Task: Find an Airbnb in Komsomolsk on Amur for 2 guests from June 5 to June 16, with a price range of ₹14000 to ₹18000, 1 bedroom, 3 beds, 1 bathroom, and self check-in option.
Action: Mouse moved to (529, 104)
Screenshot: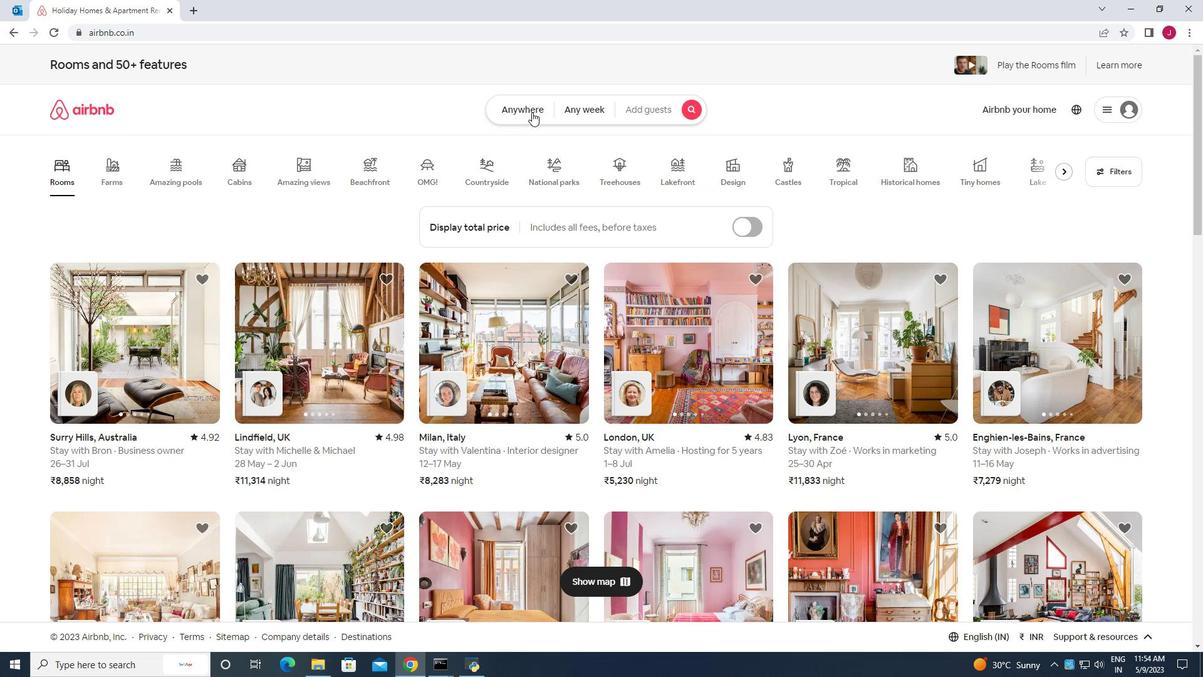 
Action: Mouse pressed left at (529, 104)
Screenshot: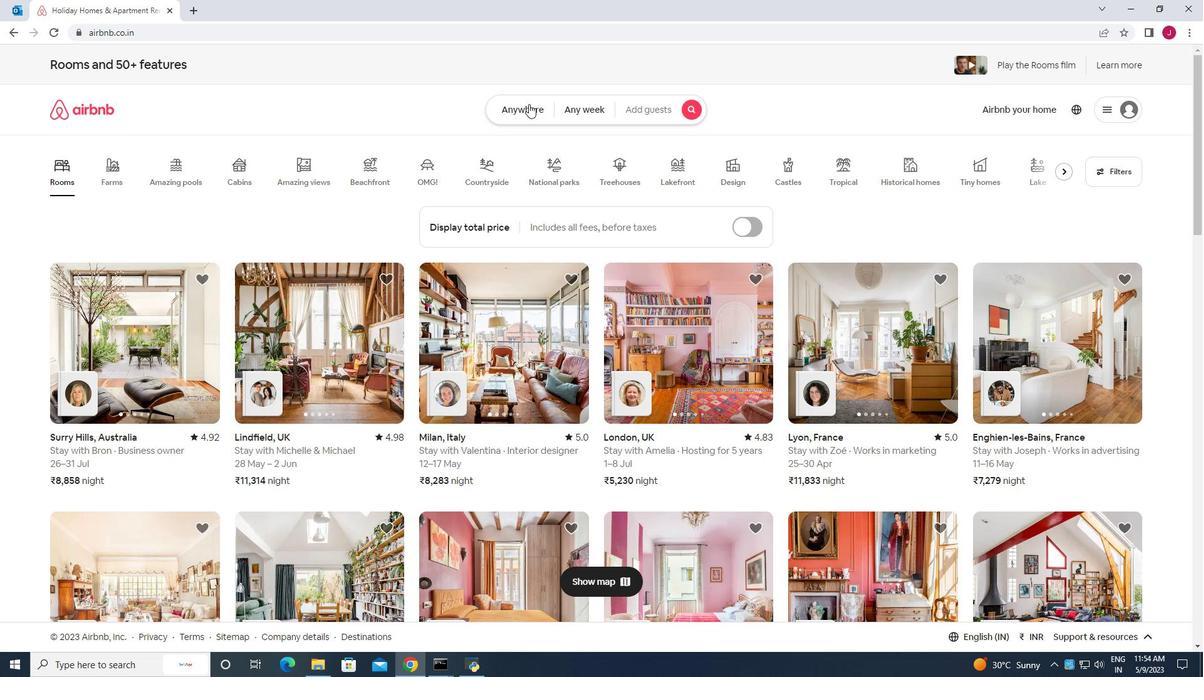 
Action: Mouse moved to (389, 154)
Screenshot: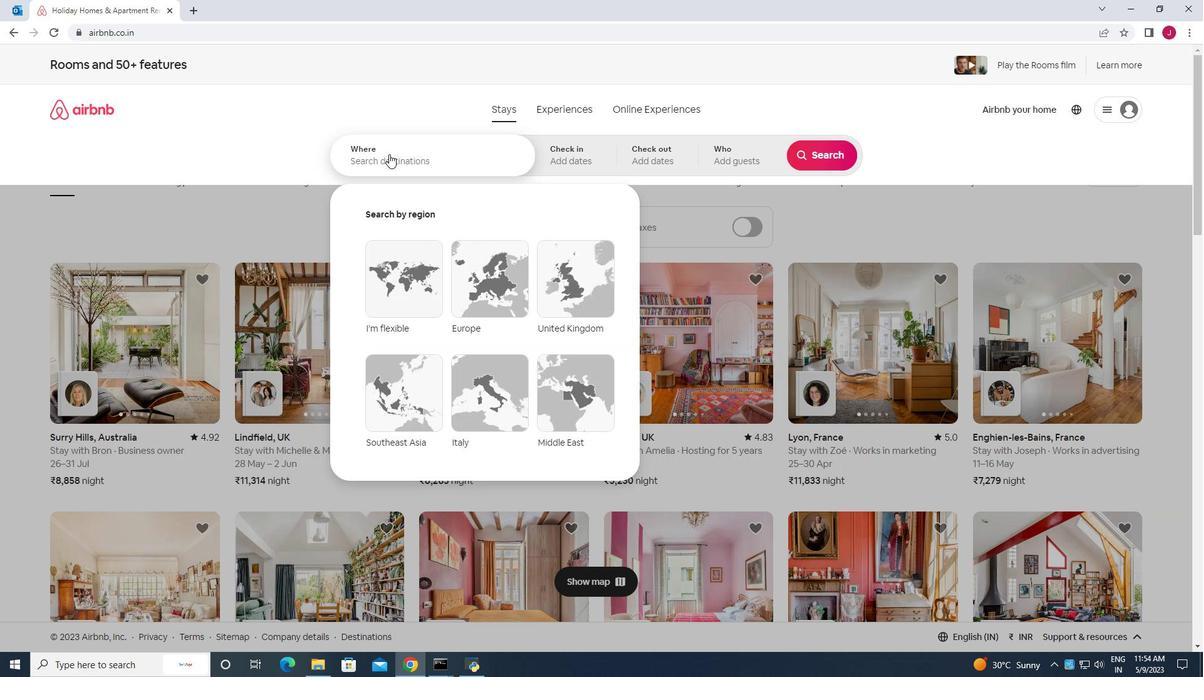 
Action: Mouse pressed left at (389, 154)
Screenshot: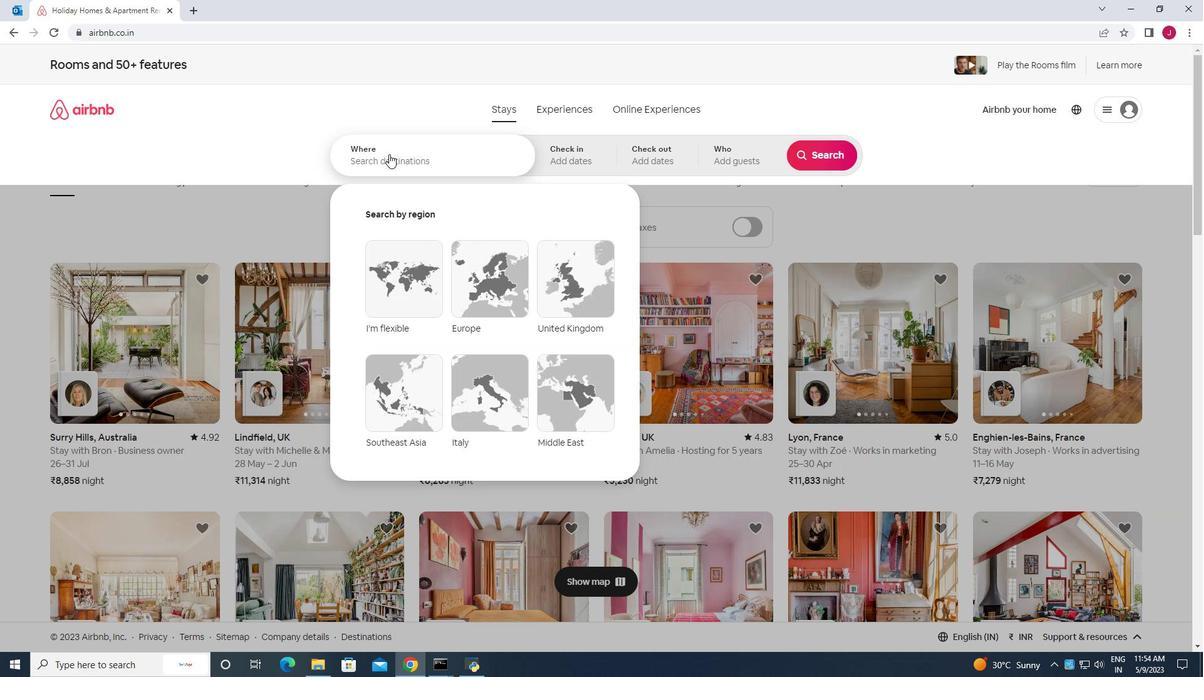 
Action: Mouse moved to (394, 162)
Screenshot: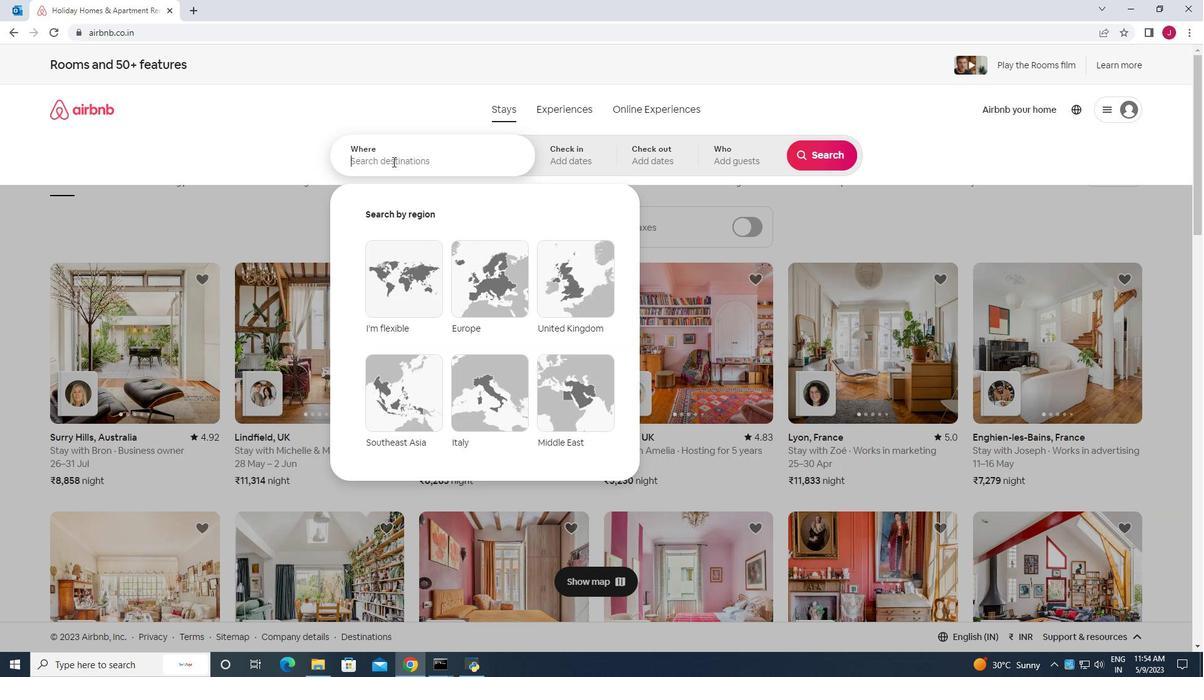 
Action: Key pressed komsomolsk<Key.space>on<Key.space>amur<Key.enter>
Screenshot: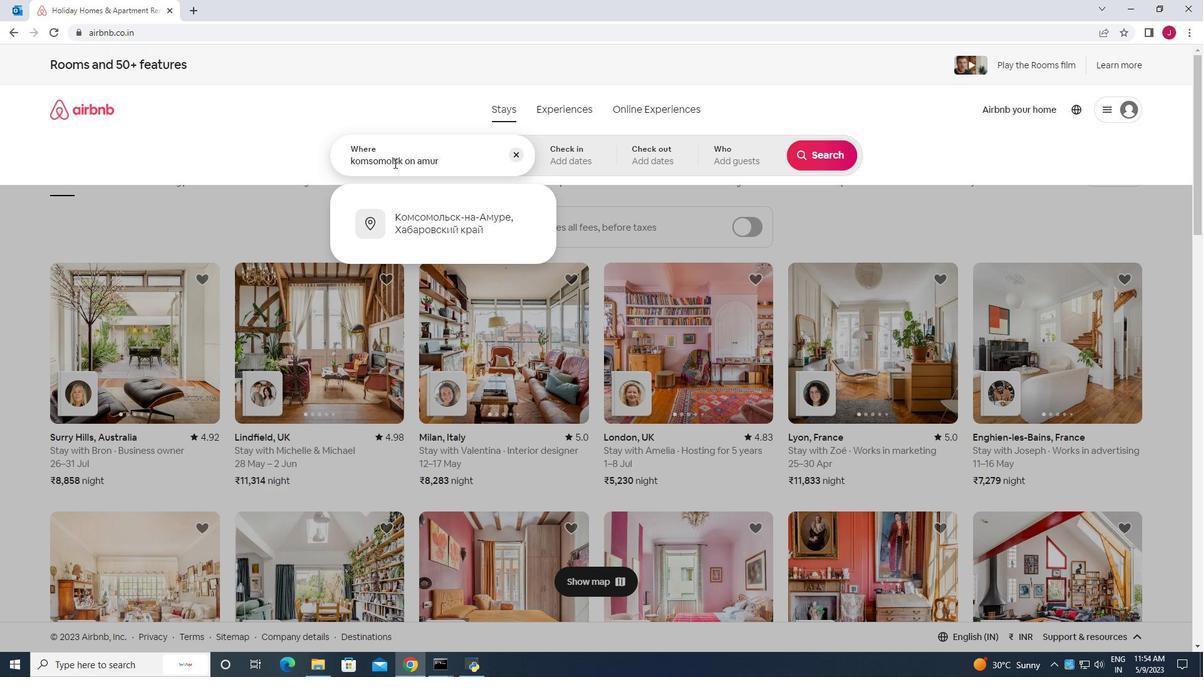 
Action: Mouse moved to (660, 339)
Screenshot: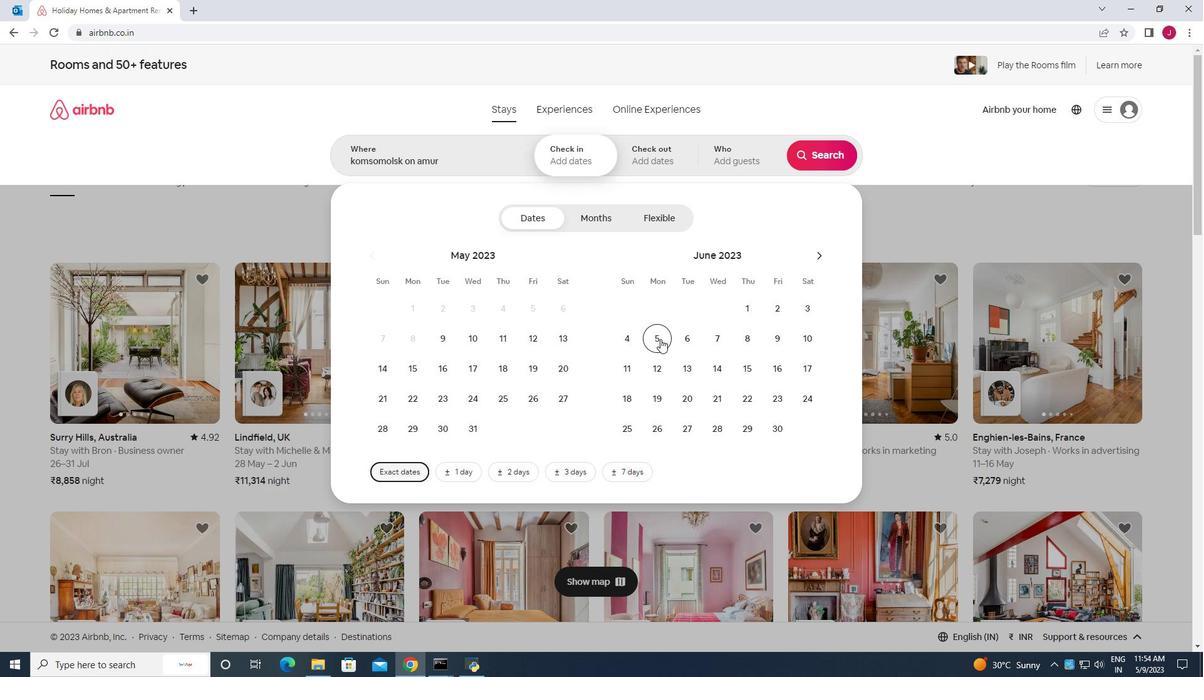 
Action: Mouse pressed left at (660, 339)
Screenshot: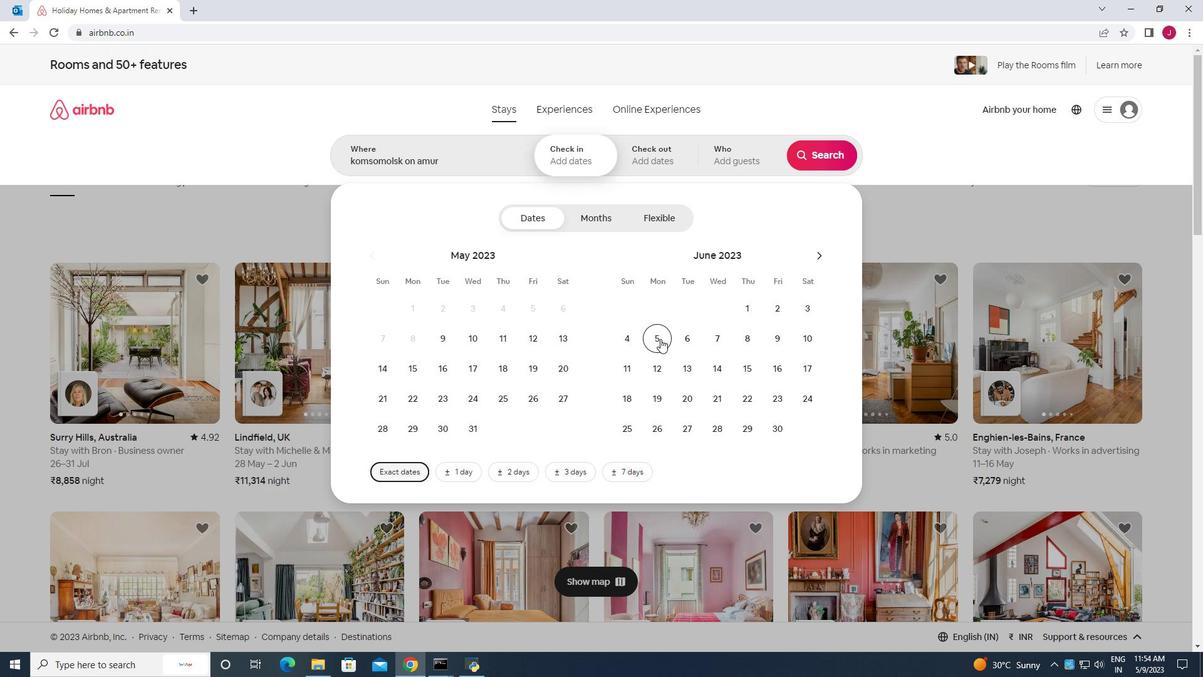 
Action: Mouse moved to (776, 371)
Screenshot: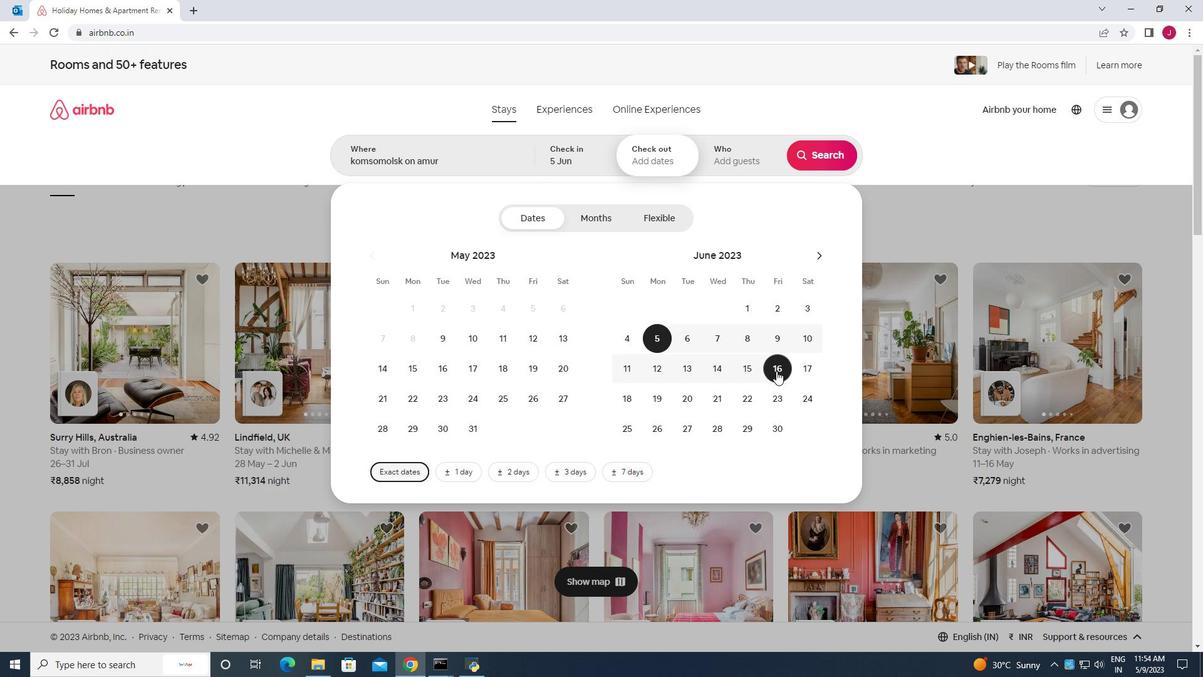 
Action: Mouse pressed left at (776, 371)
Screenshot: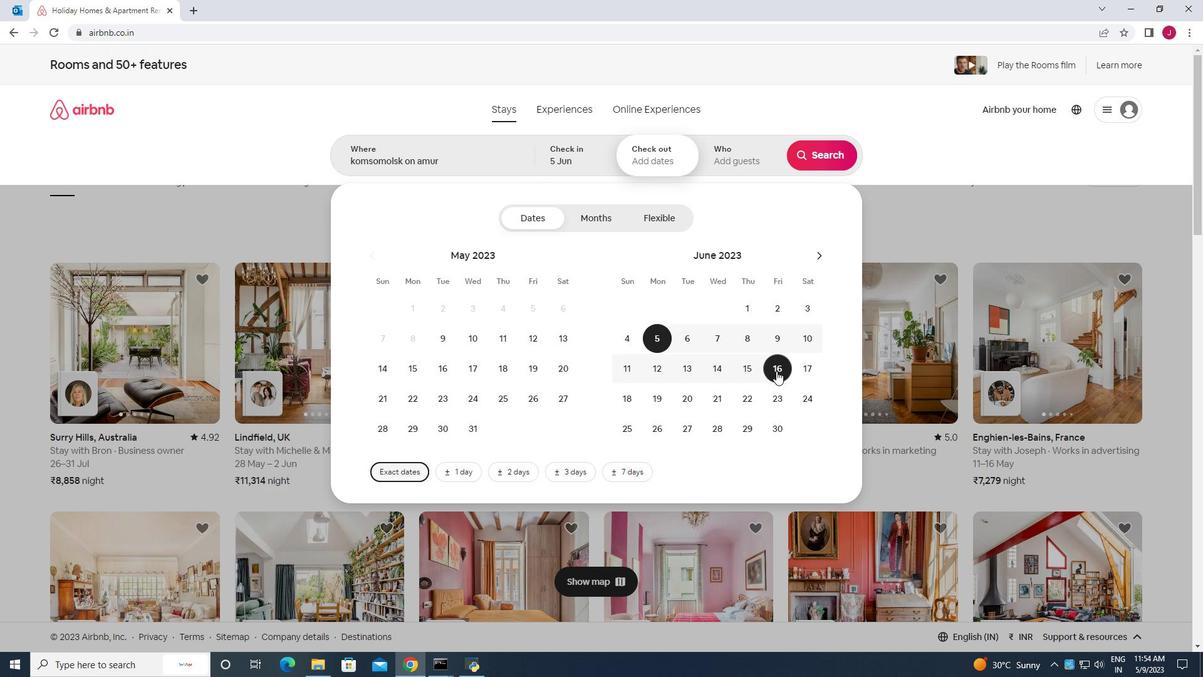 
Action: Mouse moved to (743, 159)
Screenshot: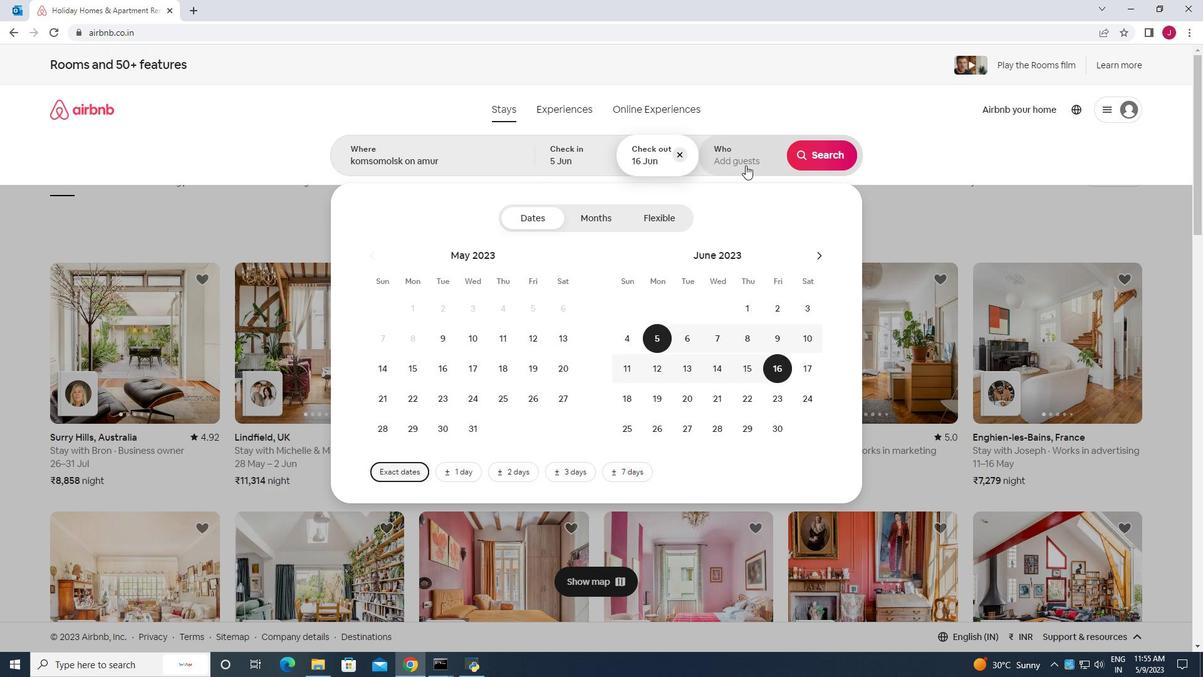 
Action: Mouse pressed left at (743, 159)
Screenshot: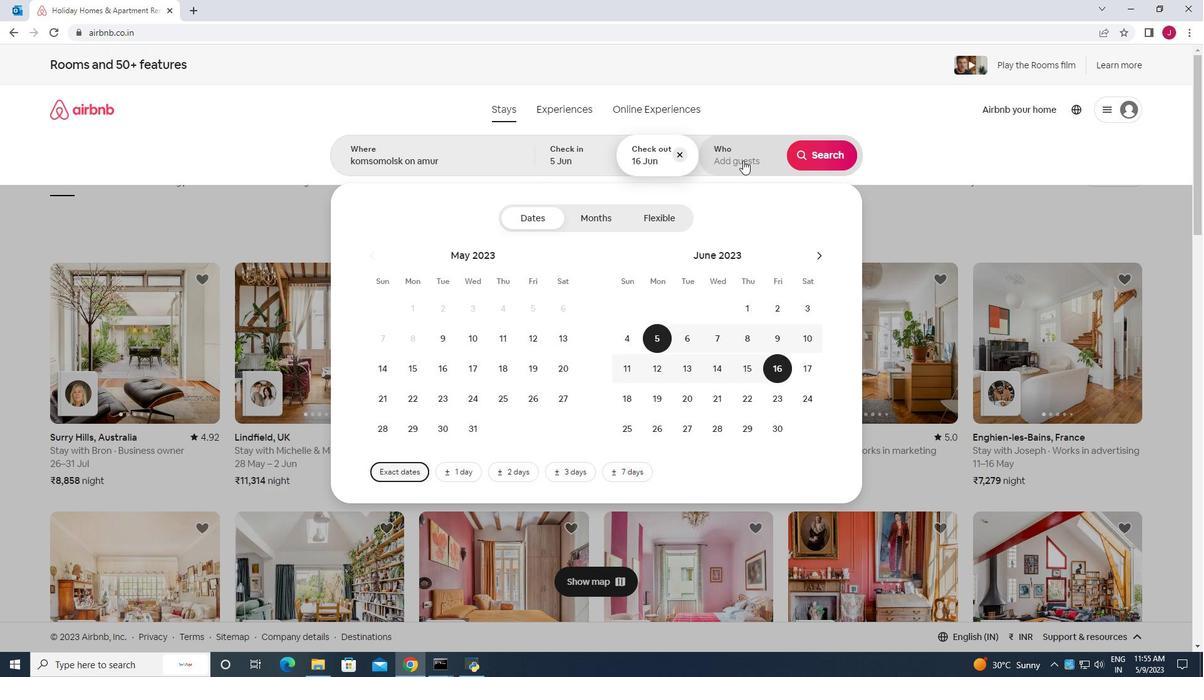 
Action: Mouse moved to (828, 224)
Screenshot: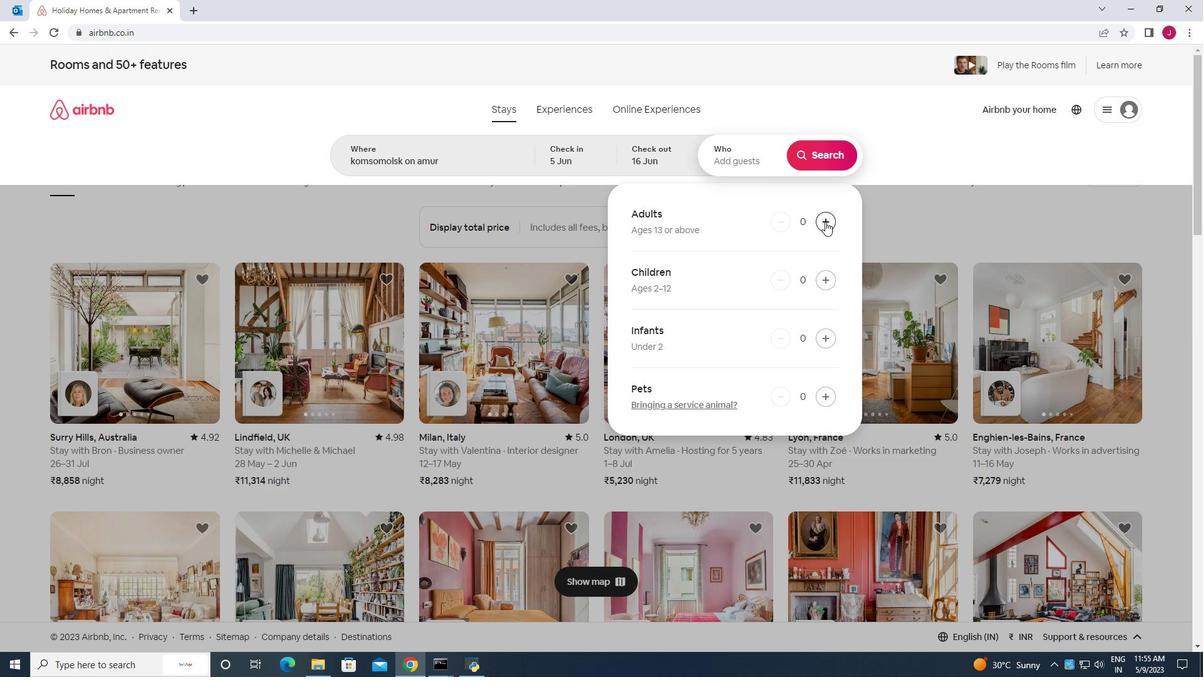 
Action: Mouse pressed left at (828, 224)
Screenshot: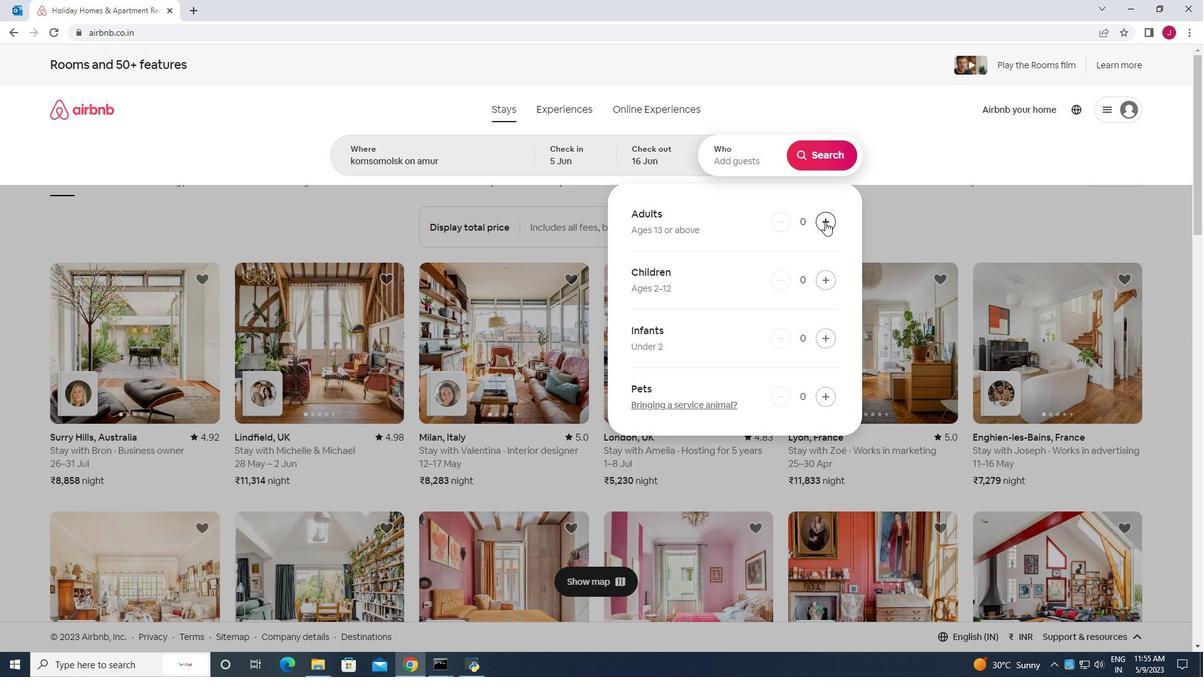 
Action: Mouse pressed left at (828, 224)
Screenshot: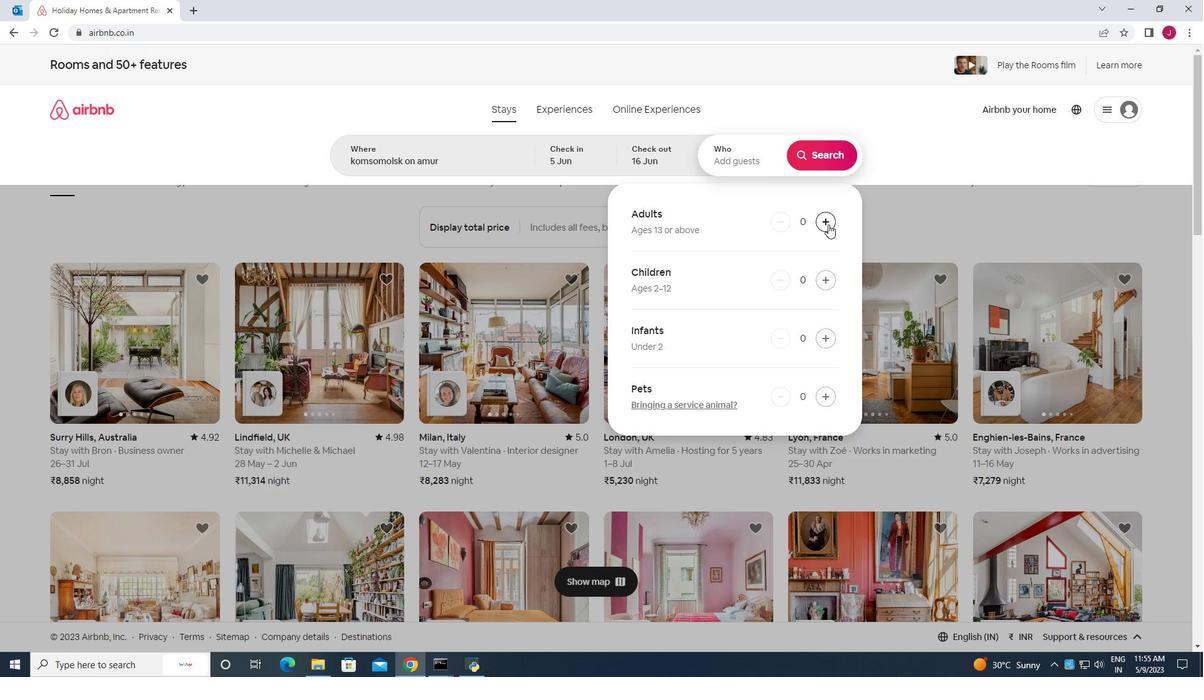 
Action: Mouse moved to (831, 151)
Screenshot: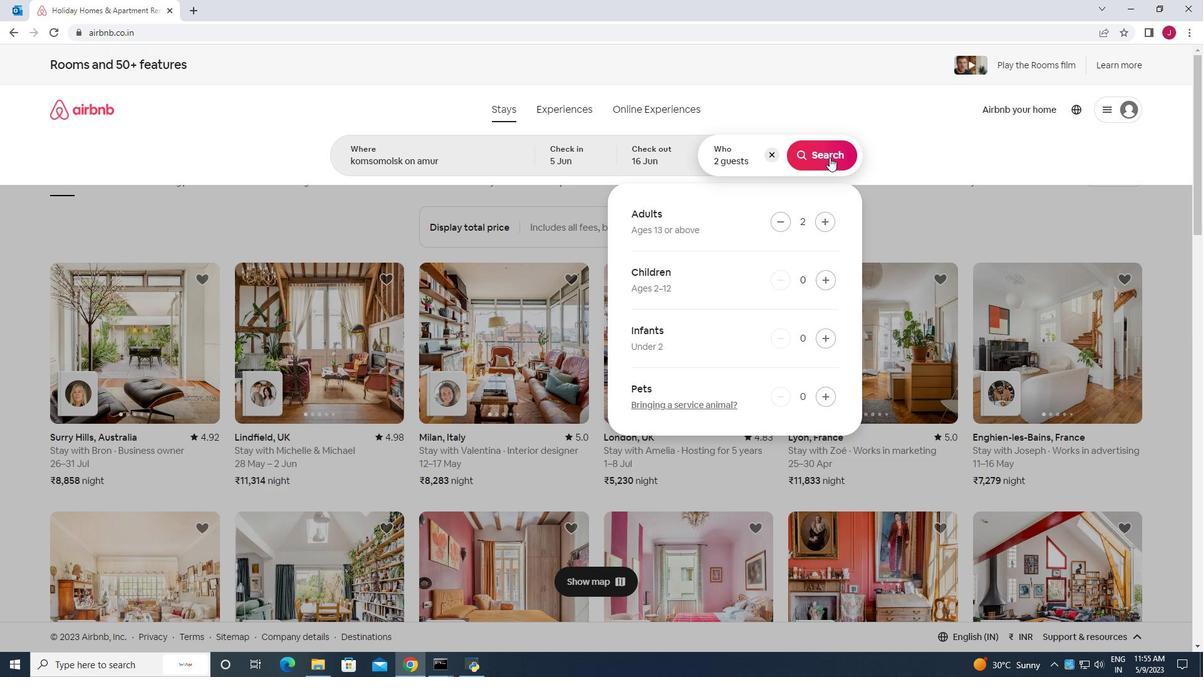 
Action: Mouse pressed left at (831, 151)
Screenshot: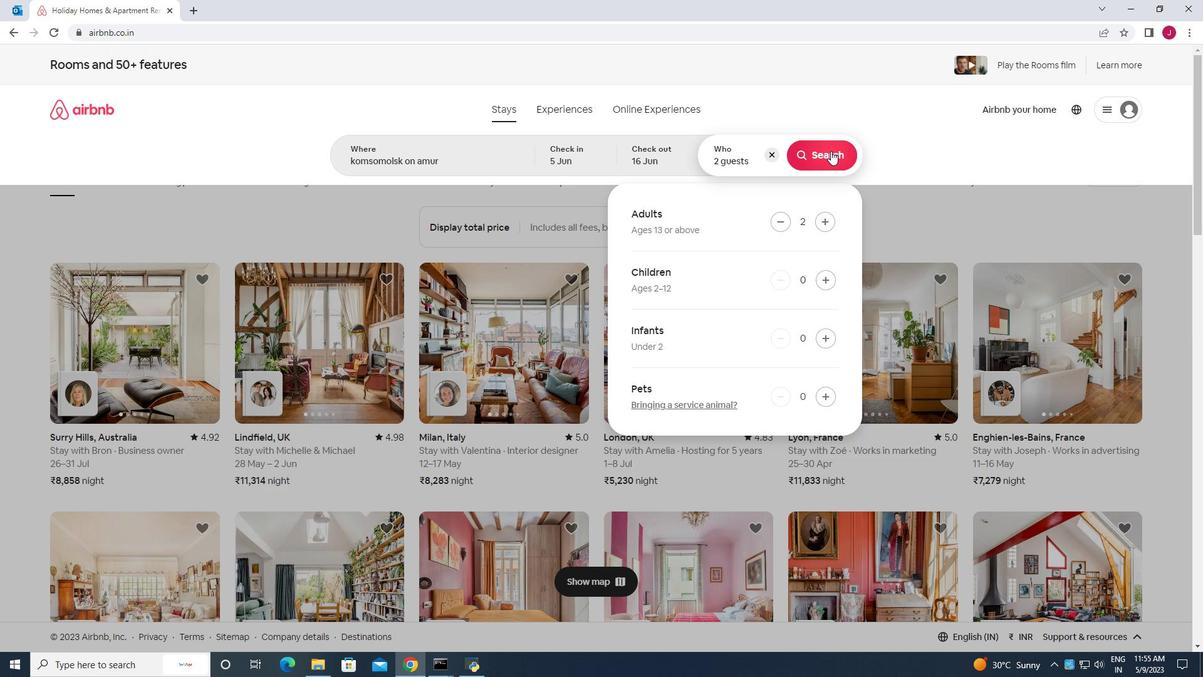 
Action: Mouse moved to (1160, 117)
Screenshot: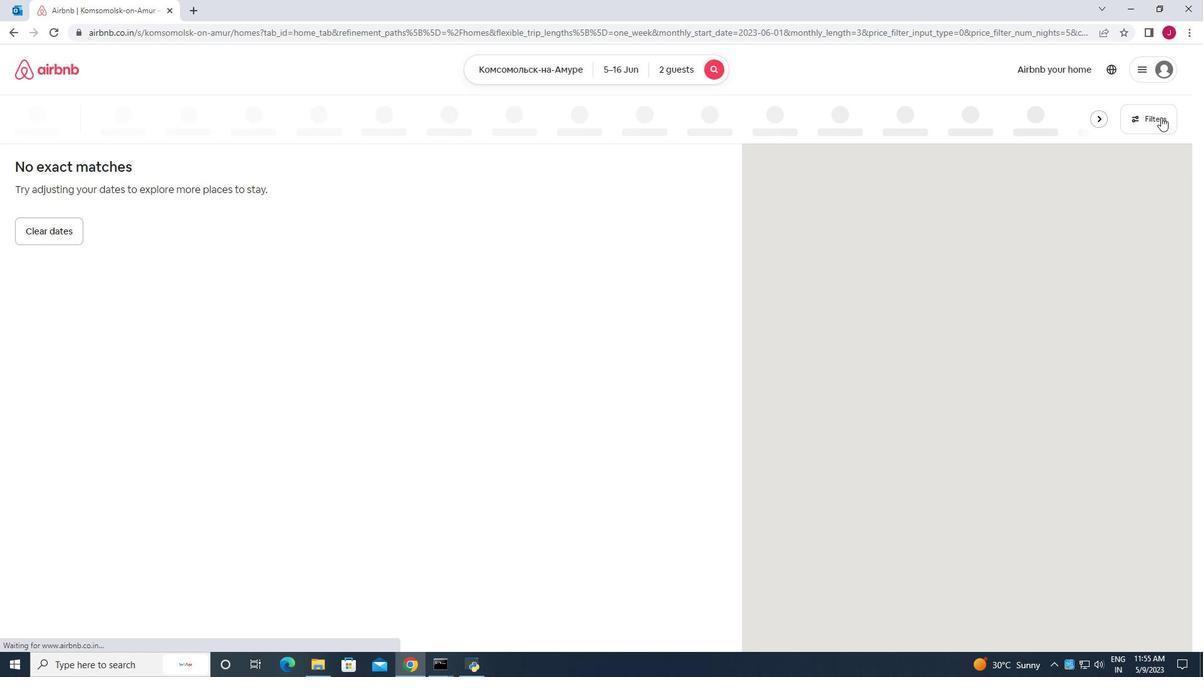 
Action: Mouse pressed left at (1160, 117)
Screenshot: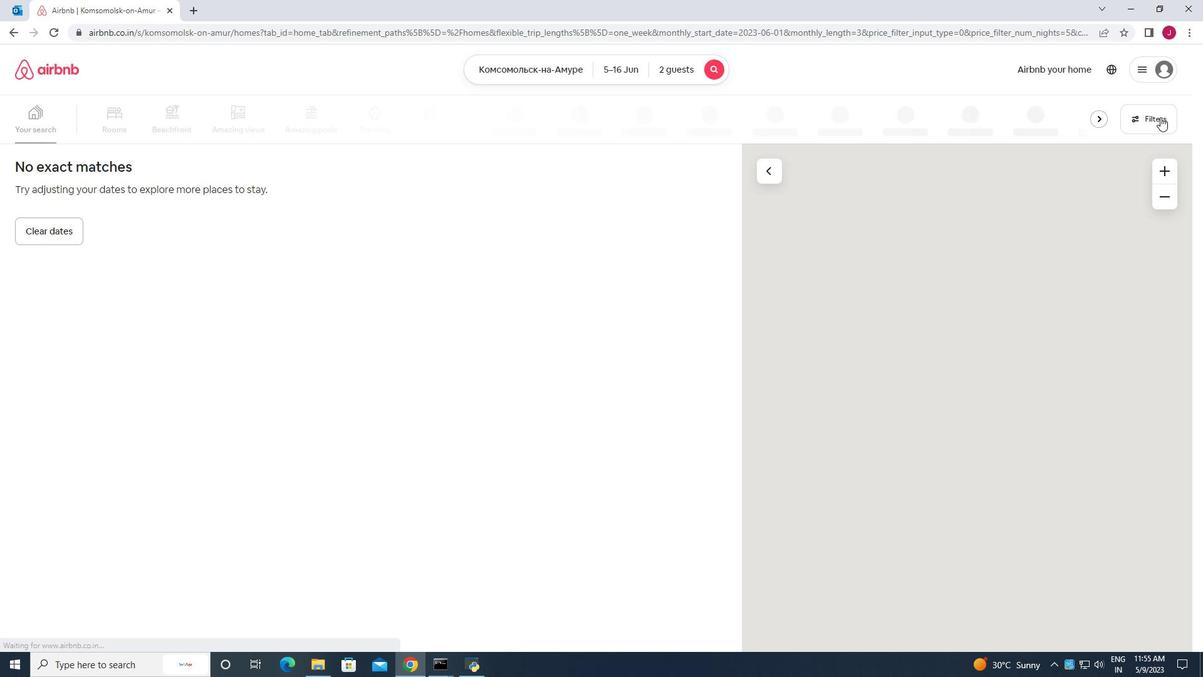 
Action: Mouse moved to (448, 424)
Screenshot: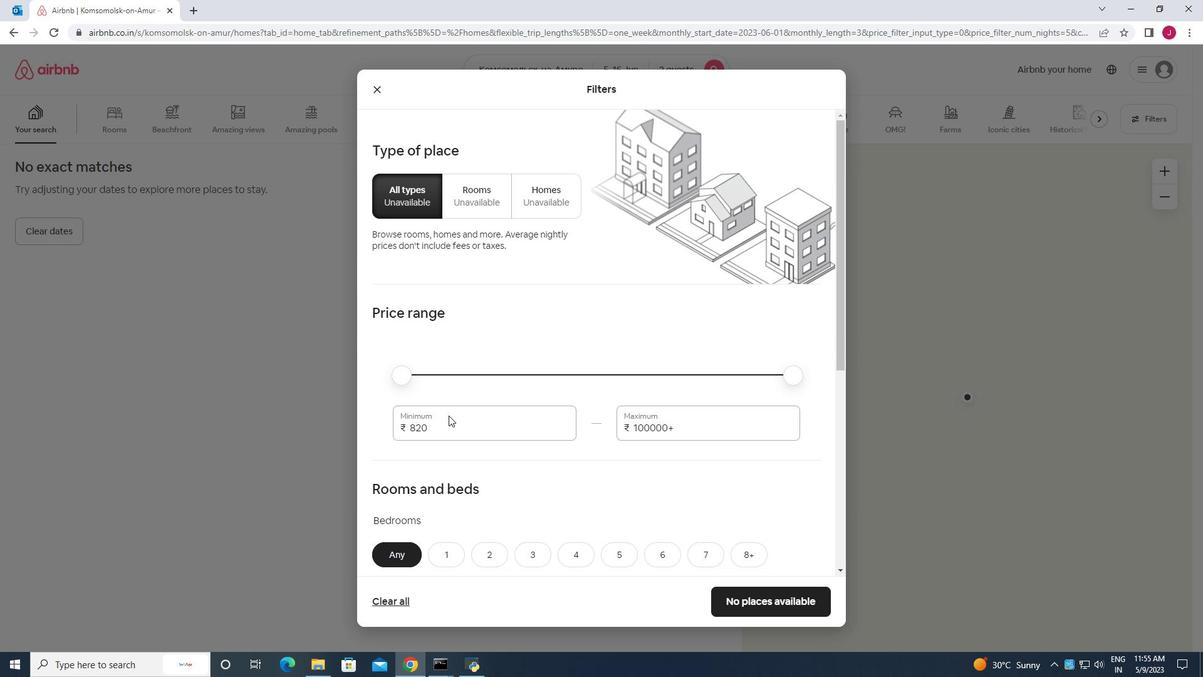 
Action: Mouse pressed left at (448, 424)
Screenshot: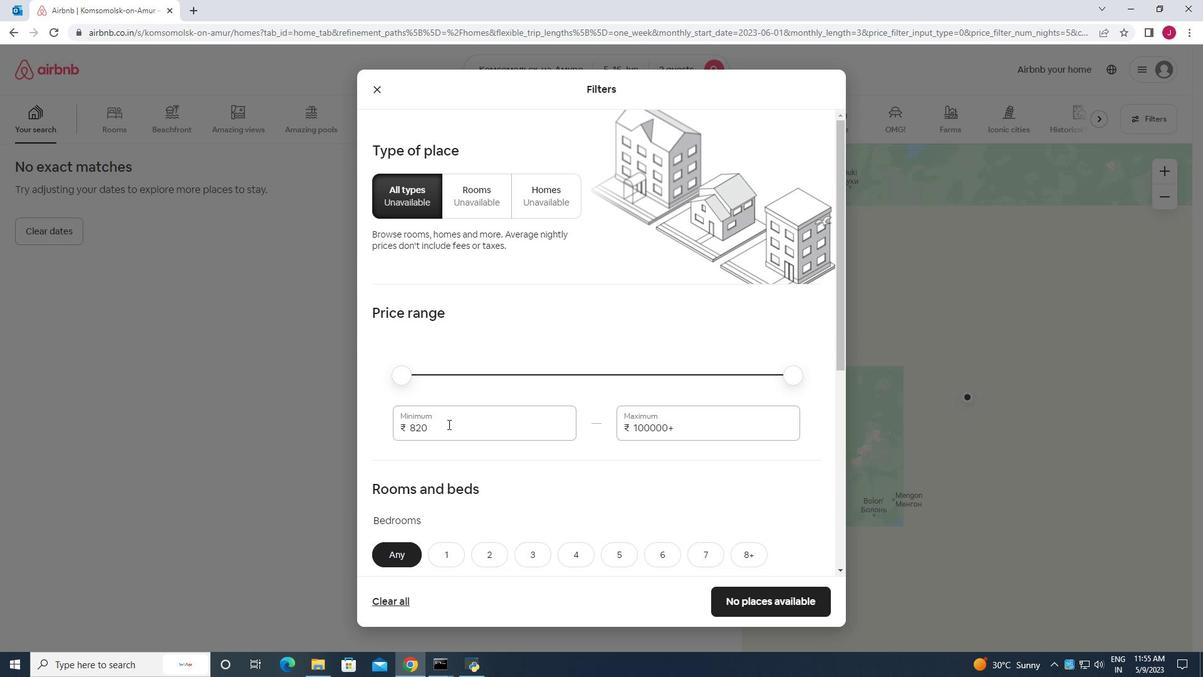 
Action: Mouse moved to (449, 421)
Screenshot: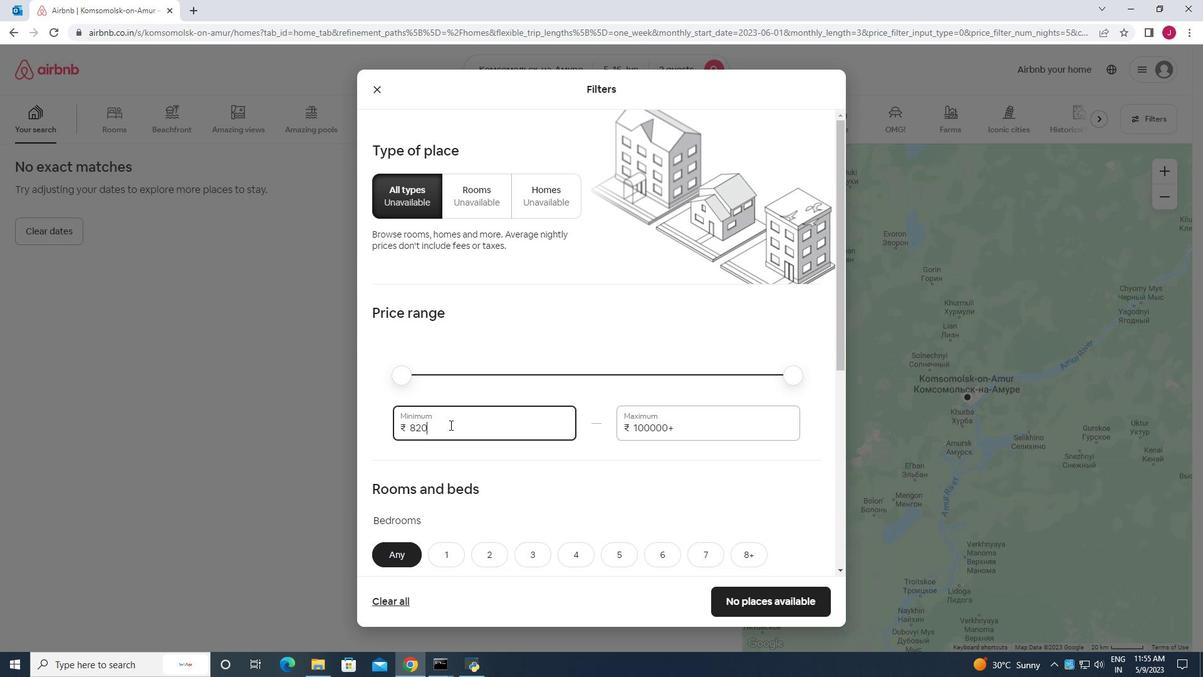 
Action: Key pressed <Key.backspace><Key.backspace><Key.backspace>14000
Screenshot: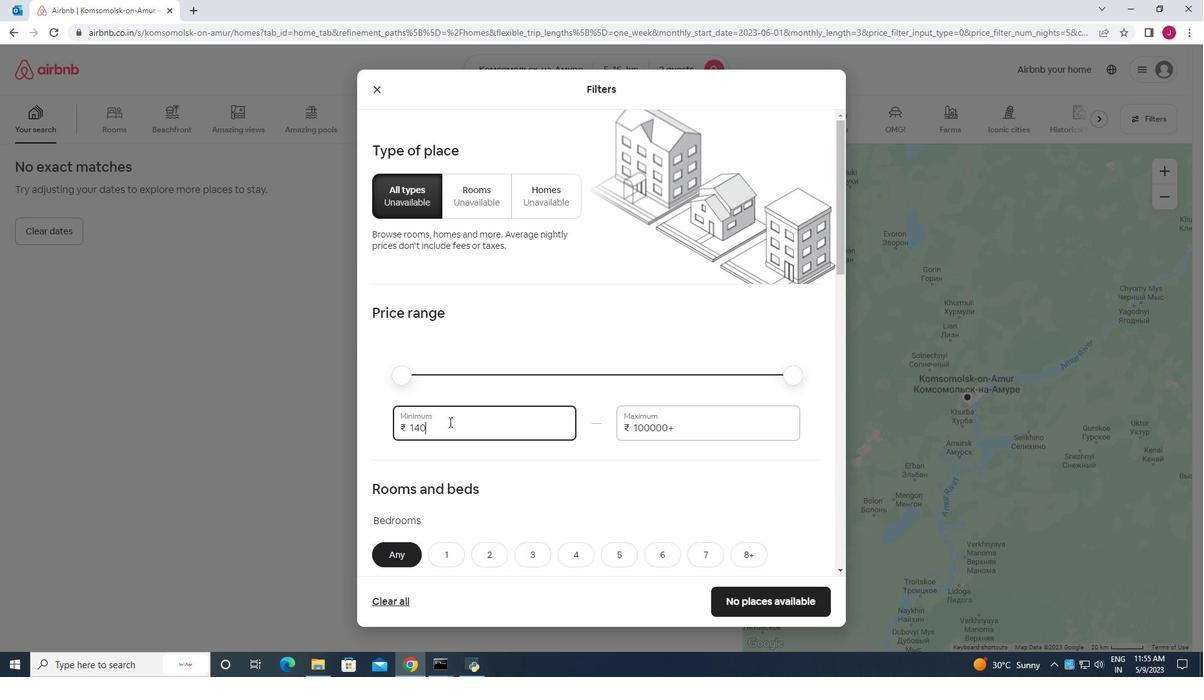 
Action: Mouse moved to (688, 429)
Screenshot: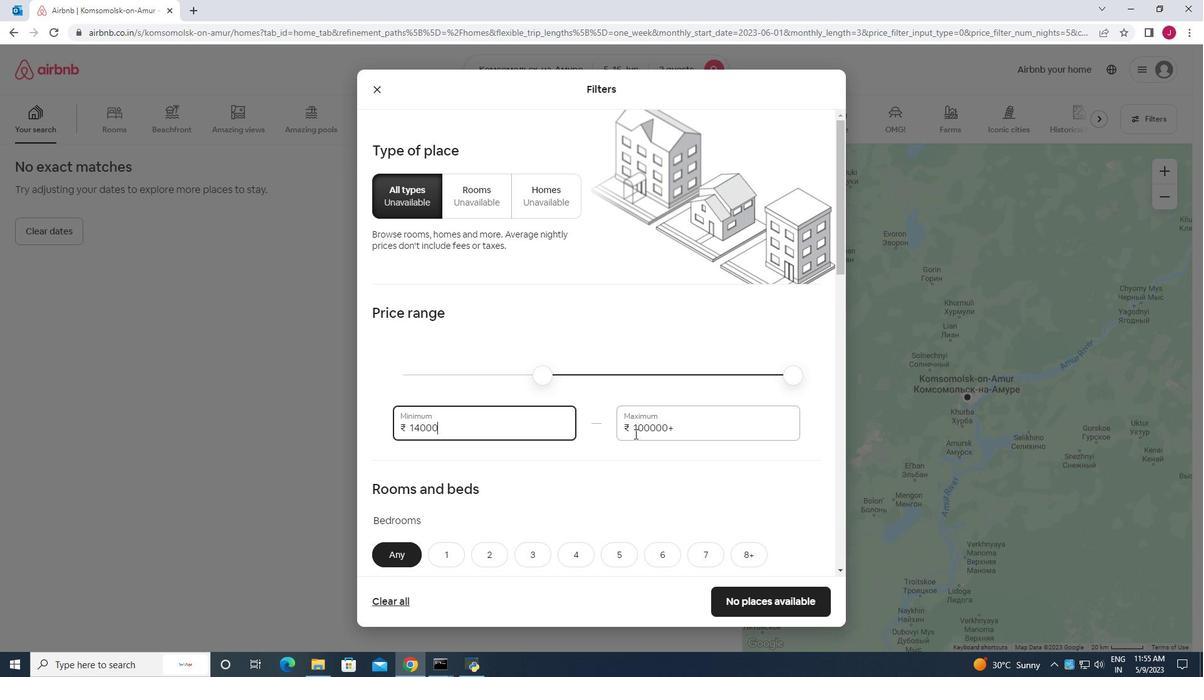 
Action: Mouse pressed left at (688, 429)
Screenshot: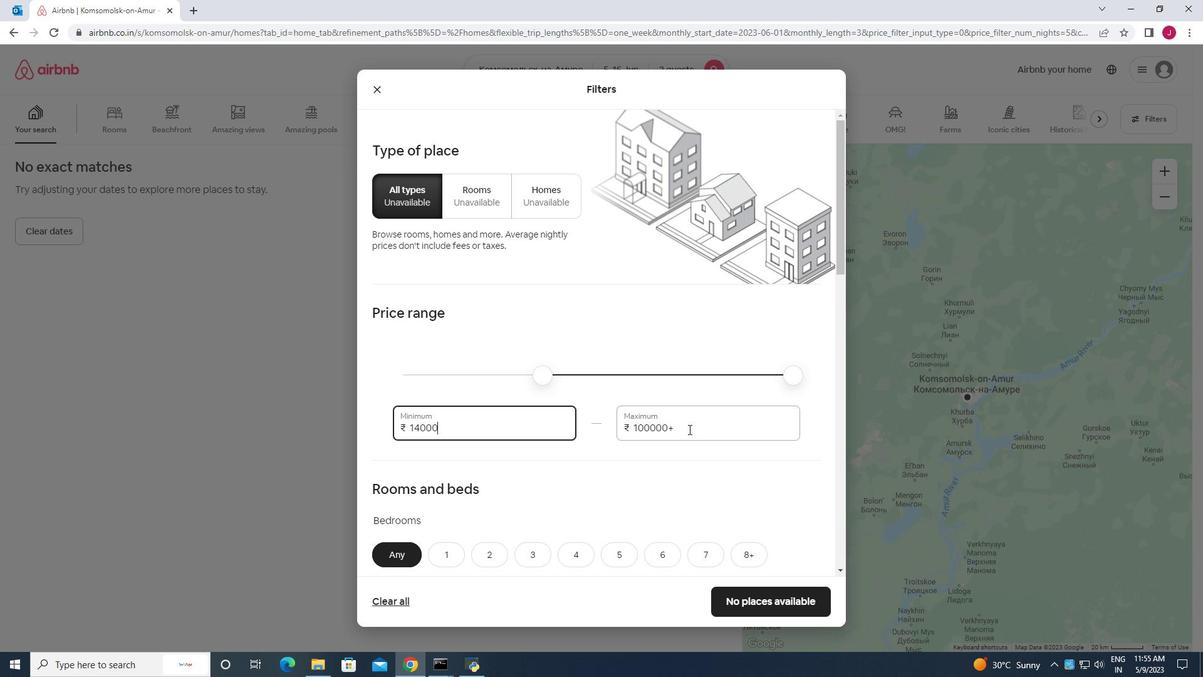 
Action: Mouse moved to (688, 428)
Screenshot: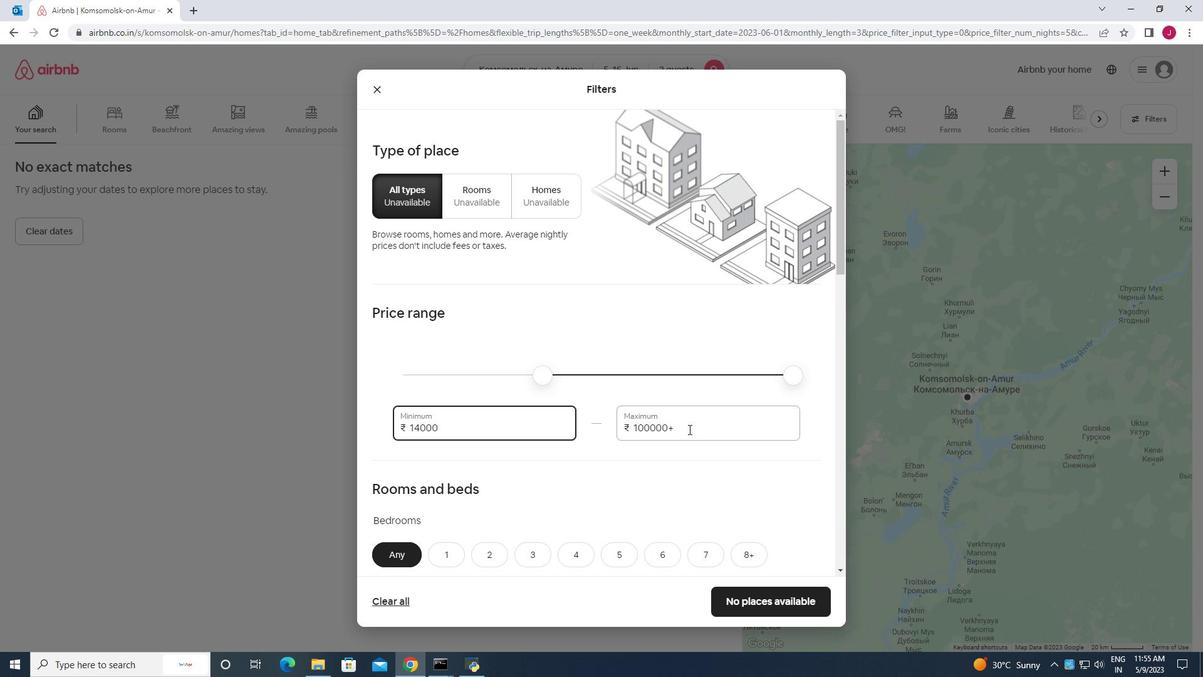 
Action: Key pressed <Key.backspace><Key.backspace><Key.backspace><Key.backspace><Key.backspace><Key.backspace><Key.backspace><Key.backspace><Key.backspace><Key.backspace><Key.backspace><Key.backspace>18000
Screenshot: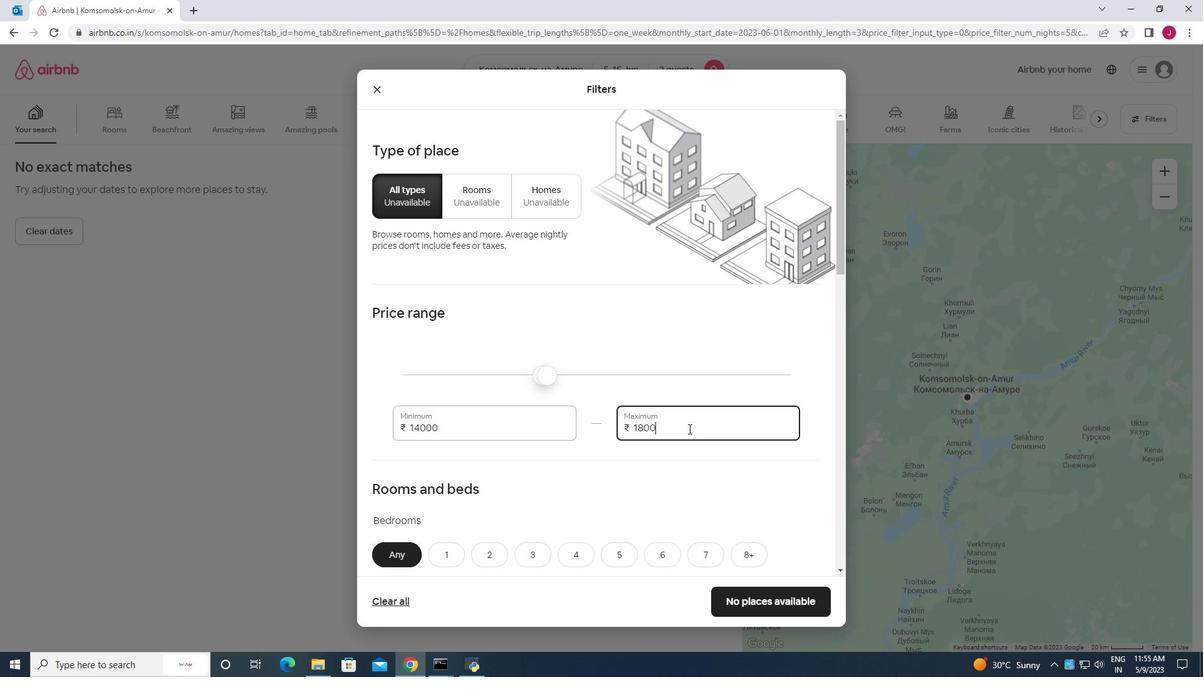 
Action: Mouse moved to (614, 454)
Screenshot: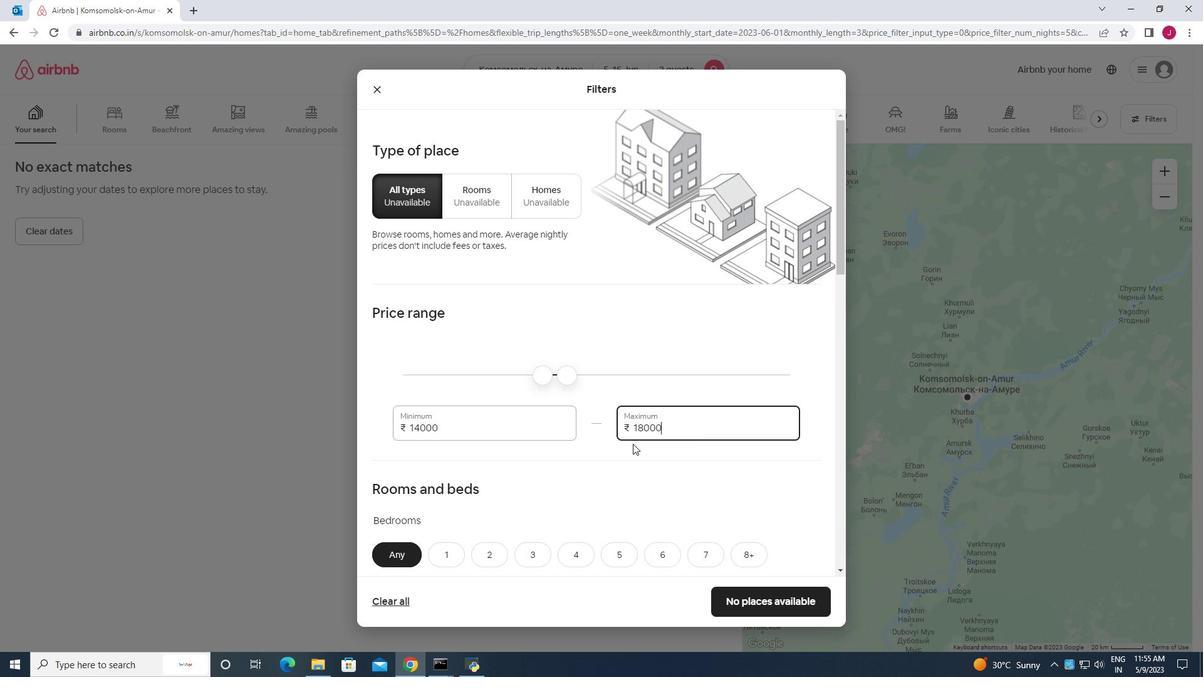 
Action: Mouse scrolled (614, 453) with delta (0, 0)
Screenshot: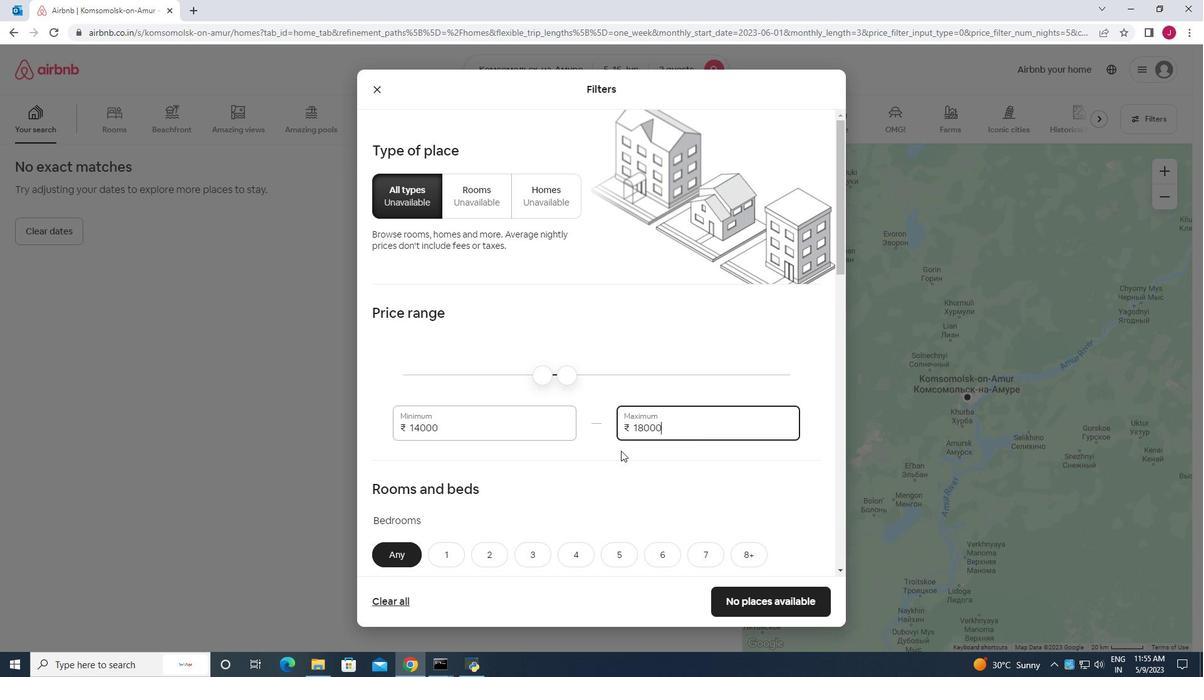 
Action: Mouse moved to (614, 454)
Screenshot: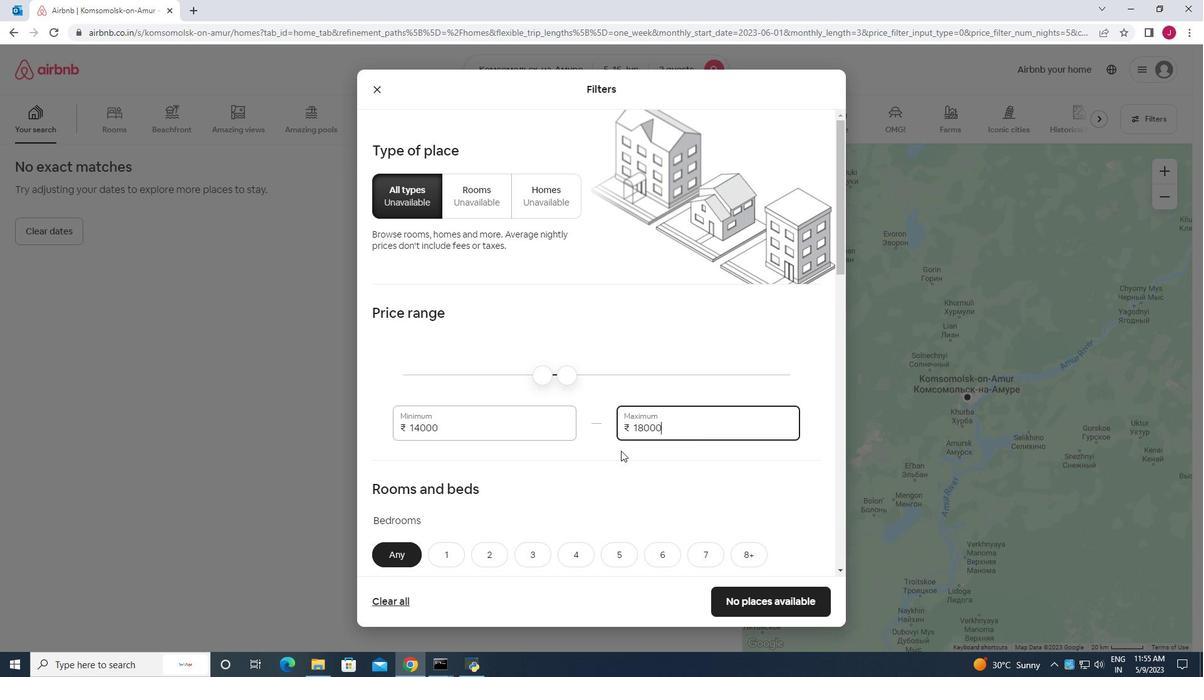 
Action: Mouse scrolled (614, 453) with delta (0, 0)
Screenshot: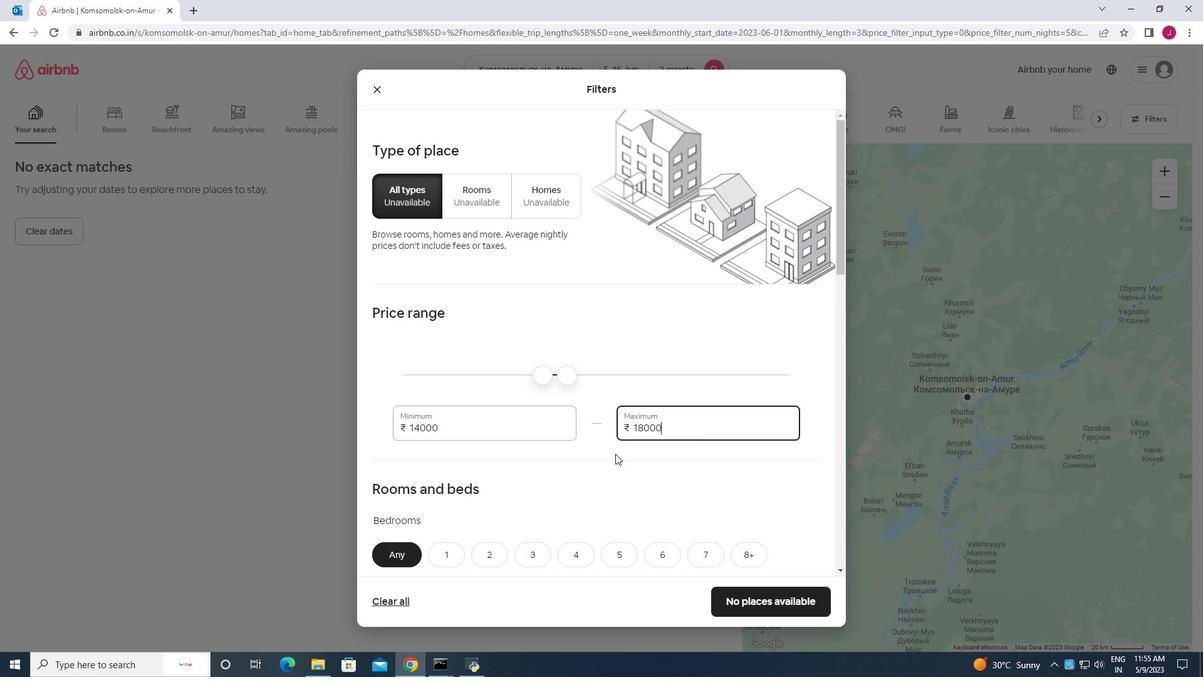 
Action: Mouse scrolled (614, 453) with delta (0, 0)
Screenshot: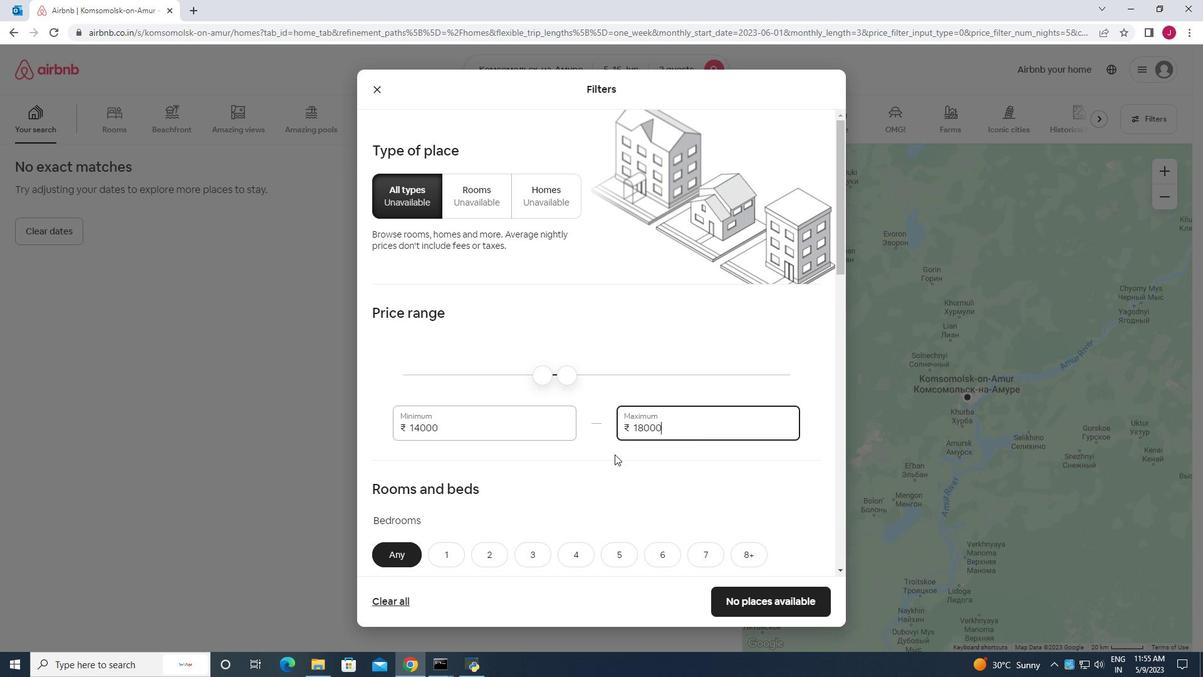 
Action: Mouse moved to (448, 369)
Screenshot: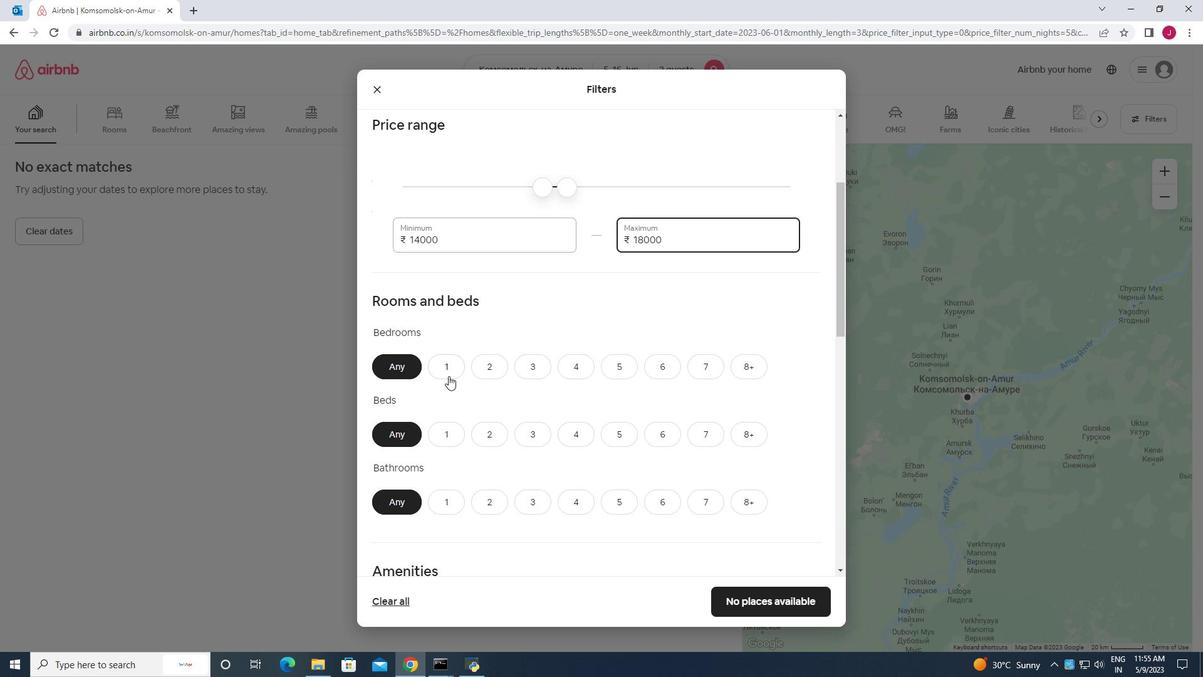
Action: Mouse pressed left at (448, 369)
Screenshot: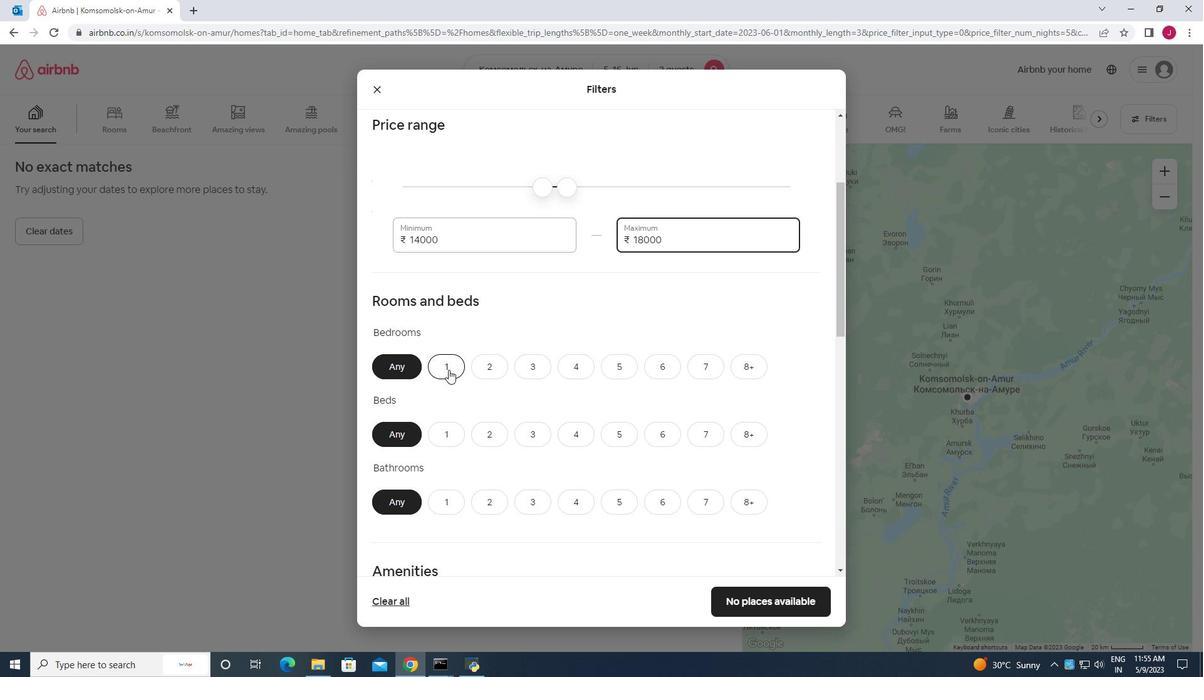
Action: Mouse moved to (446, 435)
Screenshot: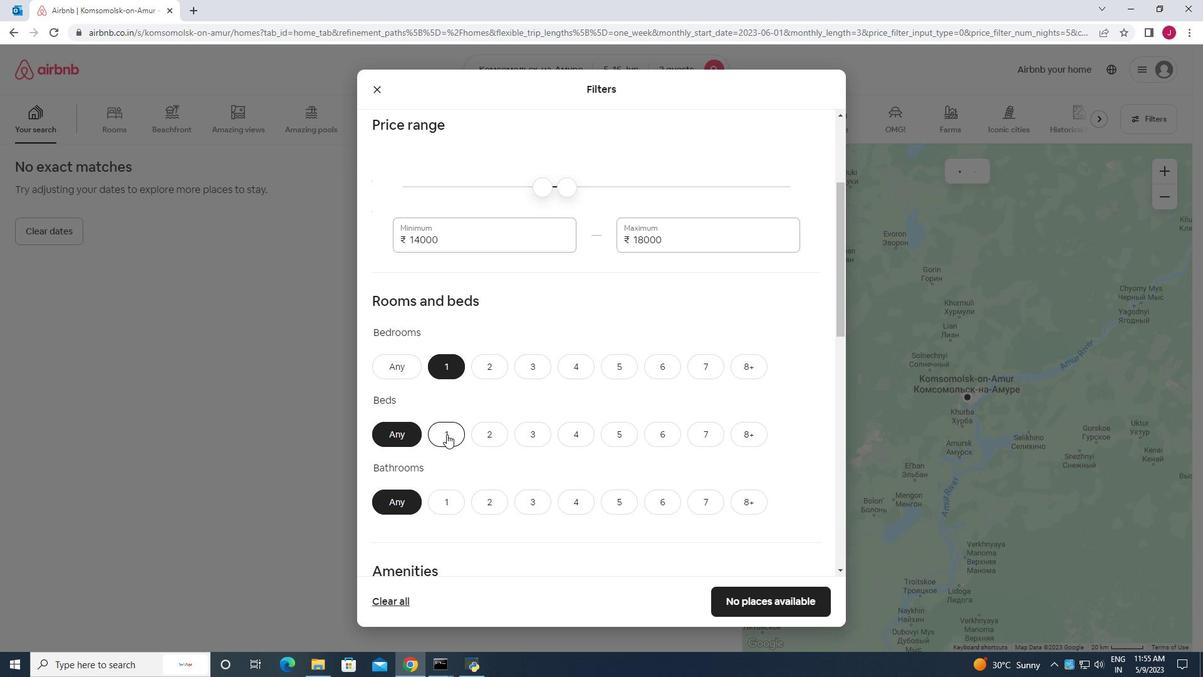 
Action: Mouse pressed left at (446, 435)
Screenshot: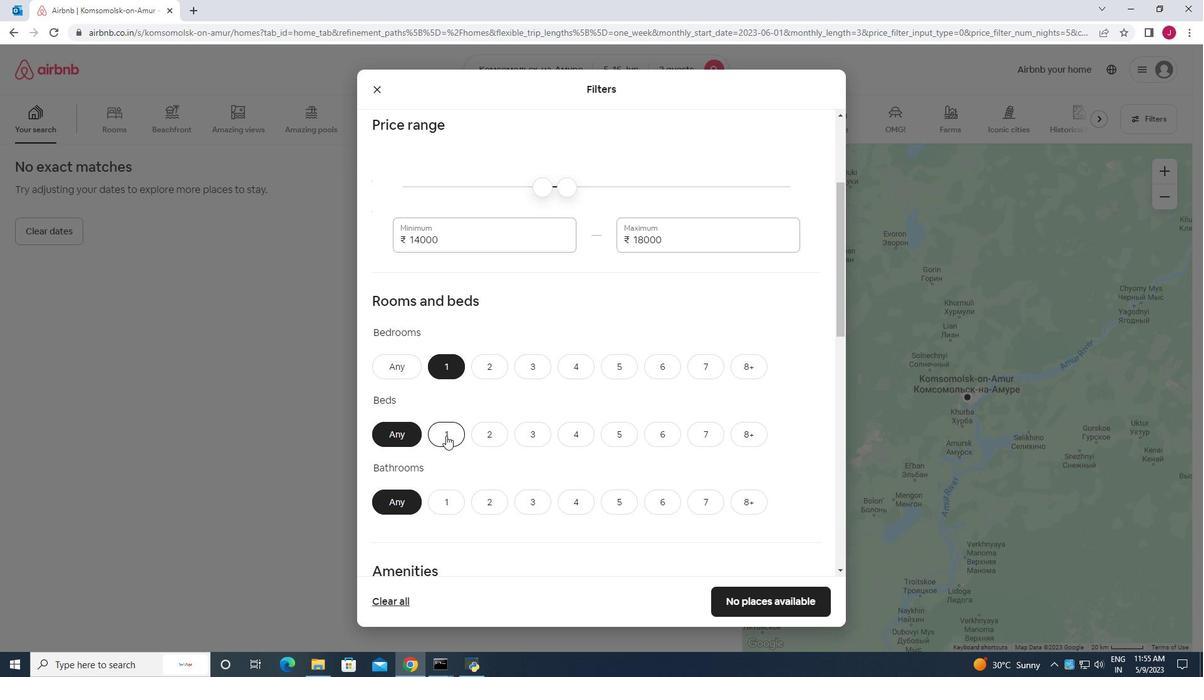 
Action: Mouse moved to (442, 503)
Screenshot: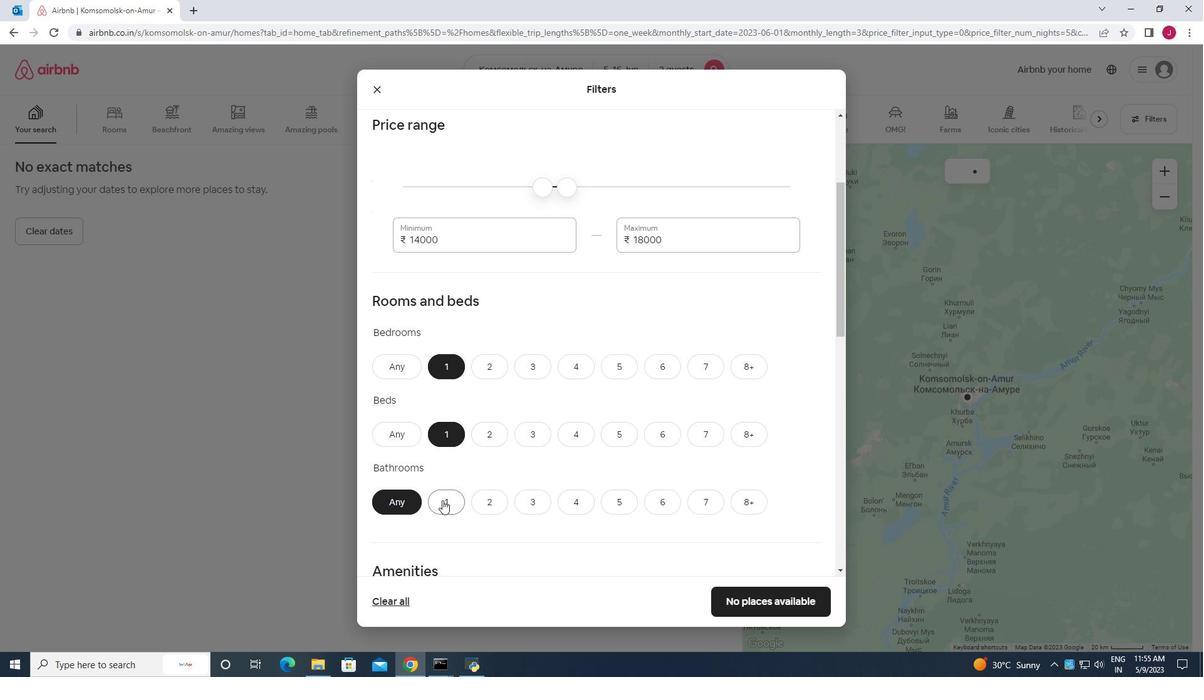 
Action: Mouse pressed left at (442, 503)
Screenshot: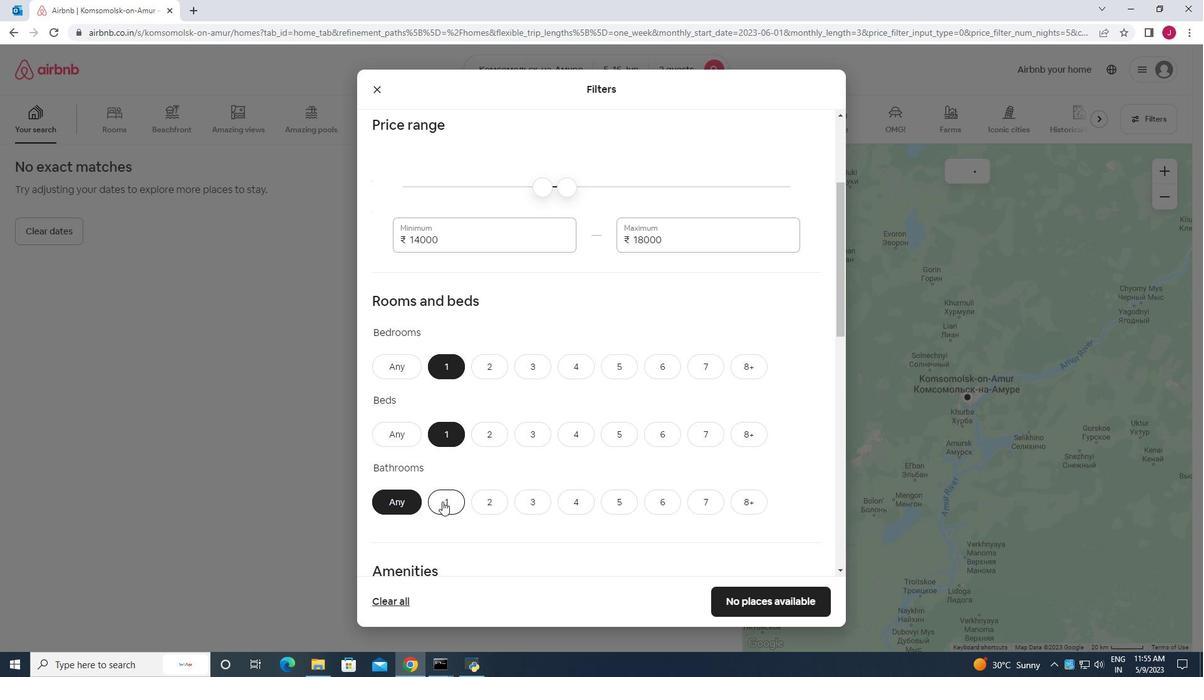 
Action: Mouse moved to (535, 421)
Screenshot: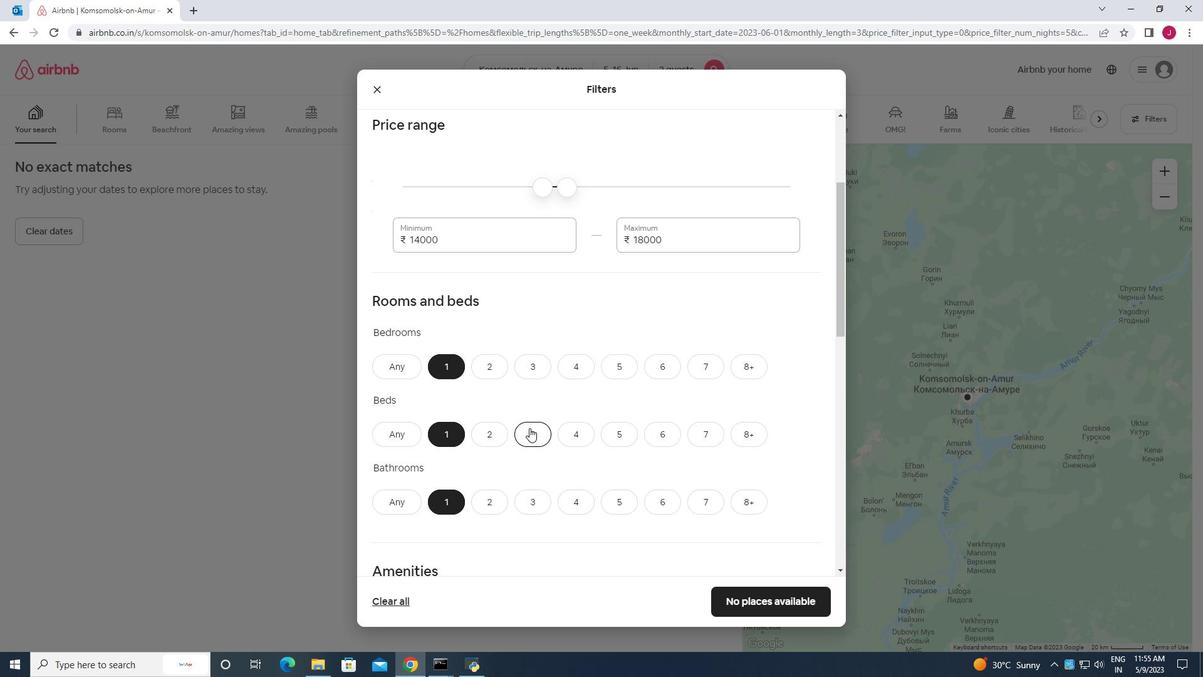 
Action: Mouse scrolled (535, 421) with delta (0, 0)
Screenshot: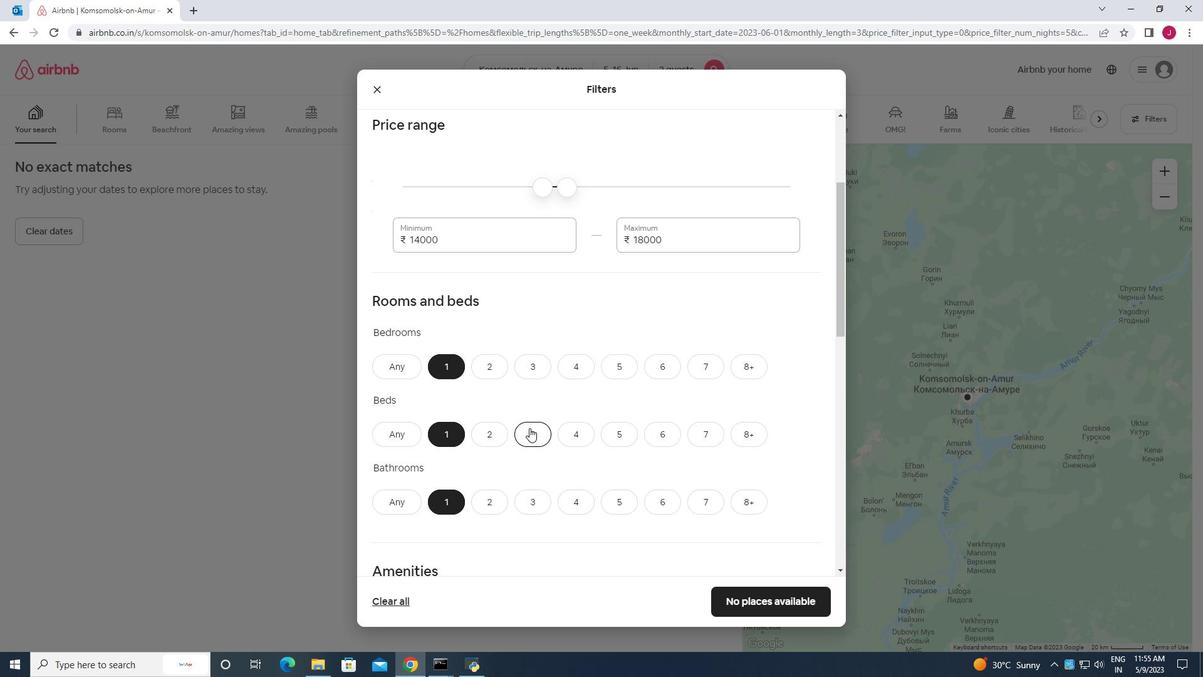 
Action: Mouse scrolled (535, 421) with delta (0, 0)
Screenshot: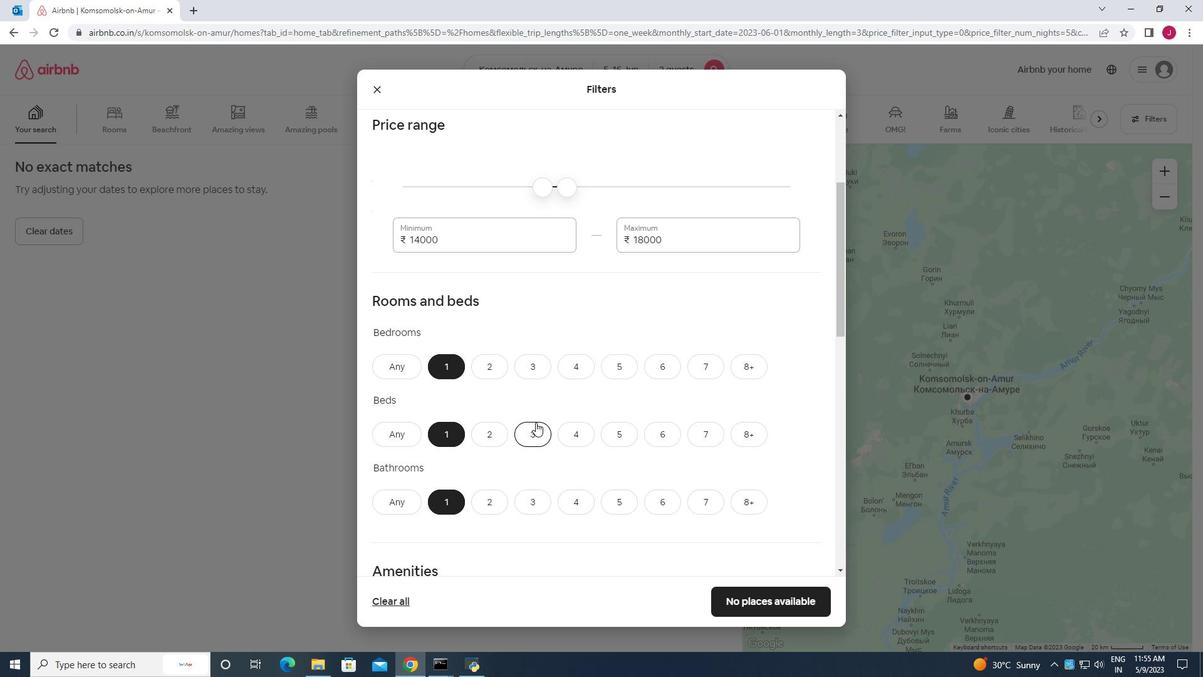 
Action: Mouse scrolled (535, 421) with delta (0, 0)
Screenshot: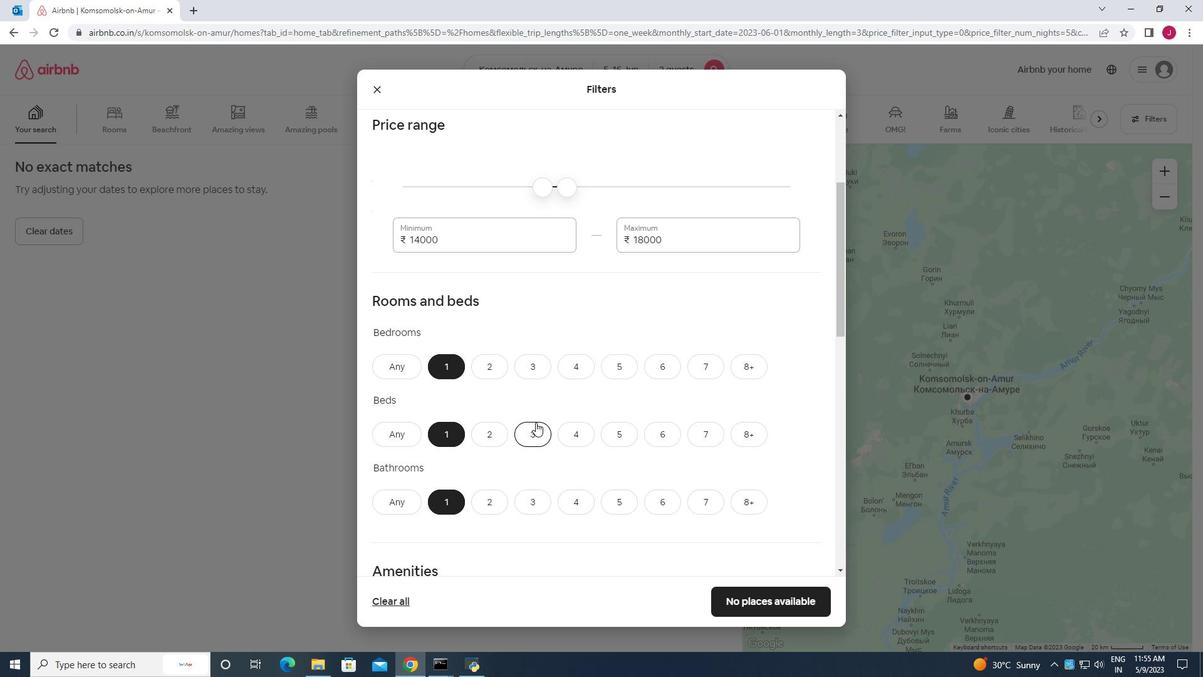 
Action: Mouse scrolled (535, 421) with delta (0, 0)
Screenshot: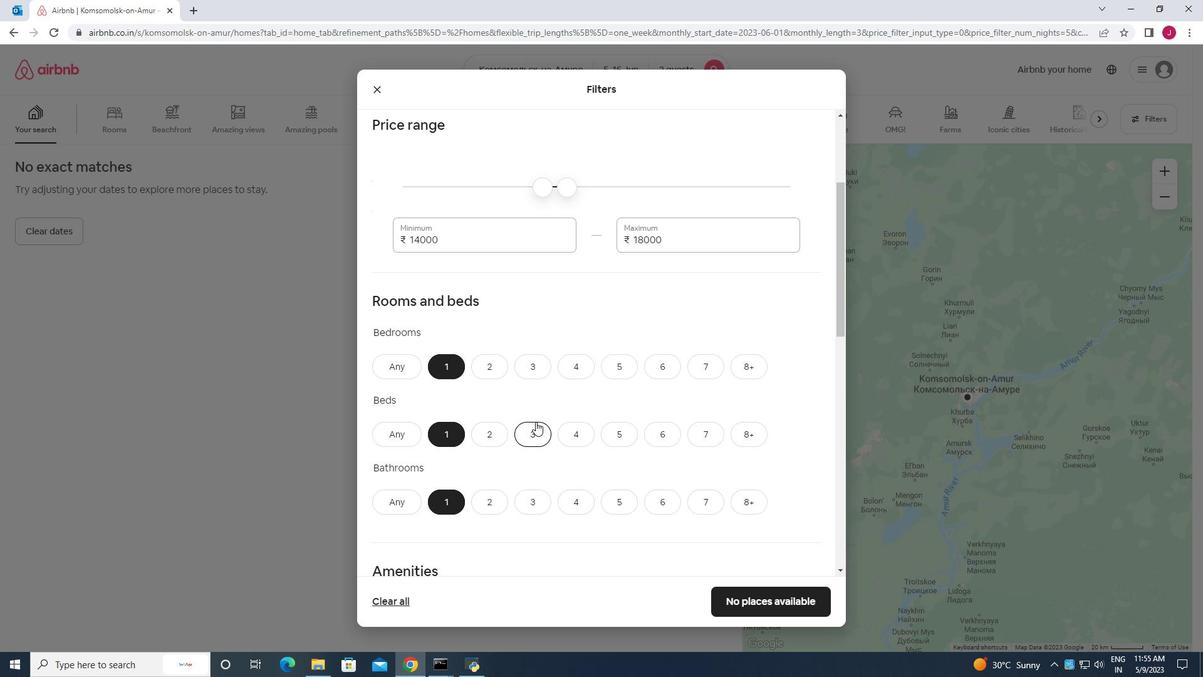 
Action: Mouse moved to (490, 422)
Screenshot: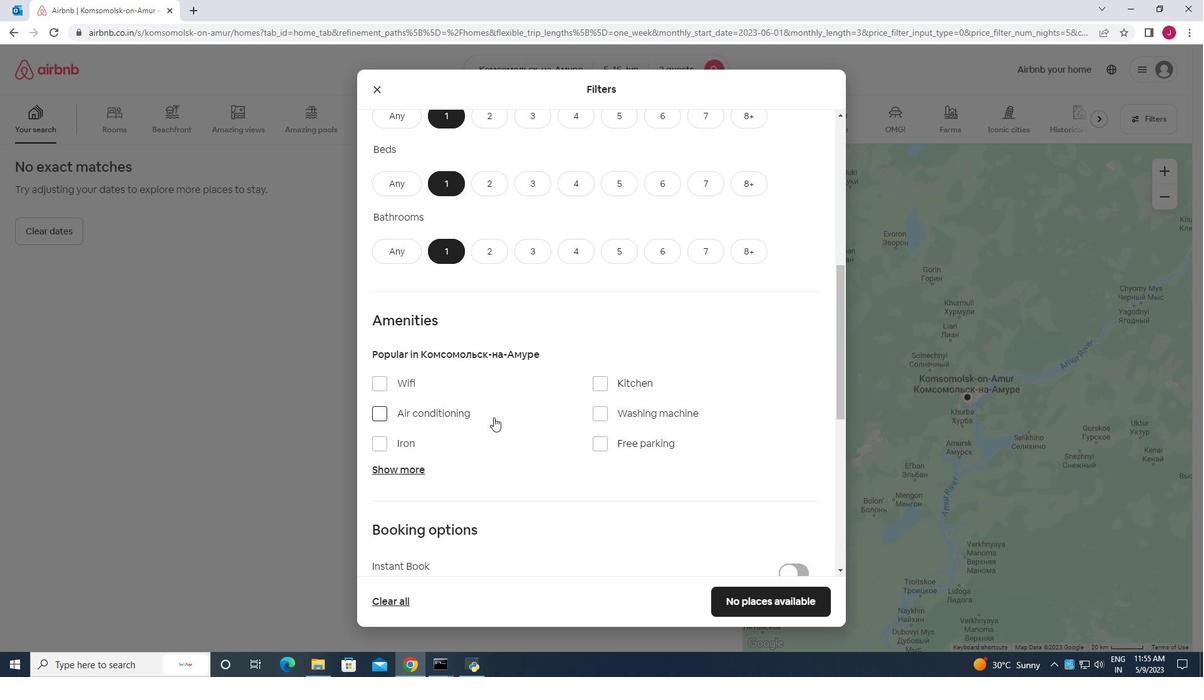 
Action: Mouse scrolled (490, 421) with delta (0, 0)
Screenshot: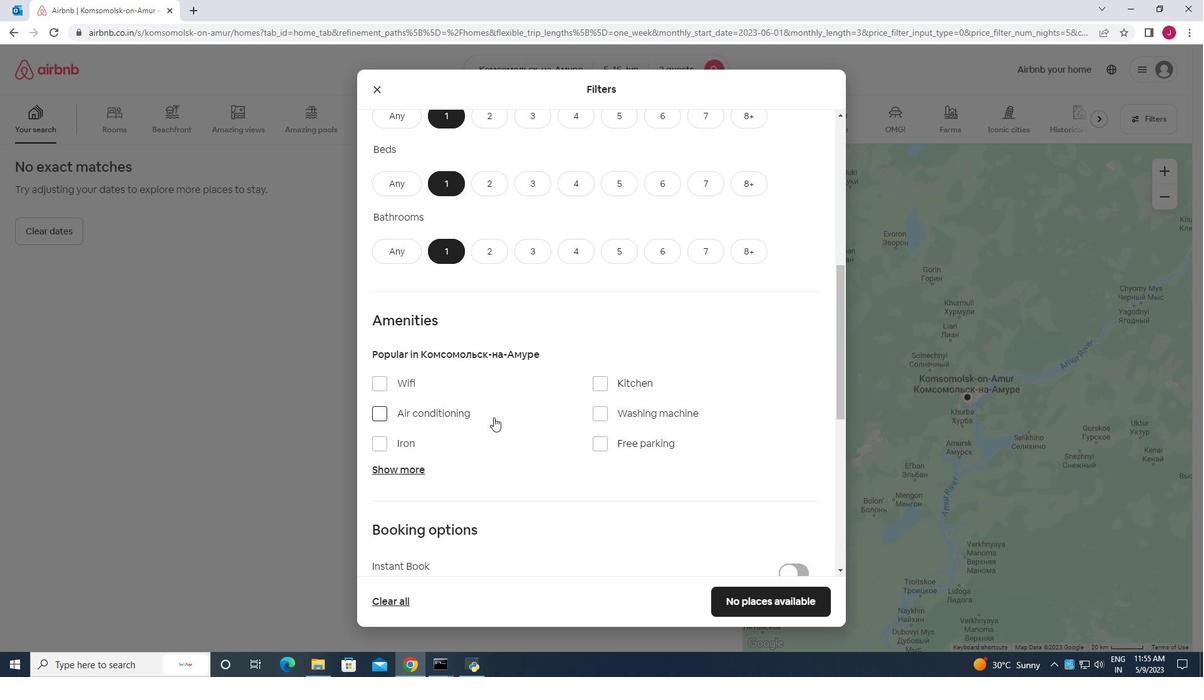 
Action: Mouse scrolled (490, 421) with delta (0, 0)
Screenshot: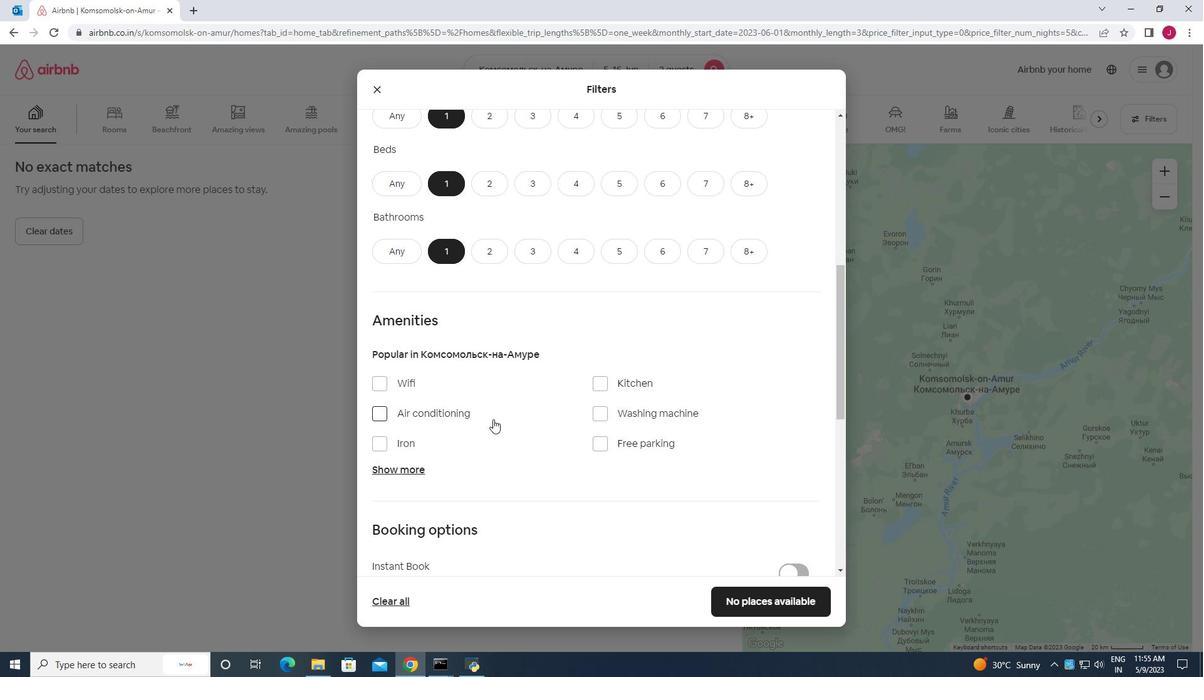 
Action: Mouse scrolled (490, 421) with delta (0, 0)
Screenshot: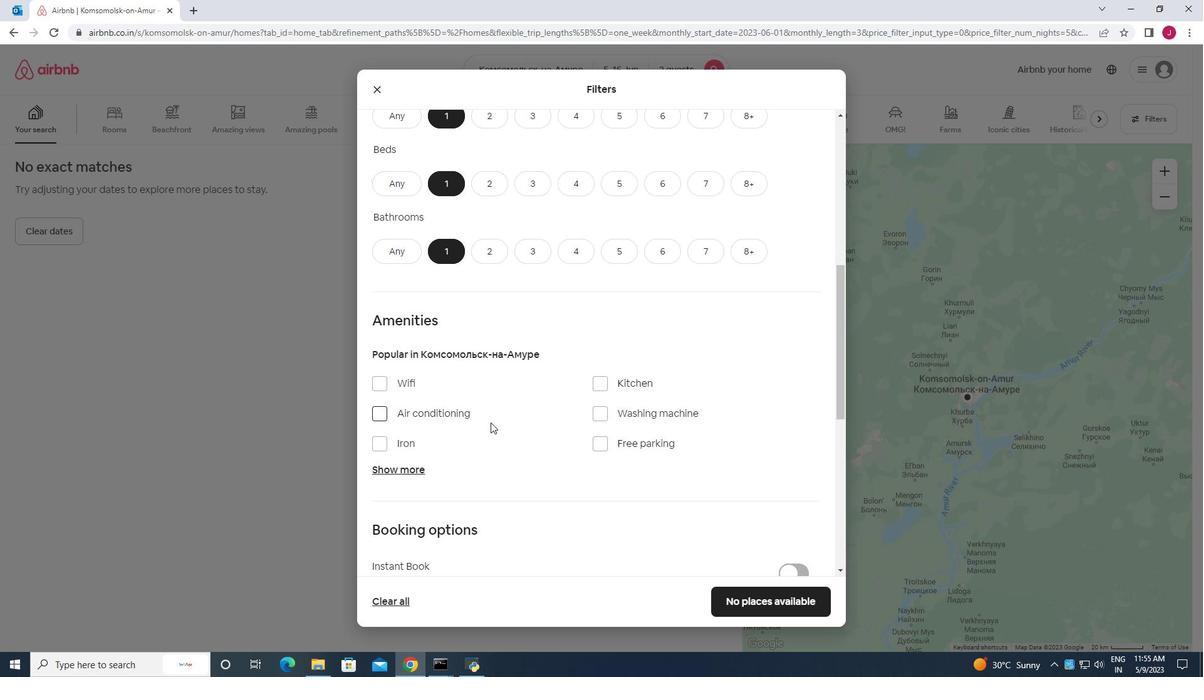 
Action: Mouse moved to (590, 393)
Screenshot: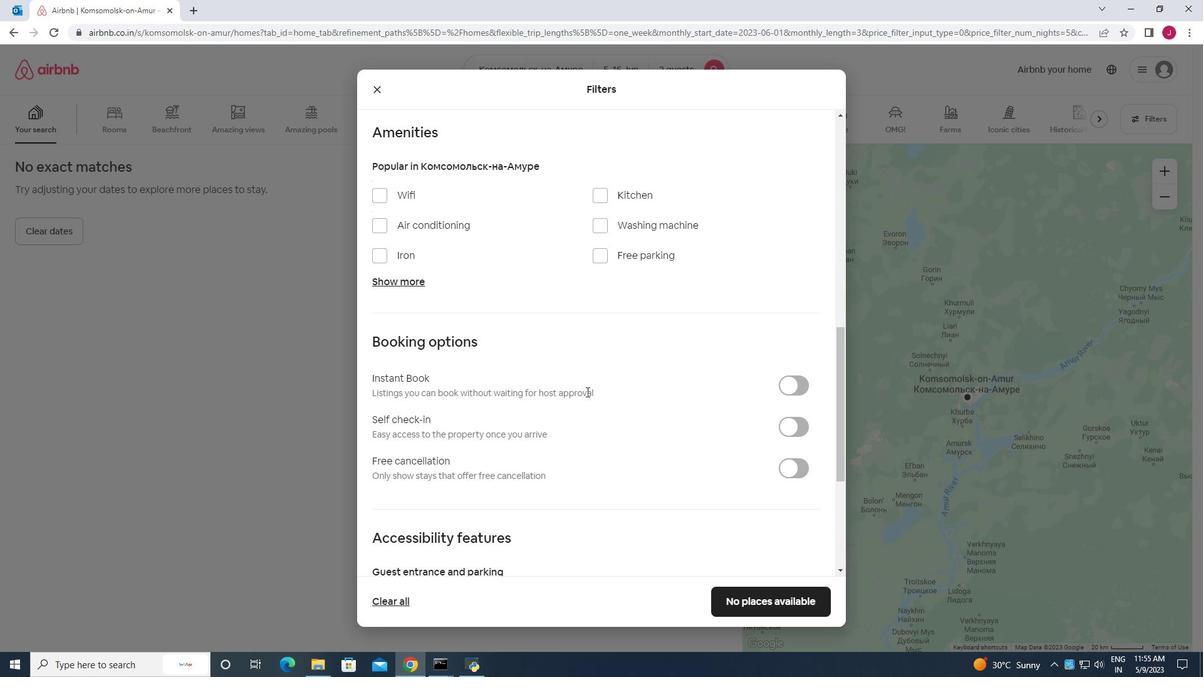 
Action: Mouse scrolled (590, 394) with delta (0, 0)
Screenshot: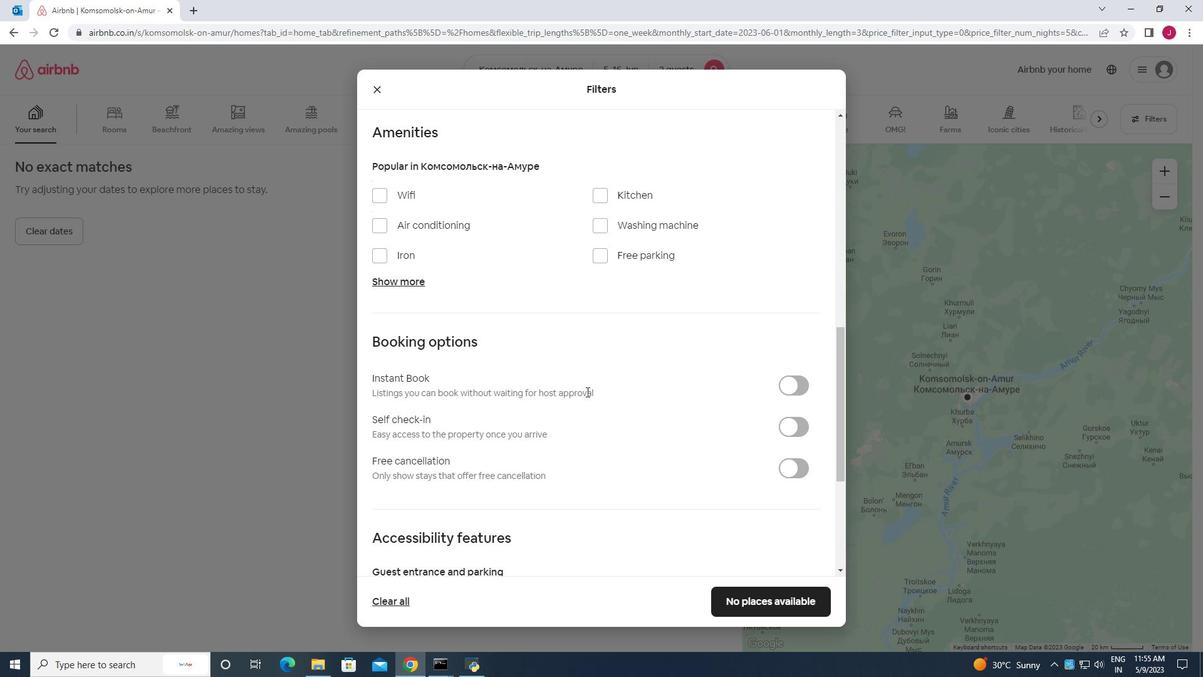 
Action: Mouse scrolled (590, 394) with delta (0, 0)
Screenshot: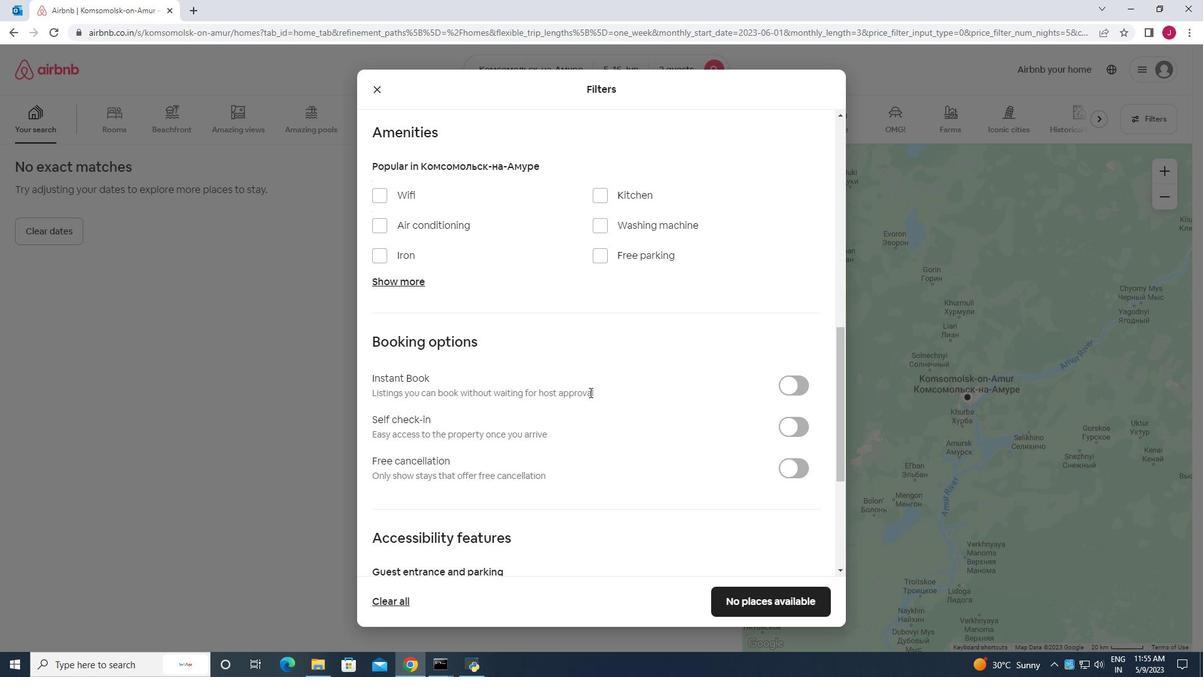 
Action: Mouse moved to (591, 389)
Screenshot: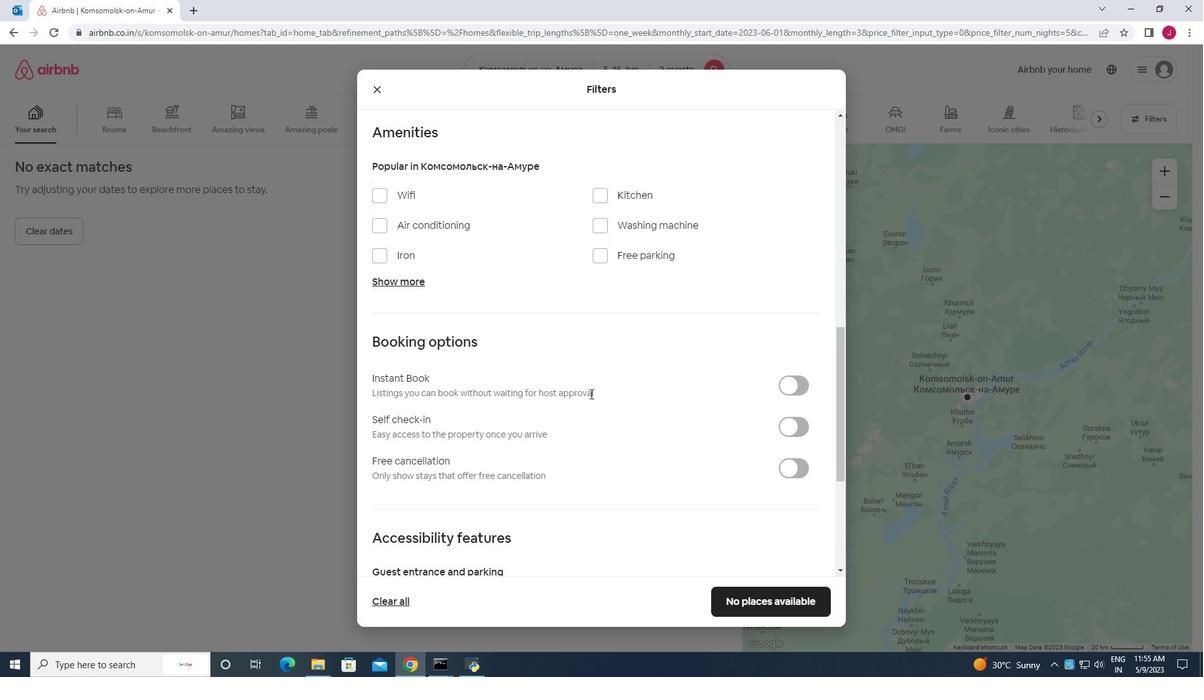 
Action: Mouse scrolled (591, 389) with delta (0, 0)
Screenshot: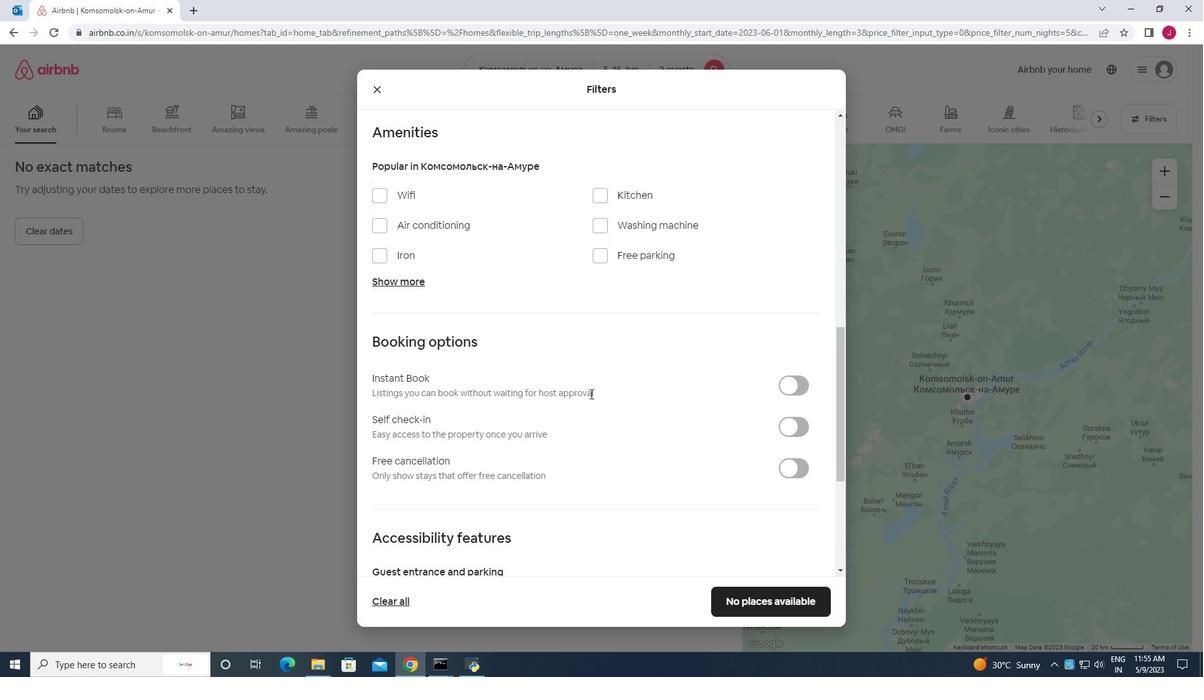 
Action: Mouse moved to (592, 381)
Screenshot: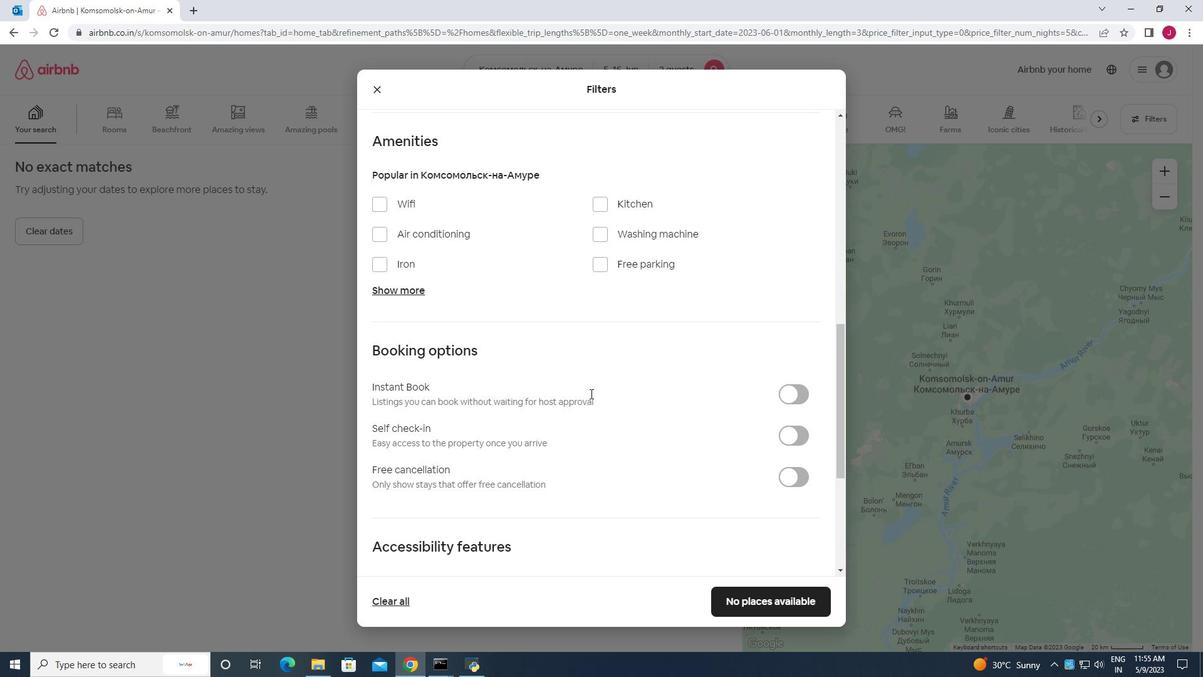 
Action: Mouse scrolled (592, 382) with delta (0, 0)
Screenshot: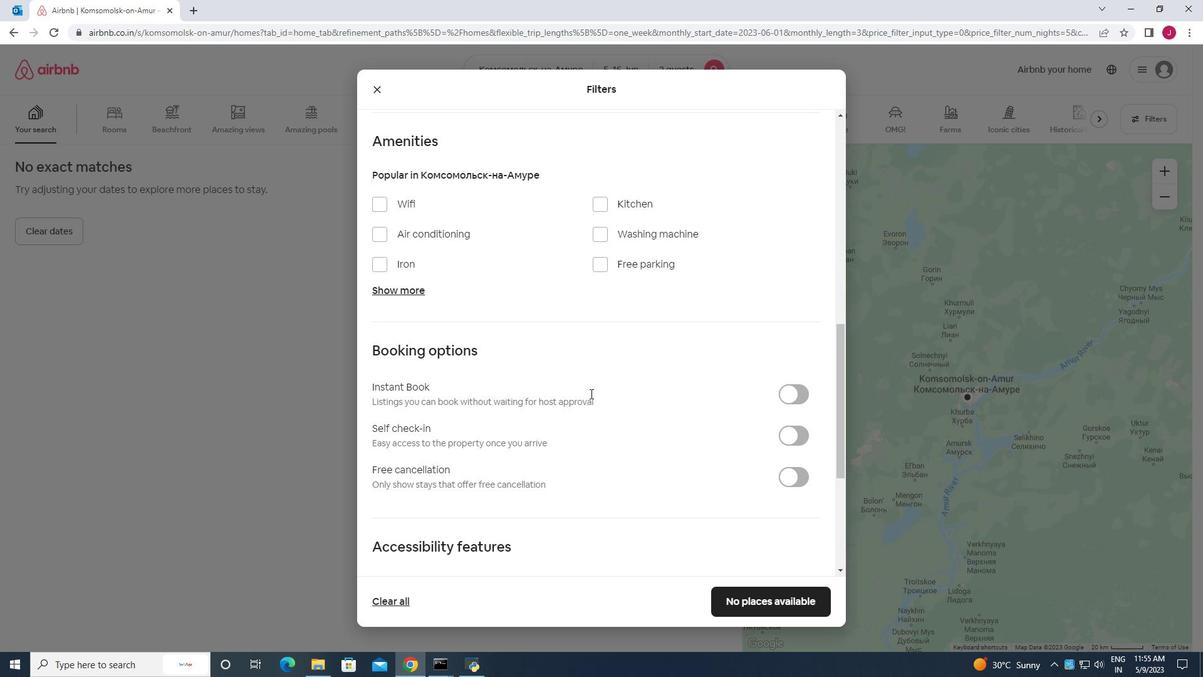 
Action: Mouse moved to (592, 363)
Screenshot: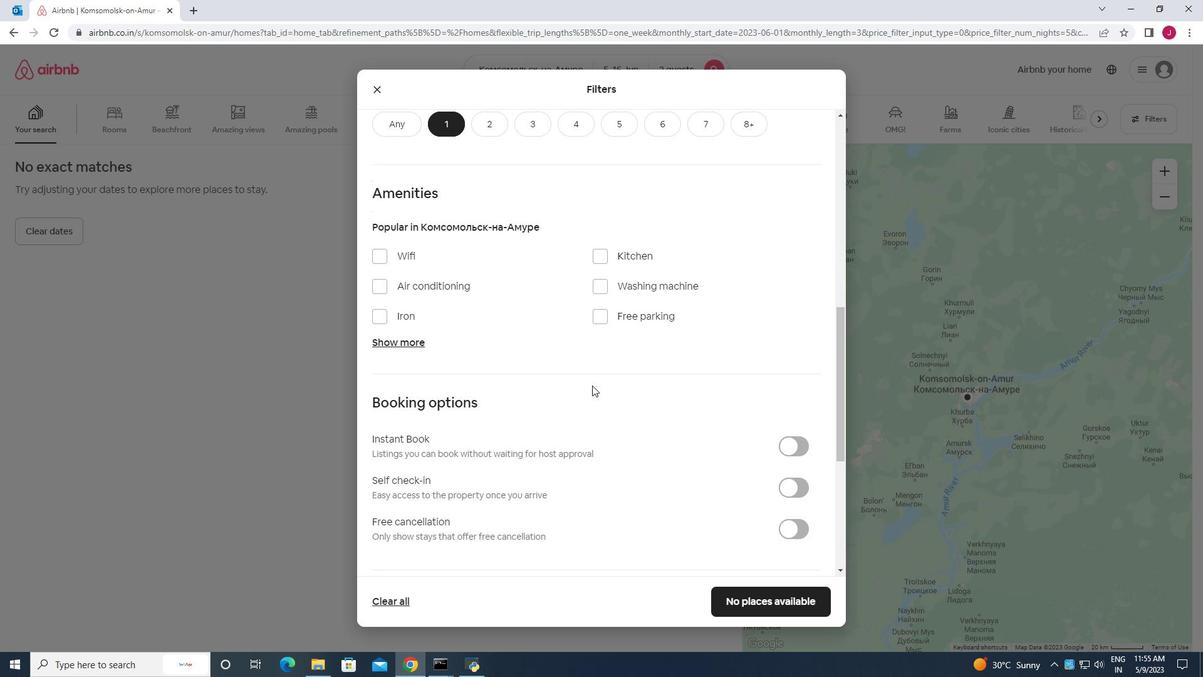 
Action: Mouse scrolled (592, 364) with delta (0, 0)
Screenshot: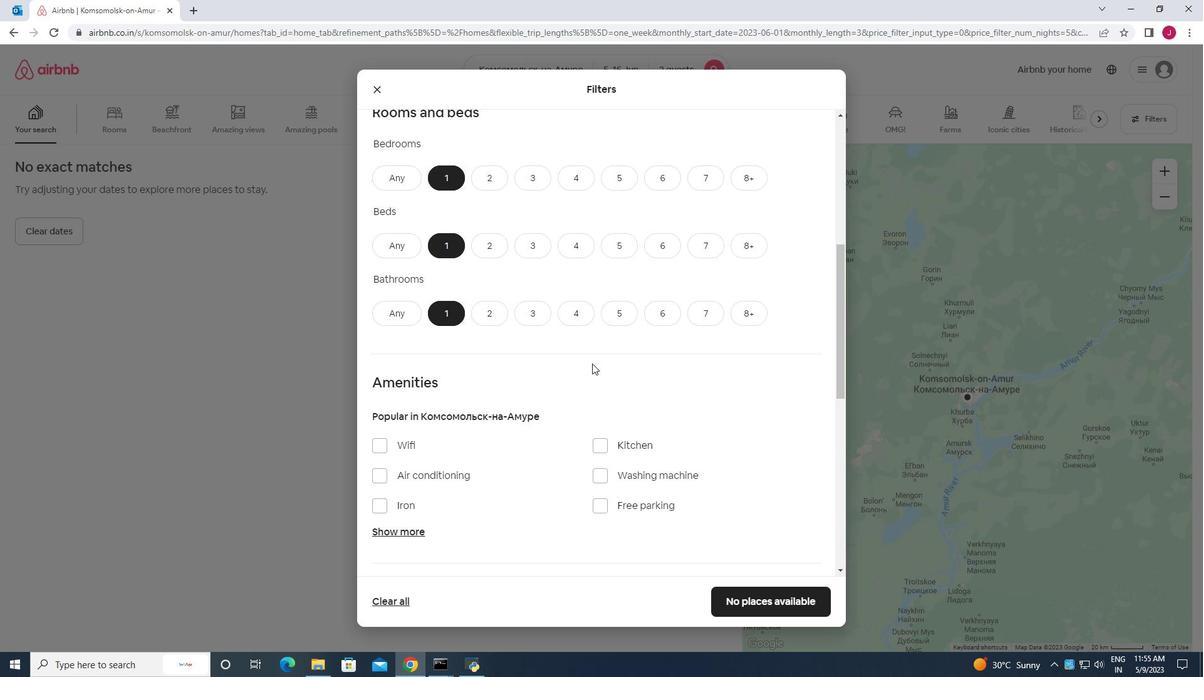 
Action: Mouse scrolled (592, 364) with delta (0, 0)
Screenshot: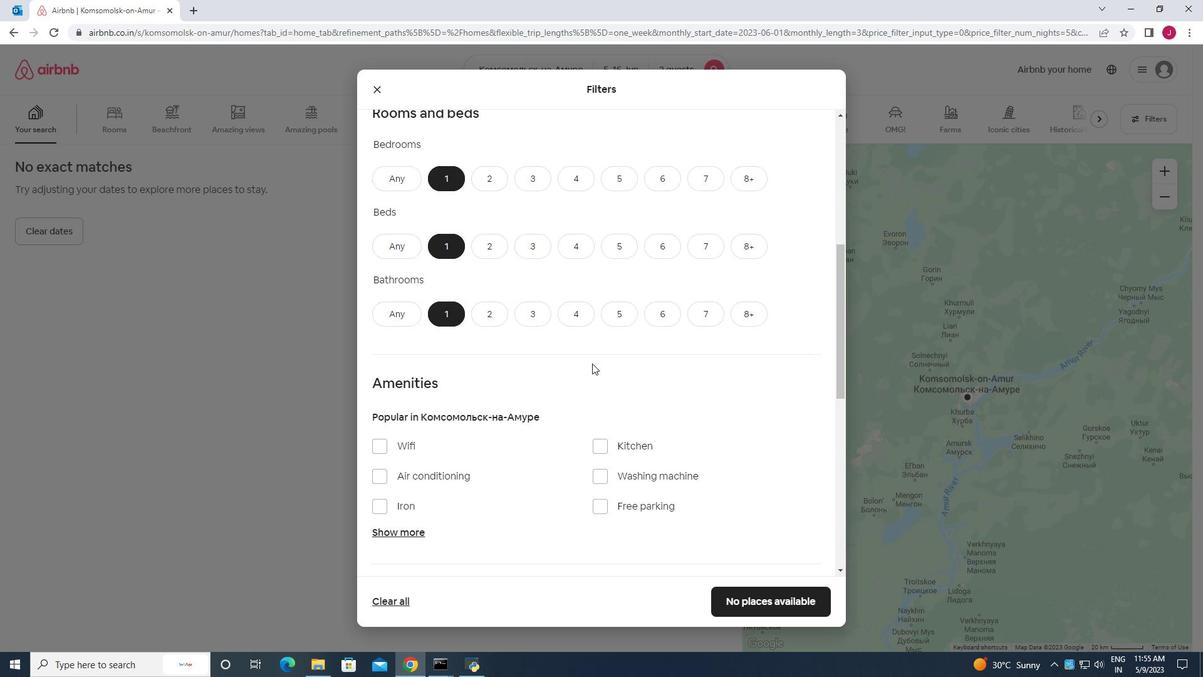 
Action: Mouse scrolled (592, 364) with delta (0, 0)
Screenshot: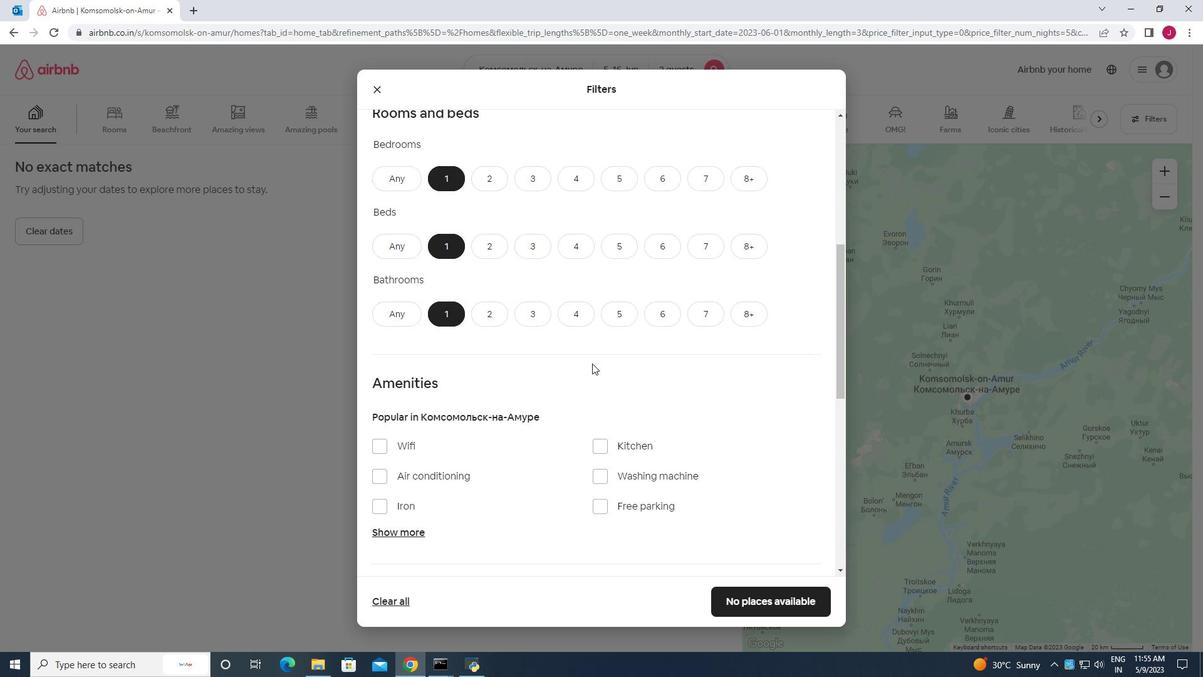 
Action: Mouse scrolled (592, 364) with delta (0, 0)
Screenshot: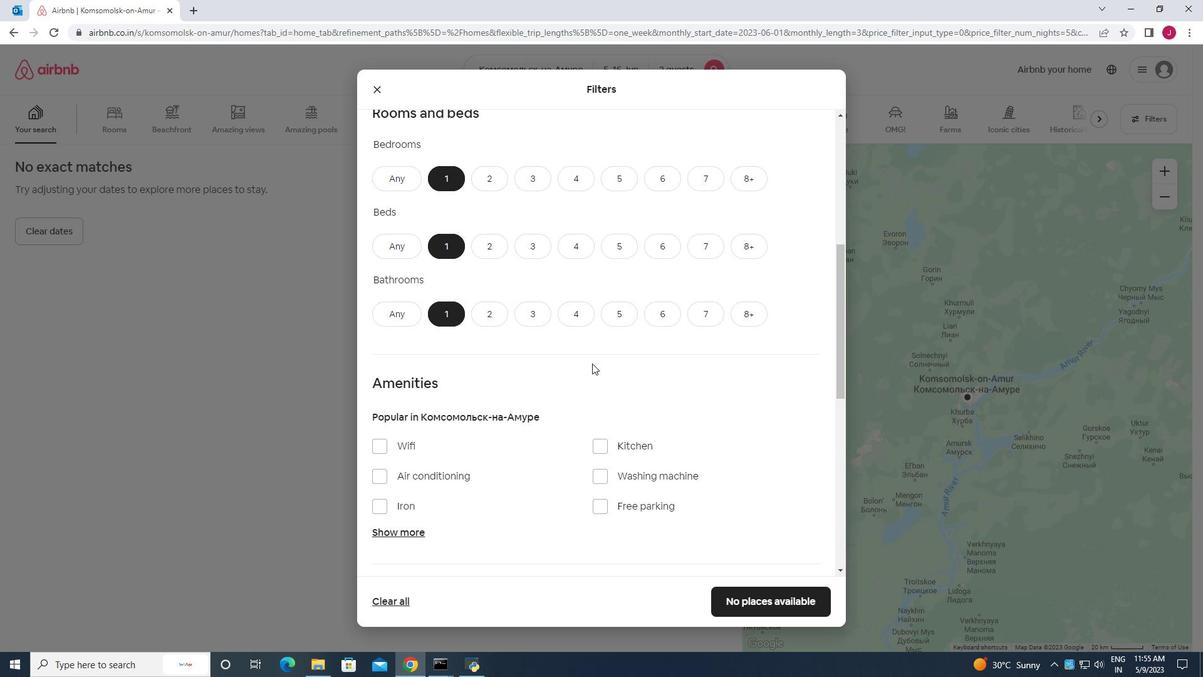 
Action: Mouse moved to (593, 363)
Screenshot: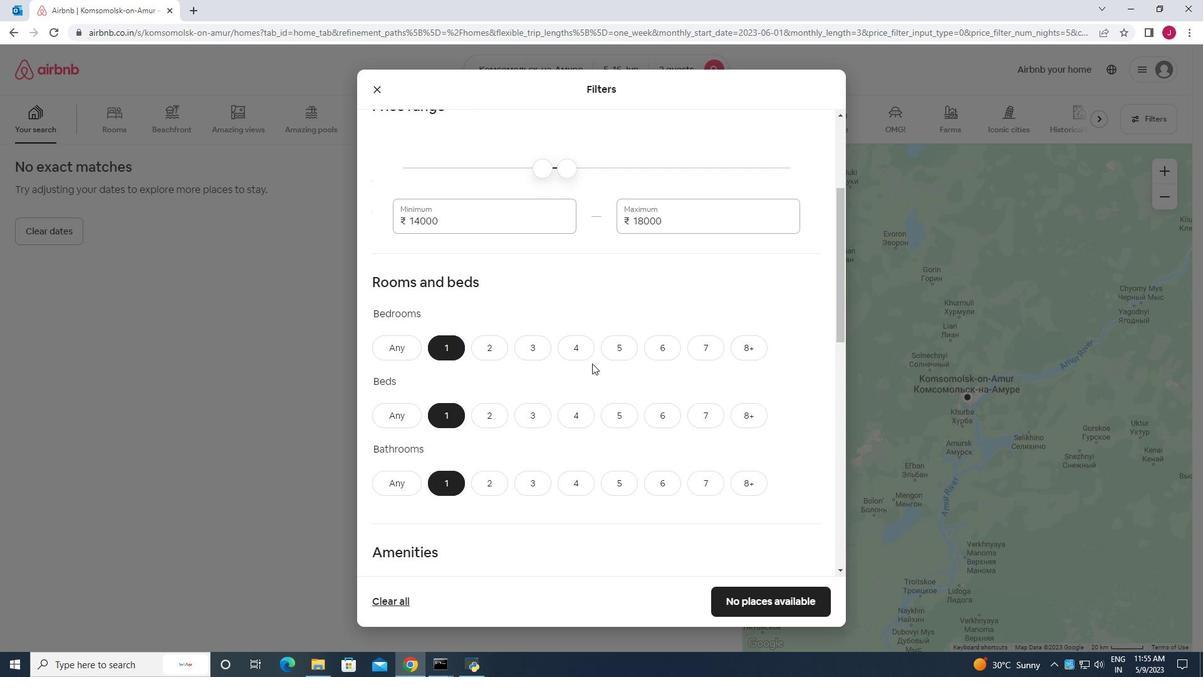 
Action: Mouse scrolled (593, 364) with delta (0, 0)
Screenshot: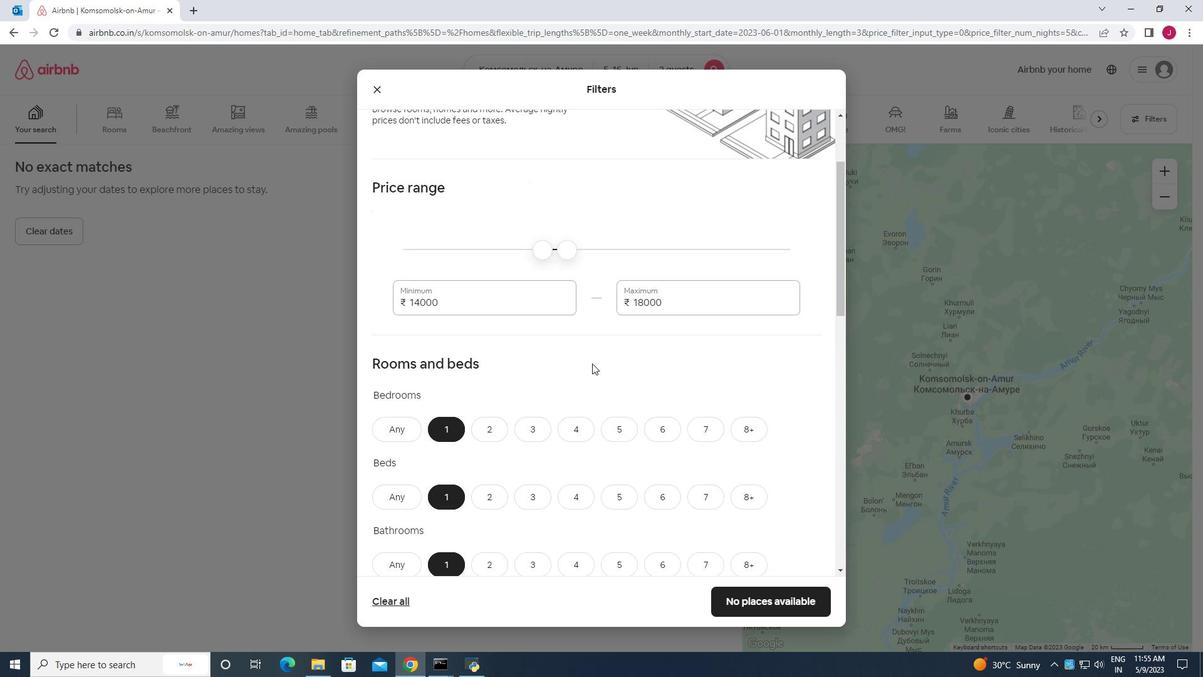 
Action: Mouse scrolled (593, 364) with delta (0, 0)
Screenshot: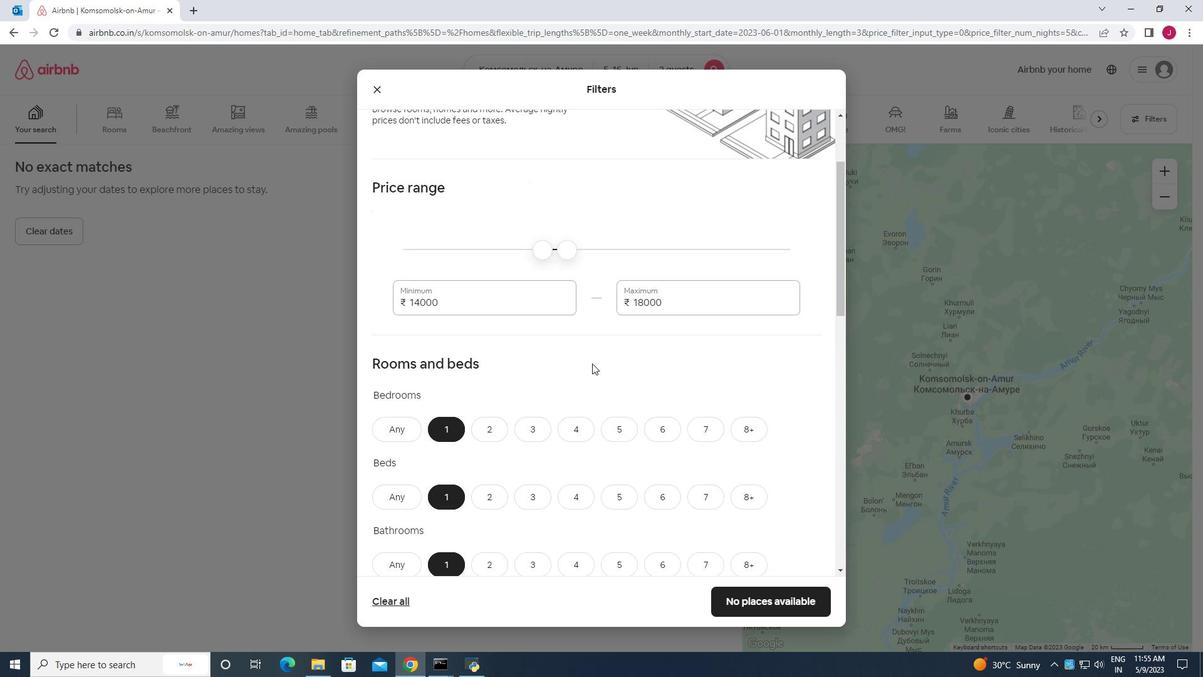 
Action: Mouse scrolled (593, 364) with delta (0, 0)
Screenshot: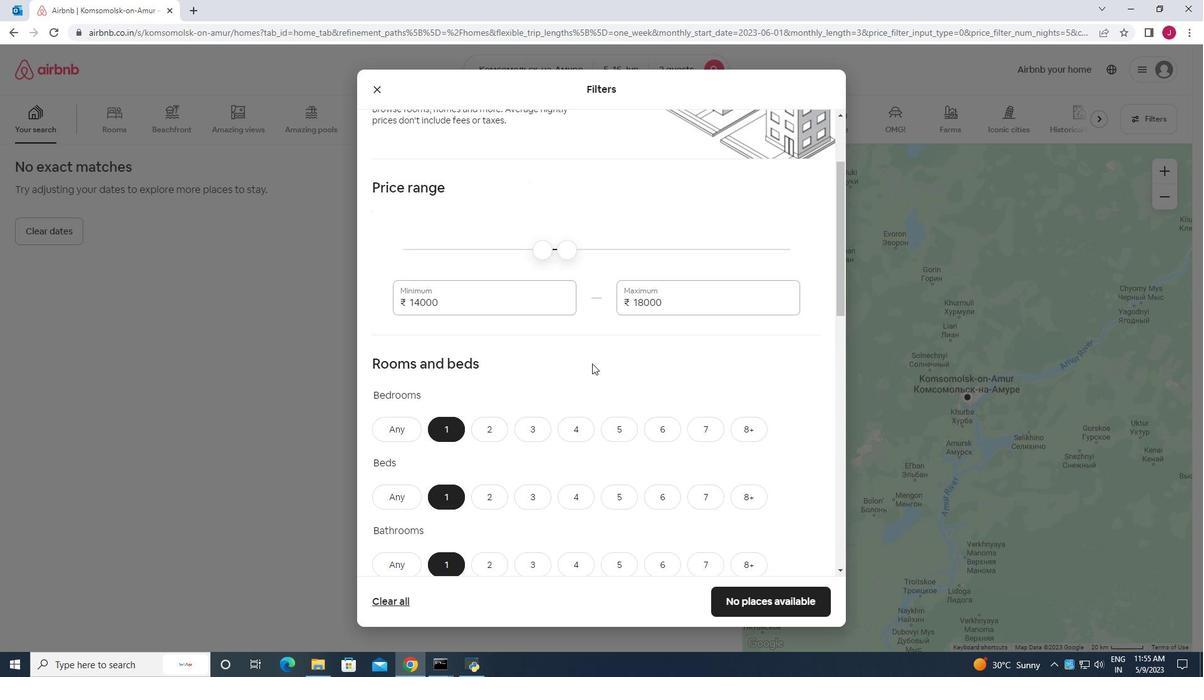 
Action: Mouse scrolled (593, 364) with delta (0, 0)
Screenshot: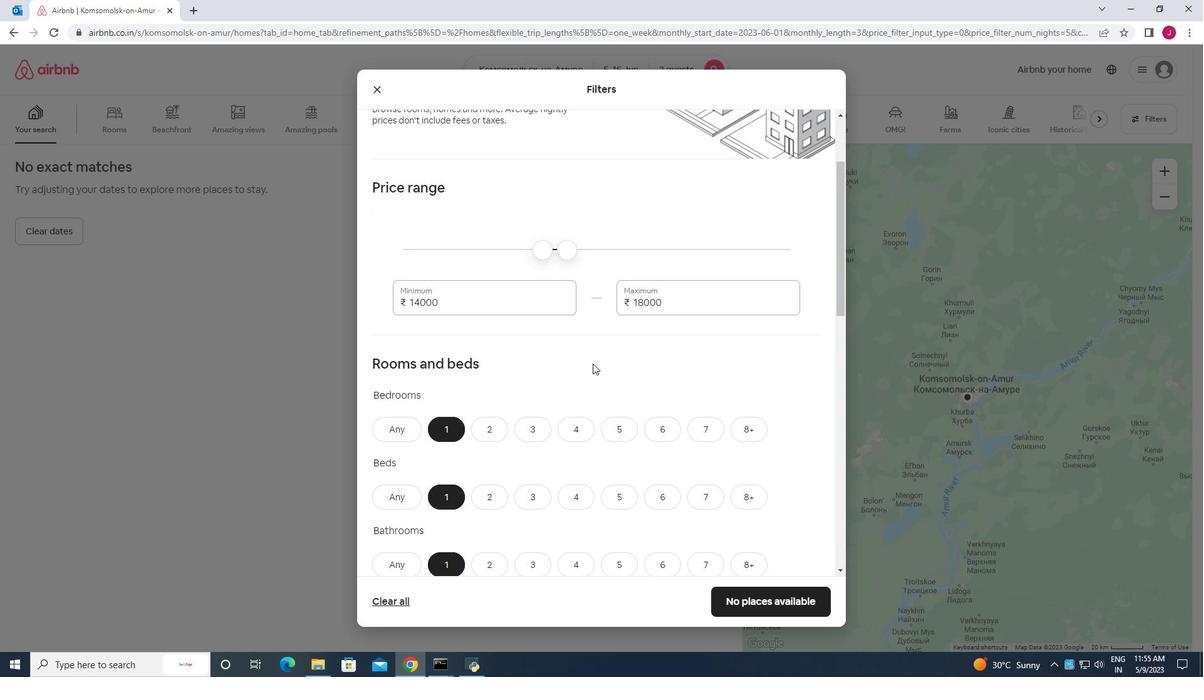
Action: Mouse scrolled (593, 364) with delta (0, 0)
Screenshot: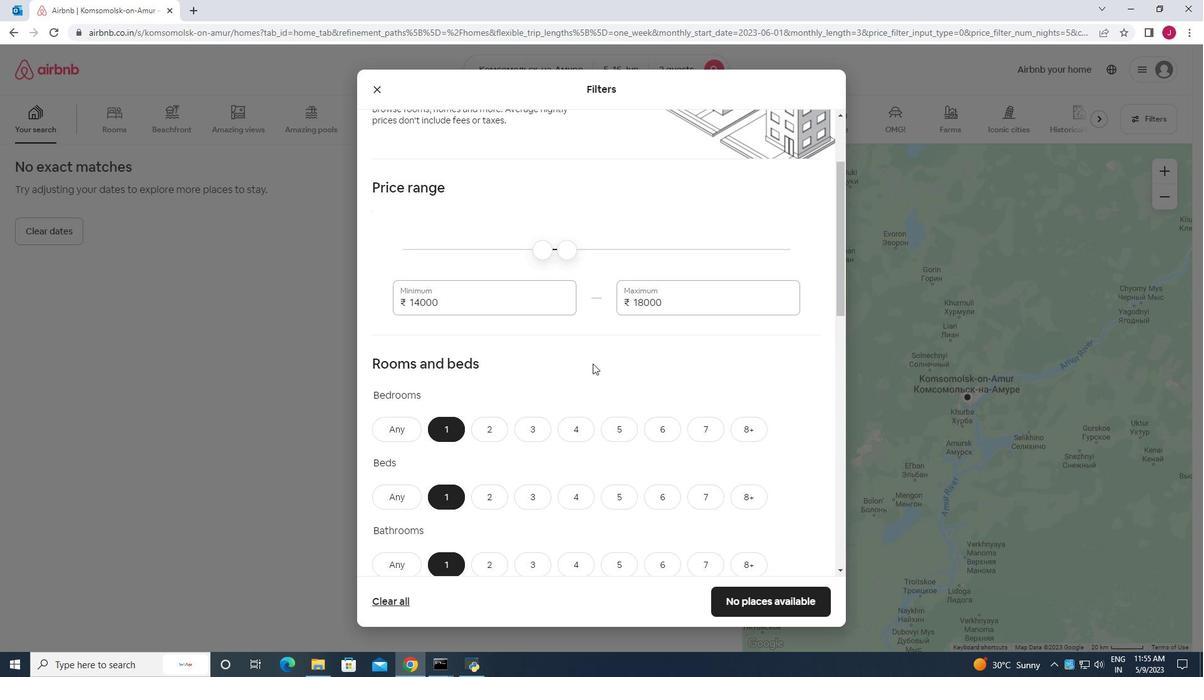 
Action: Mouse scrolled (593, 362) with delta (0, 0)
Screenshot: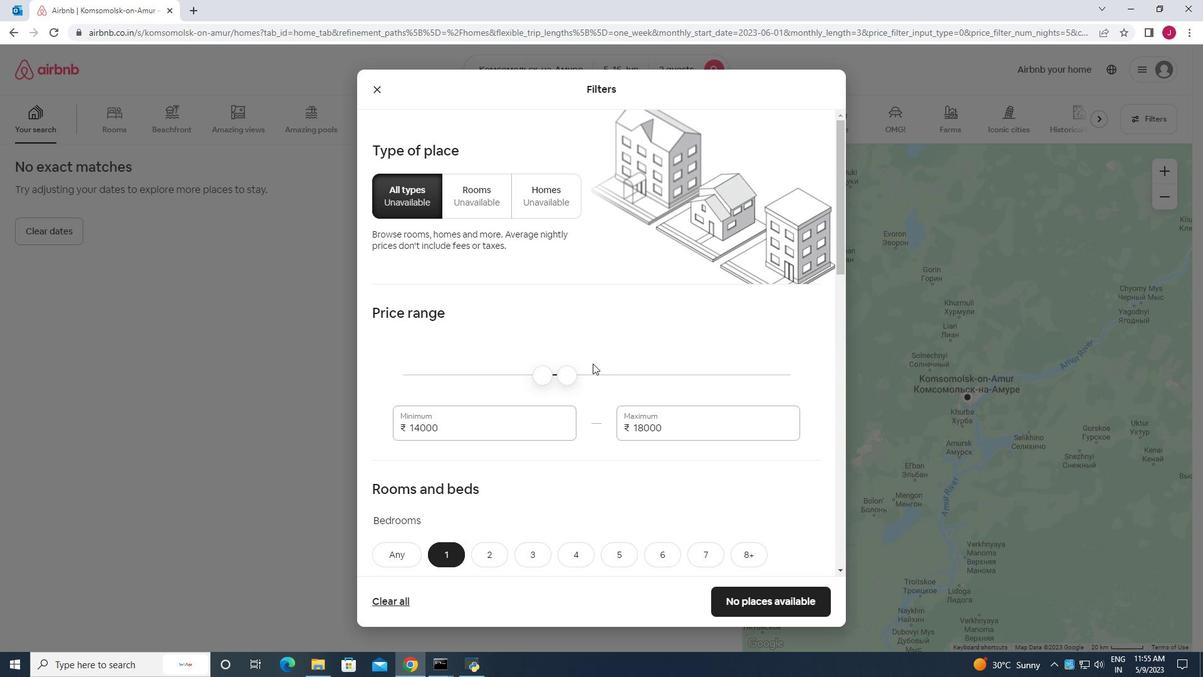
Action: Mouse scrolled (593, 362) with delta (0, 0)
Screenshot: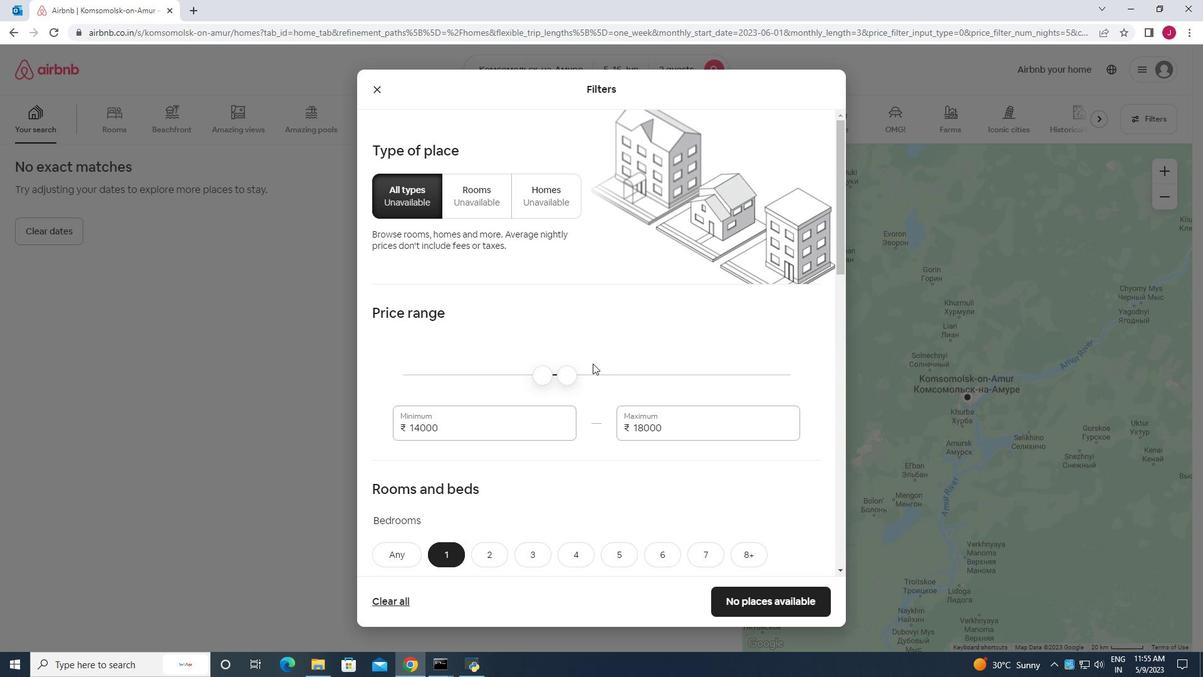 
Action: Mouse scrolled (593, 362) with delta (0, 0)
Screenshot: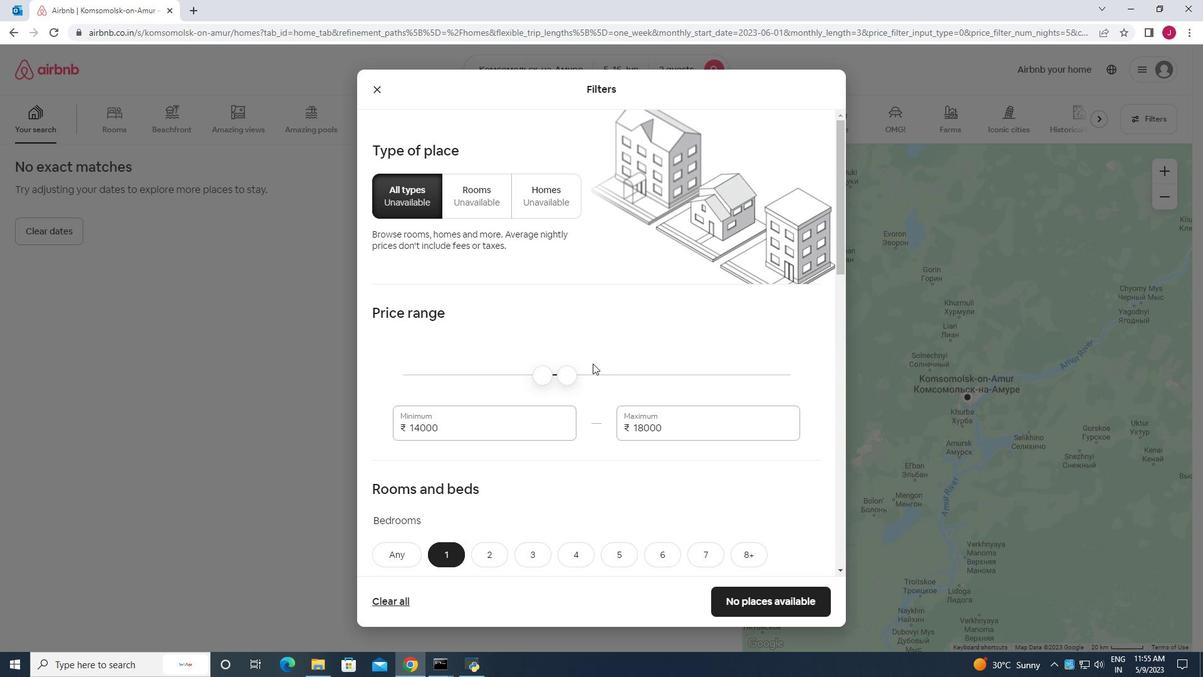 
Action: Mouse scrolled (593, 362) with delta (0, 0)
Screenshot: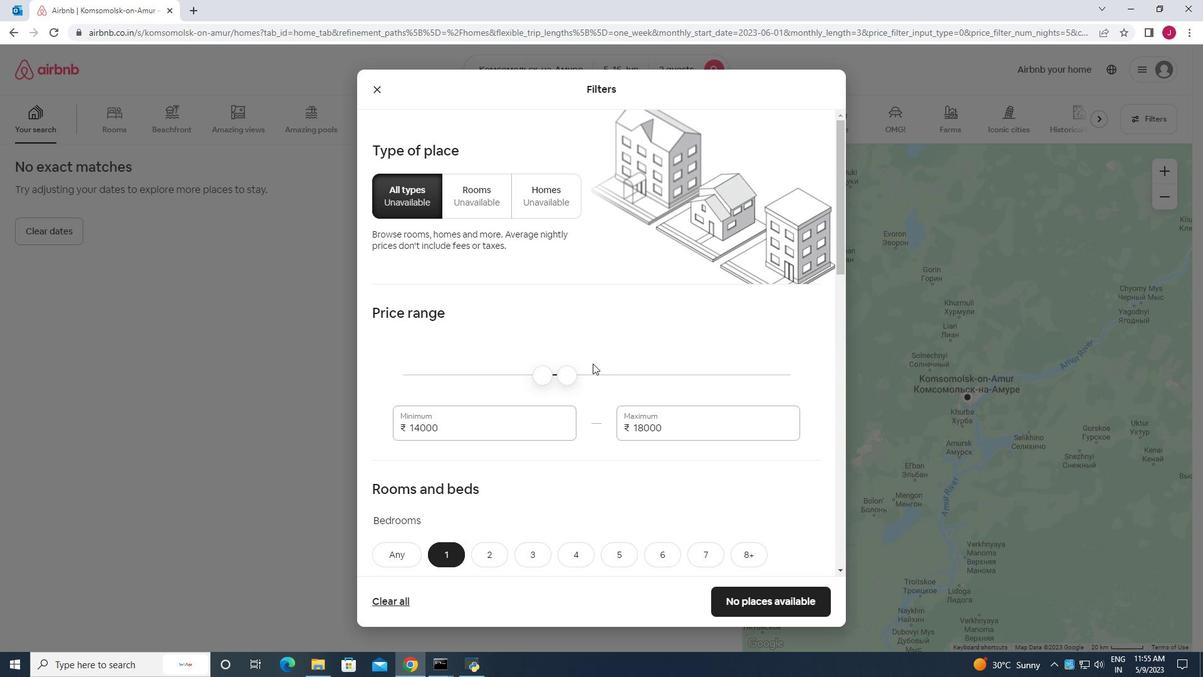 
Action: Mouse scrolled (593, 362) with delta (0, 0)
Screenshot: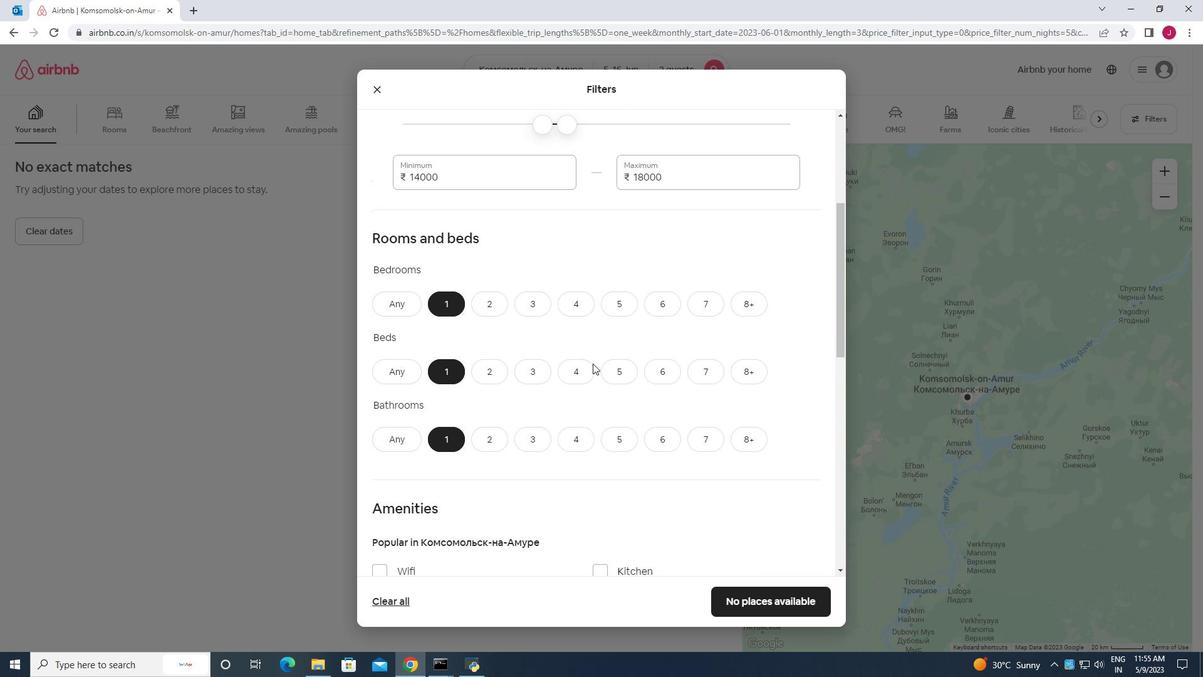 
Action: Mouse scrolled (593, 362) with delta (0, 0)
Screenshot: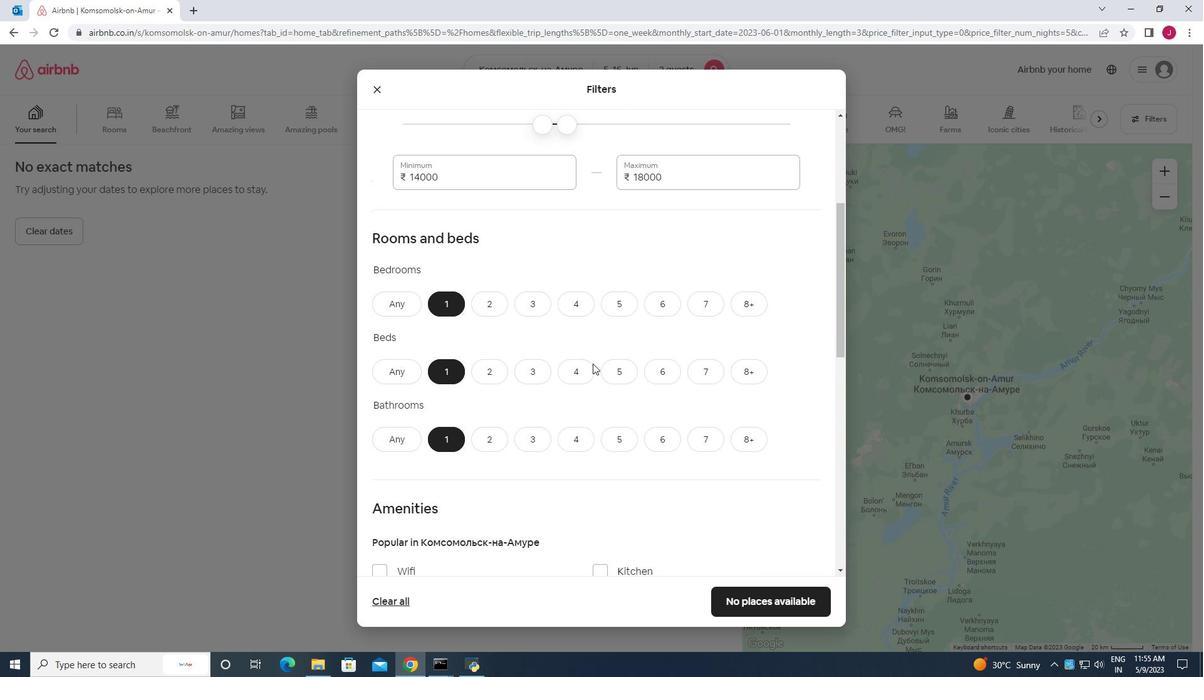 
Action: Mouse moved to (593, 363)
Screenshot: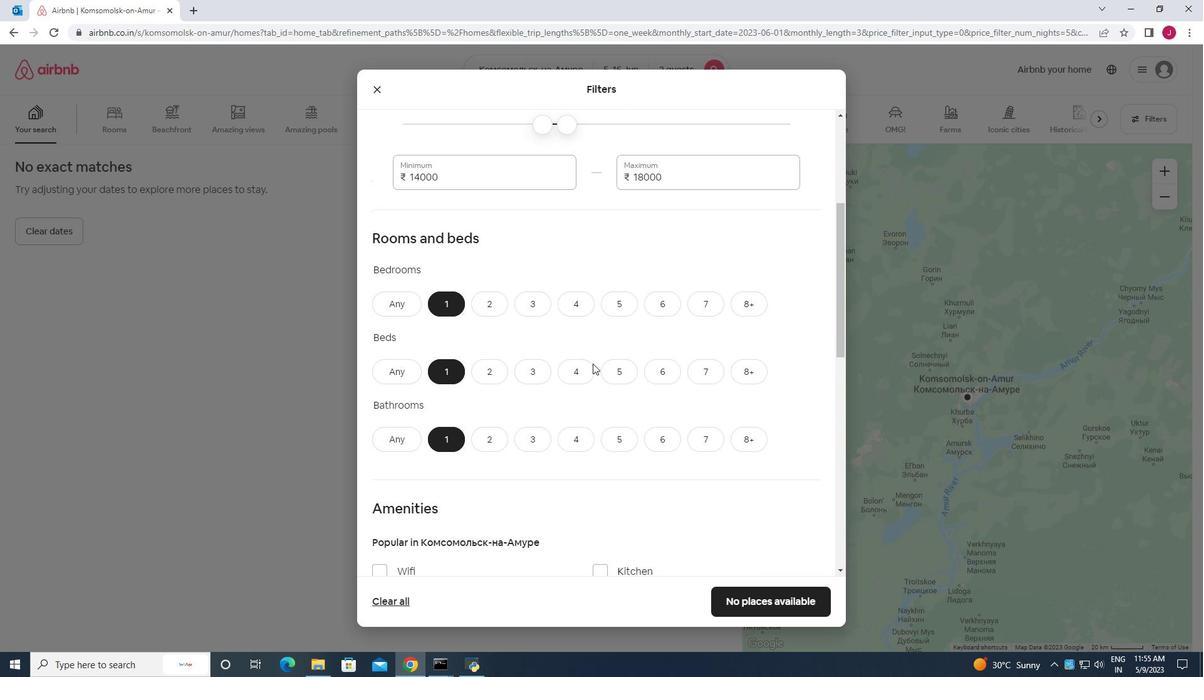 
Action: Mouse scrolled (593, 362) with delta (0, 0)
Screenshot: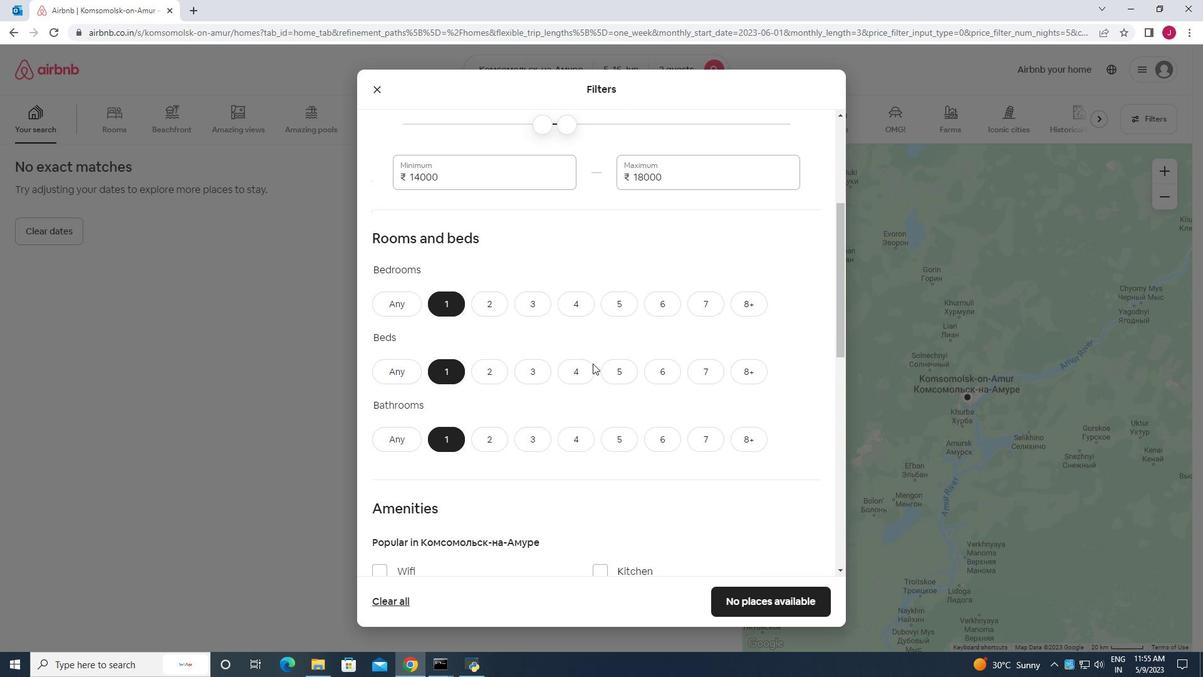 
Action: Mouse scrolled (593, 362) with delta (0, 0)
Screenshot: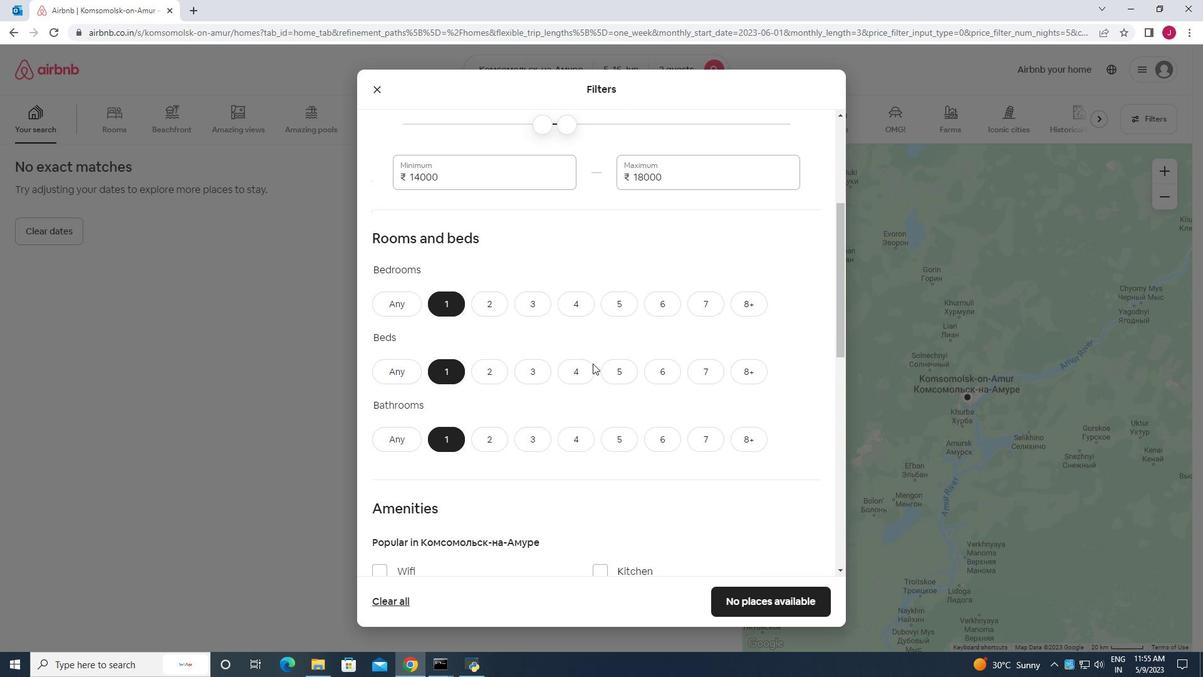 
Action: Mouse scrolled (593, 362) with delta (0, 0)
Screenshot: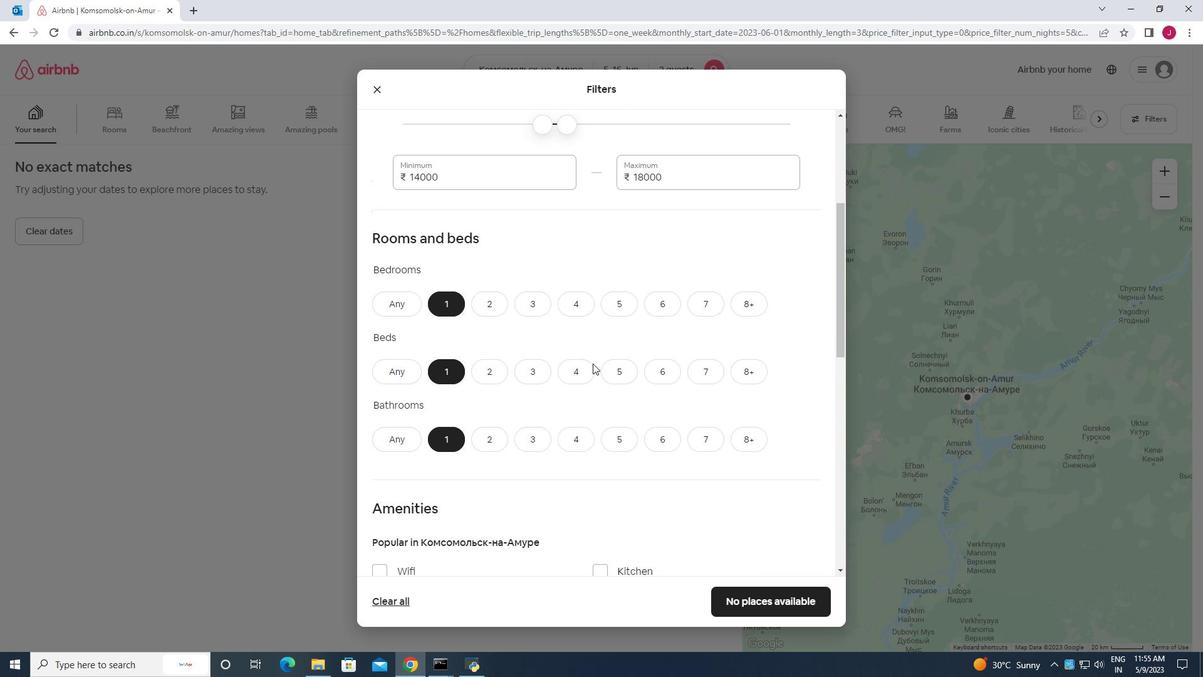 
Action: Mouse scrolled (593, 362) with delta (0, 0)
Screenshot: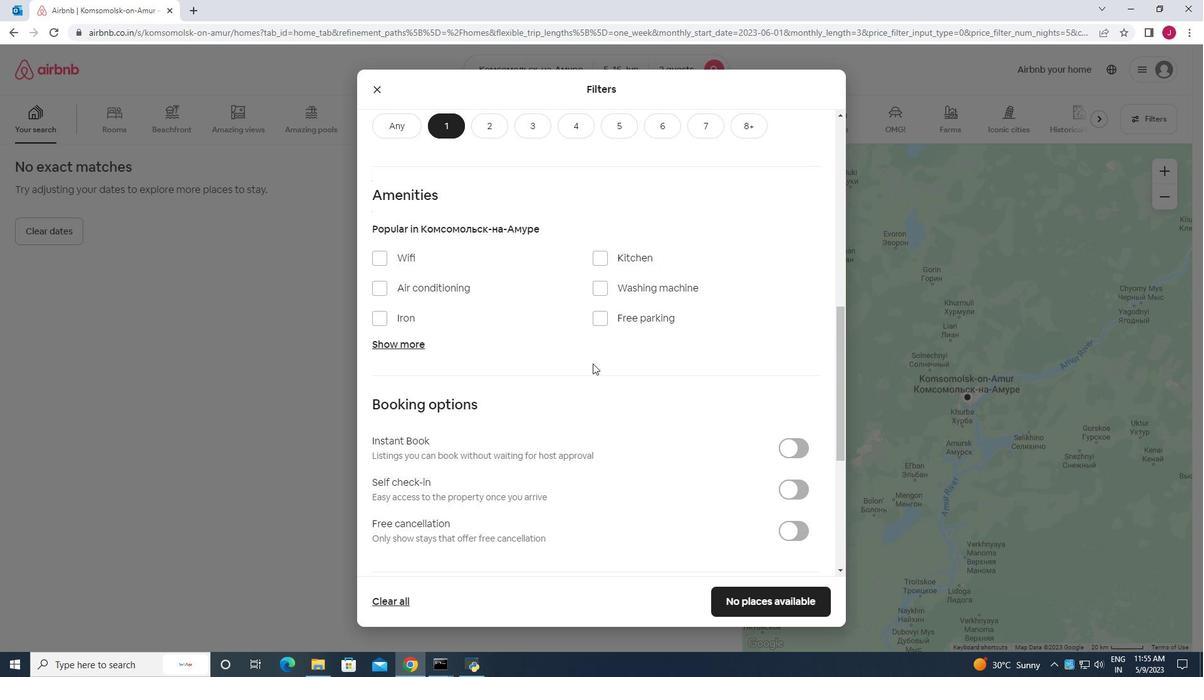 
Action: Mouse scrolled (593, 362) with delta (0, 0)
Screenshot: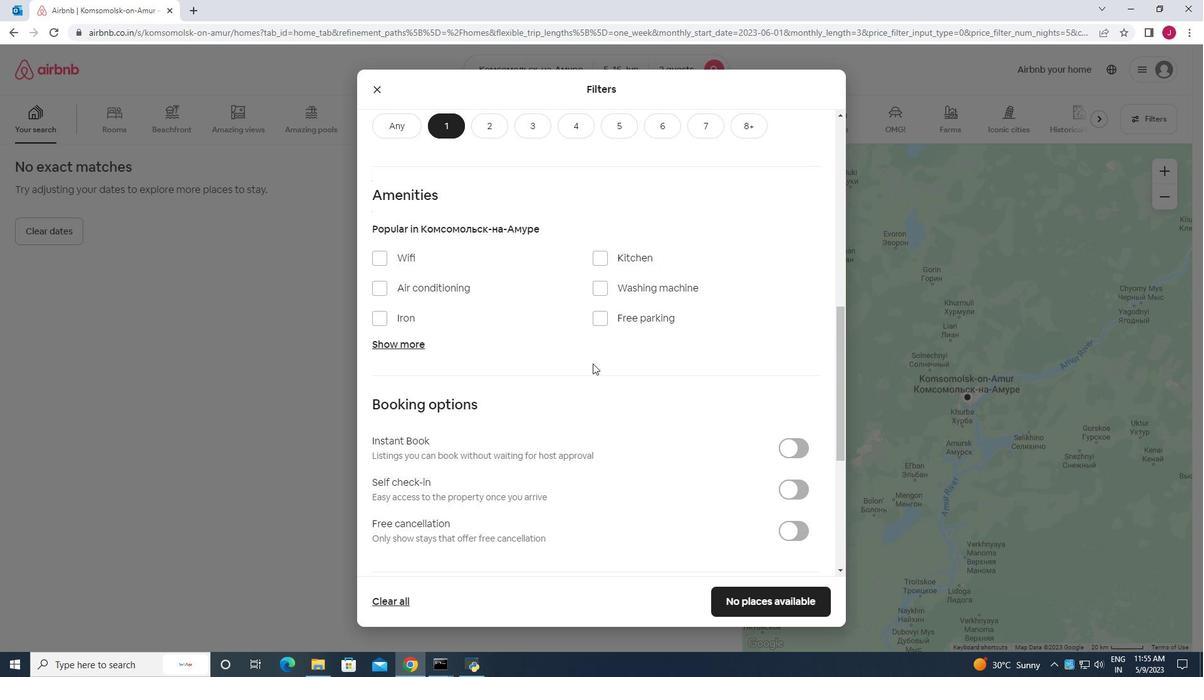 
Action: Mouse scrolled (593, 362) with delta (0, 0)
Screenshot: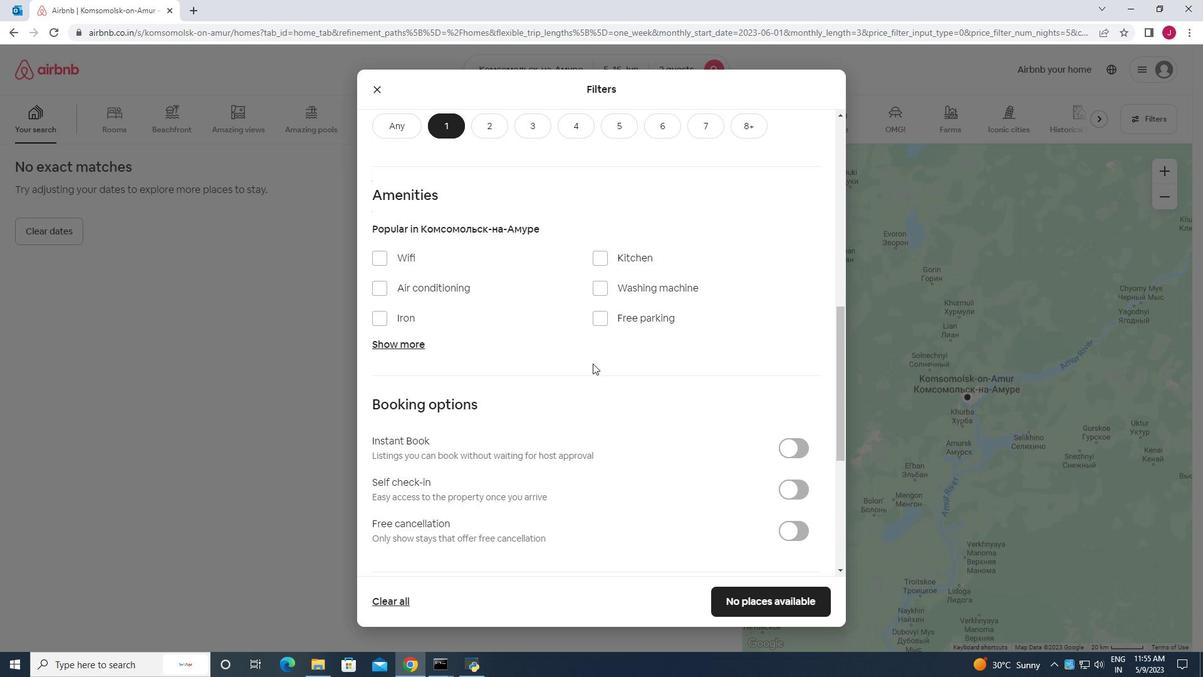 
Action: Mouse moved to (794, 302)
Screenshot: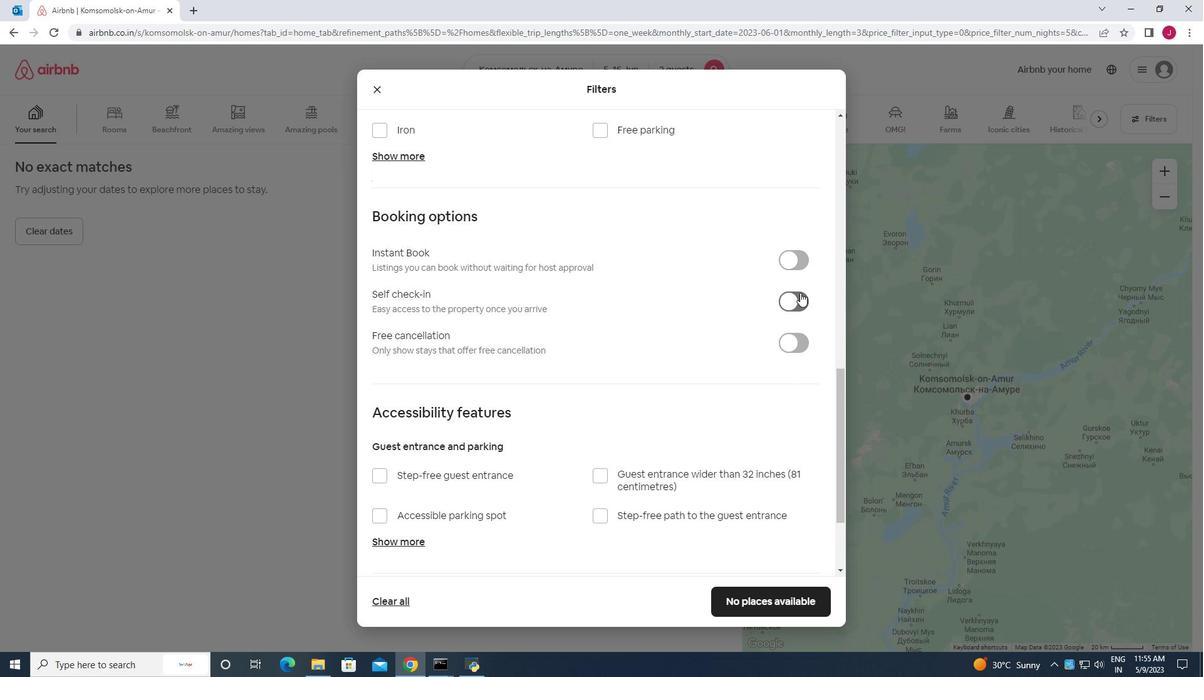 
Action: Mouse pressed left at (794, 302)
Screenshot: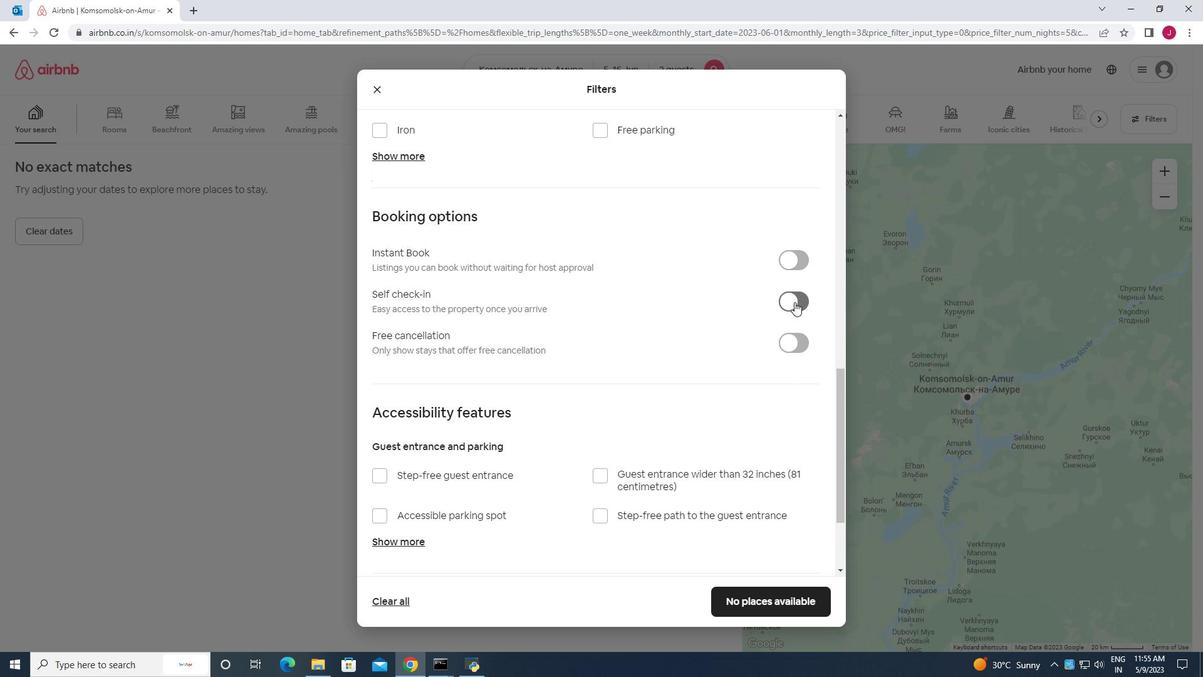 
Action: Mouse moved to (684, 318)
Screenshot: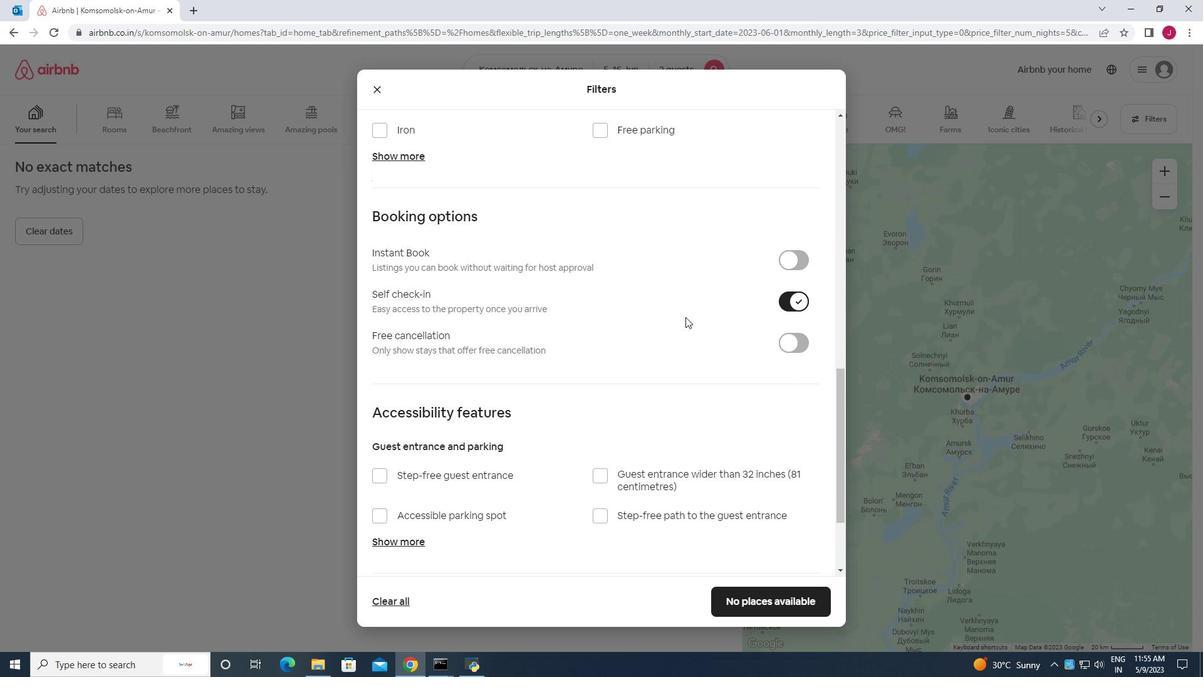 
Action: Mouse scrolled (684, 317) with delta (0, 0)
Screenshot: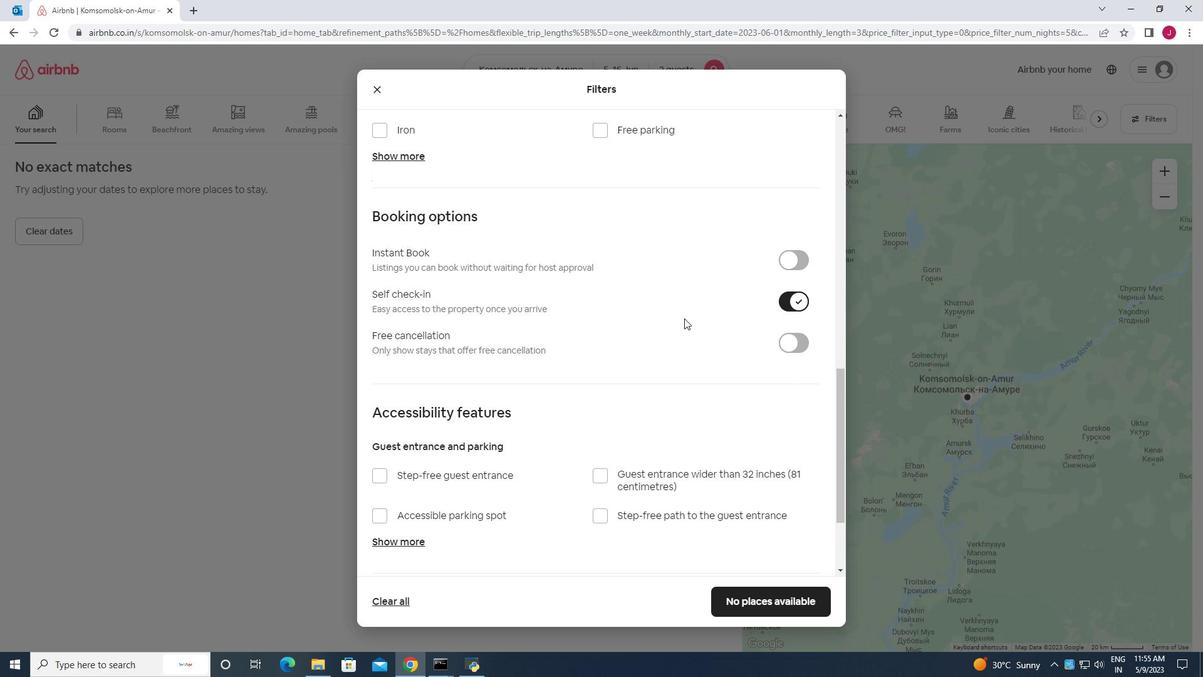 
Action: Mouse scrolled (684, 317) with delta (0, 0)
Screenshot: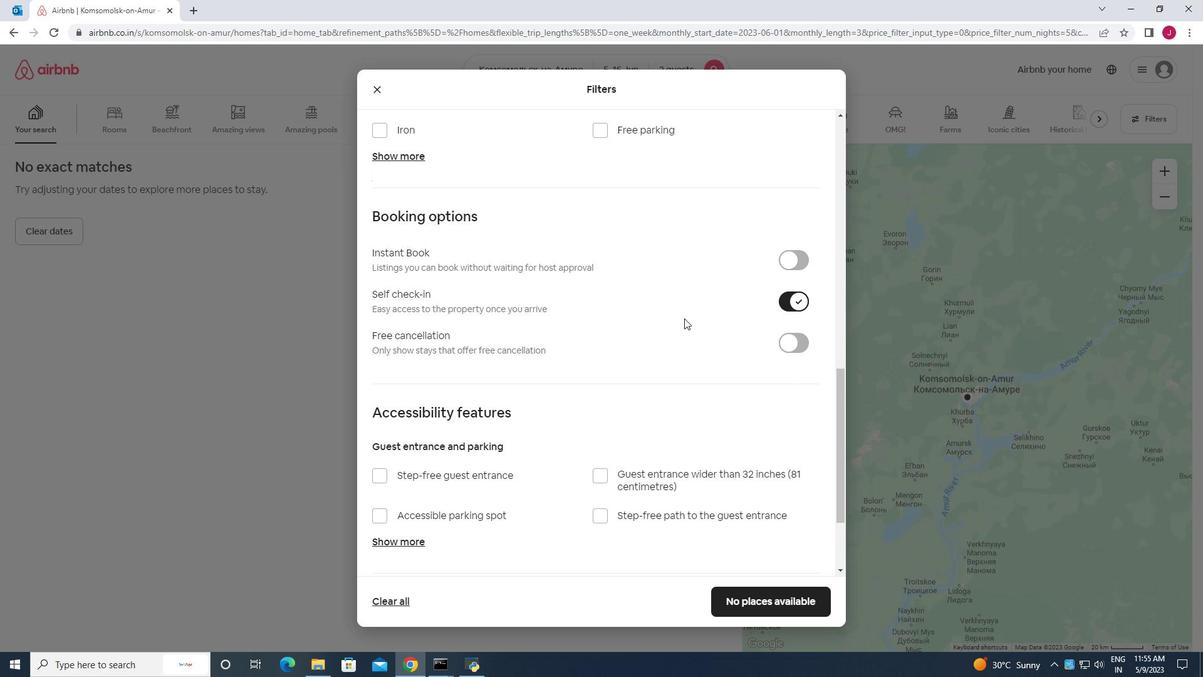 
Action: Mouse scrolled (684, 317) with delta (0, 0)
Screenshot: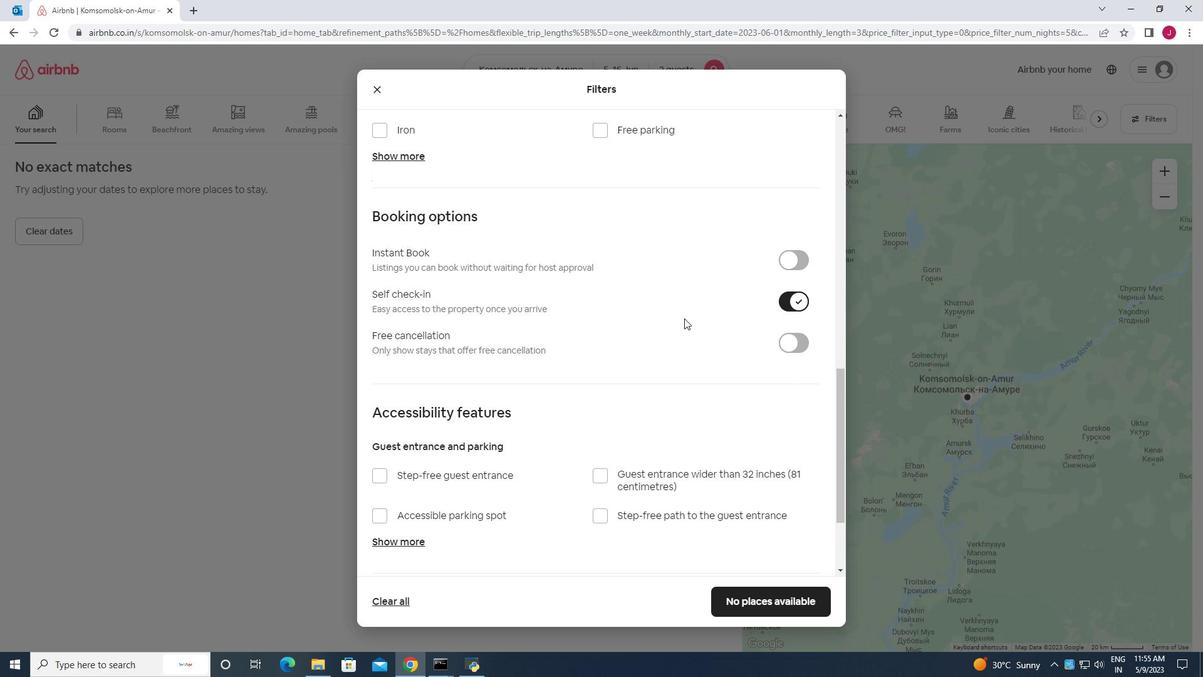 
Action: Mouse scrolled (684, 317) with delta (0, 0)
Screenshot: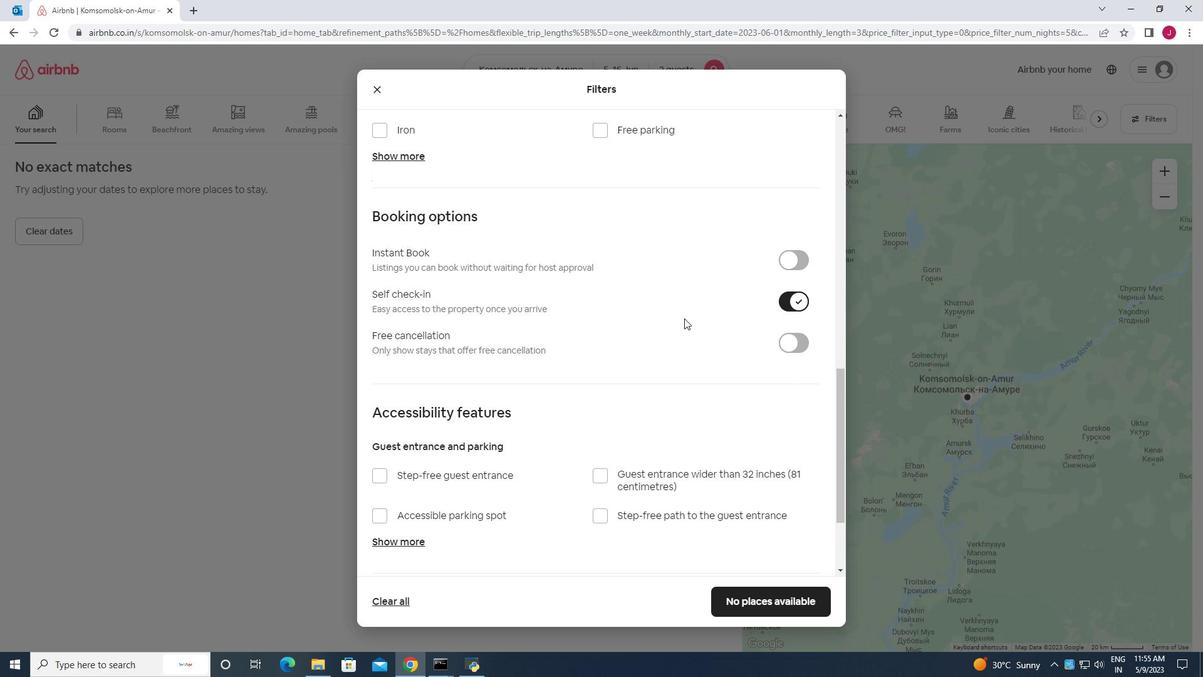 
Action: Mouse scrolled (684, 317) with delta (0, 0)
Screenshot: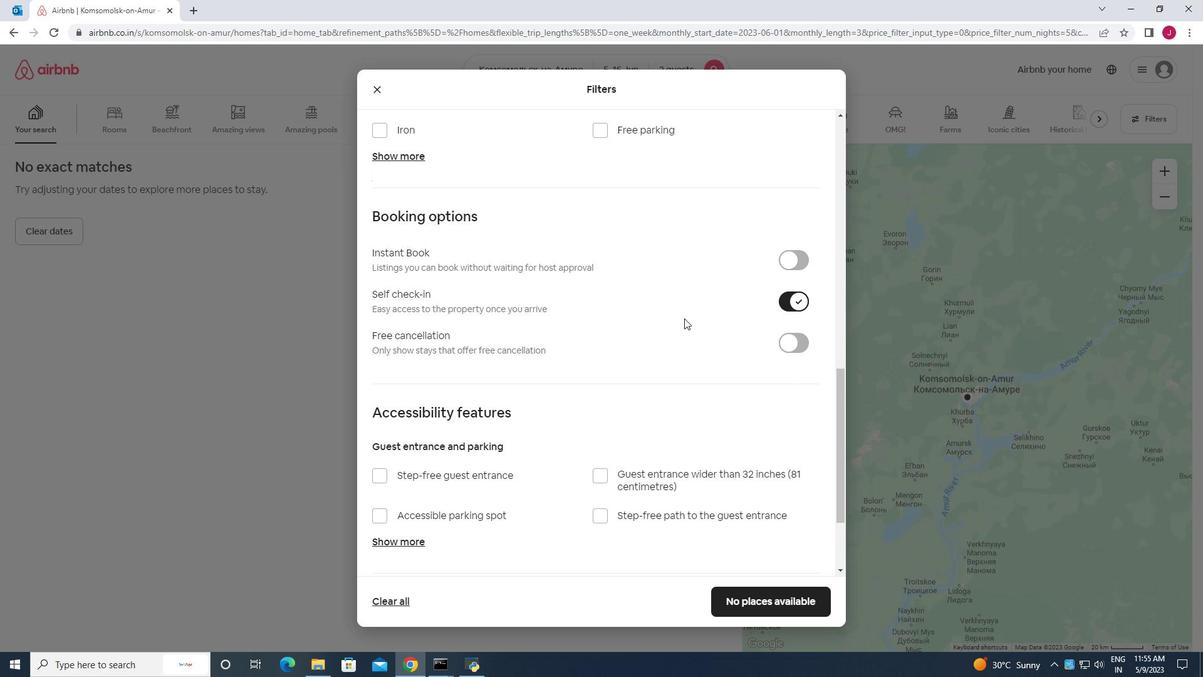 
Action: Mouse moved to (678, 322)
Screenshot: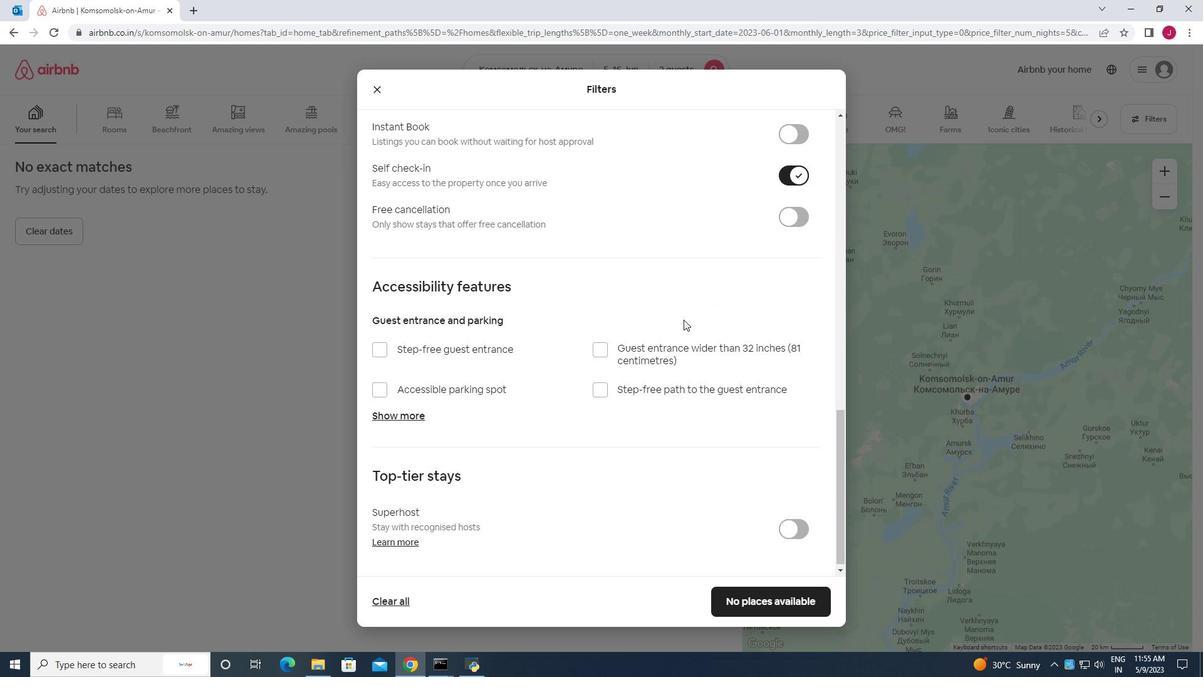 
Action: Mouse scrolled (678, 322) with delta (0, 0)
Screenshot: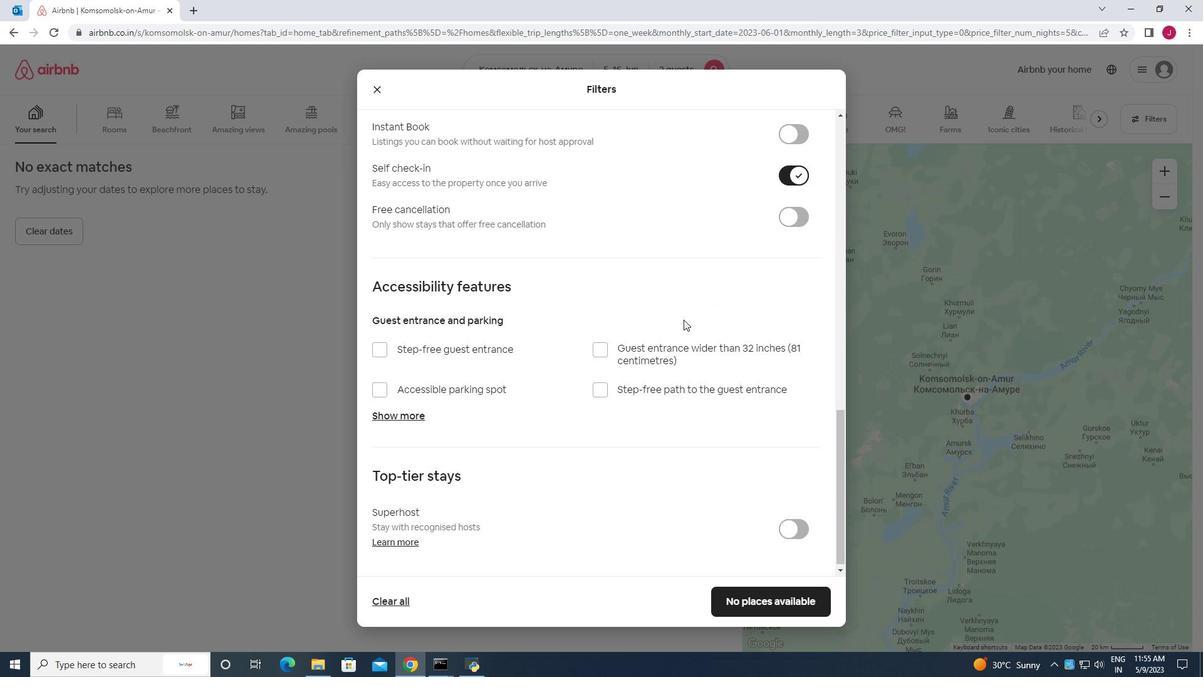 
Action: Mouse moved to (677, 324)
Screenshot: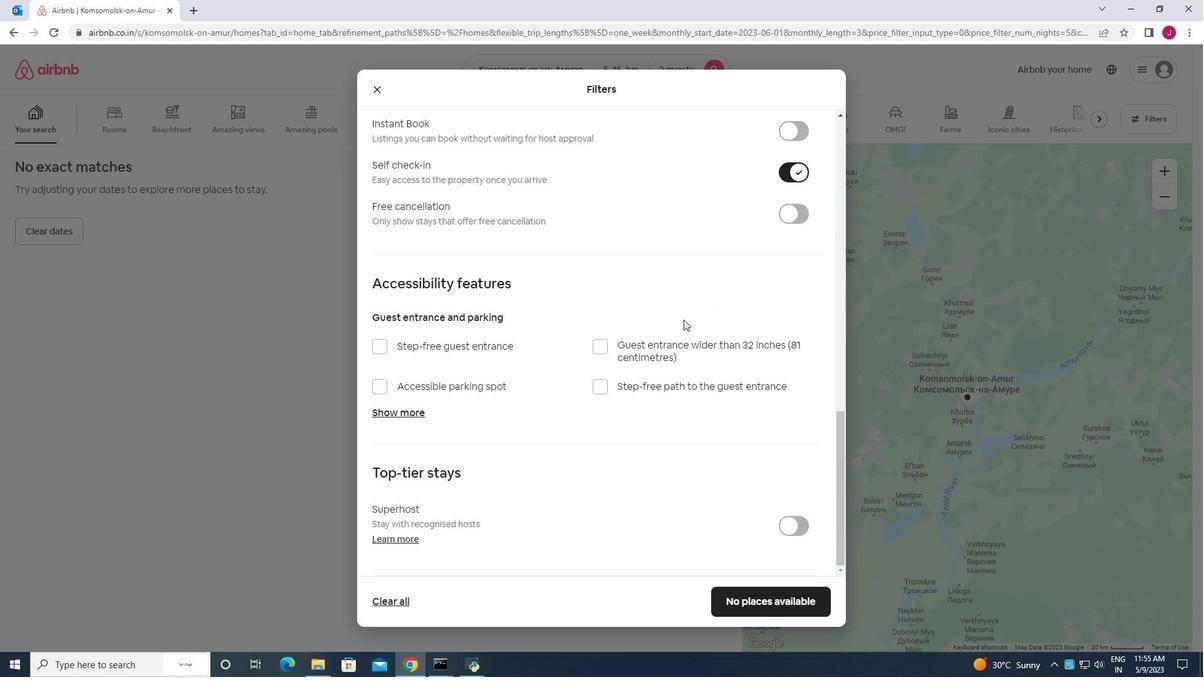 
Action: Mouse scrolled (677, 323) with delta (0, 0)
Screenshot: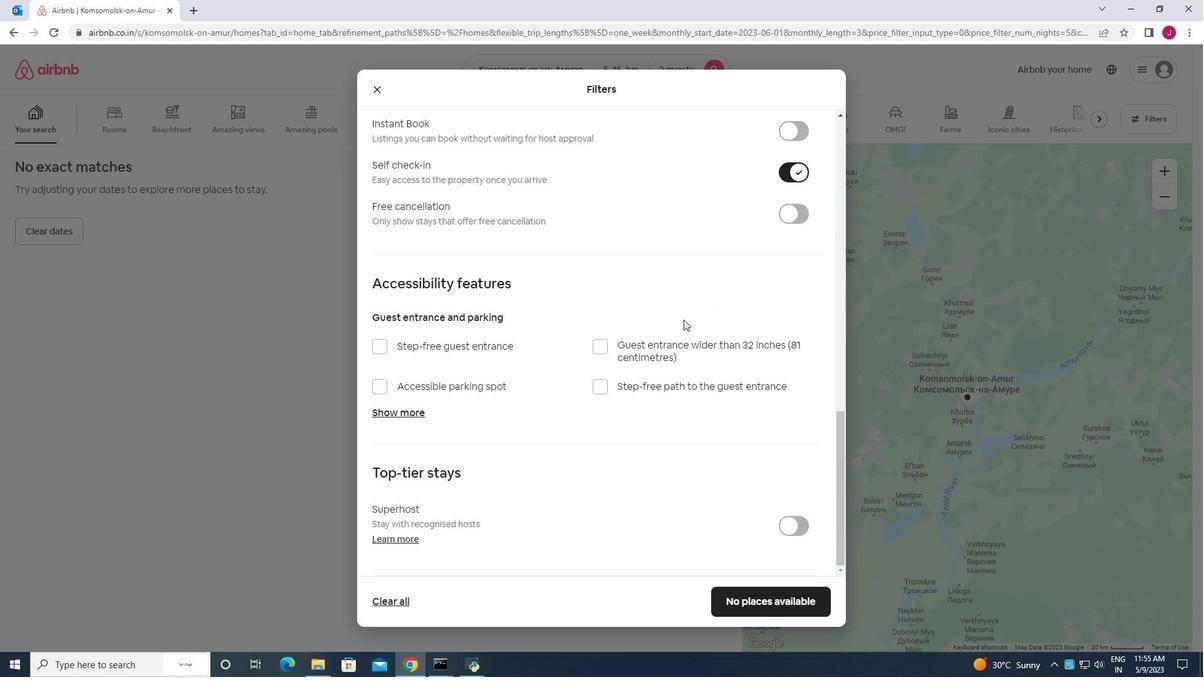 
Action: Mouse moved to (675, 325)
Screenshot: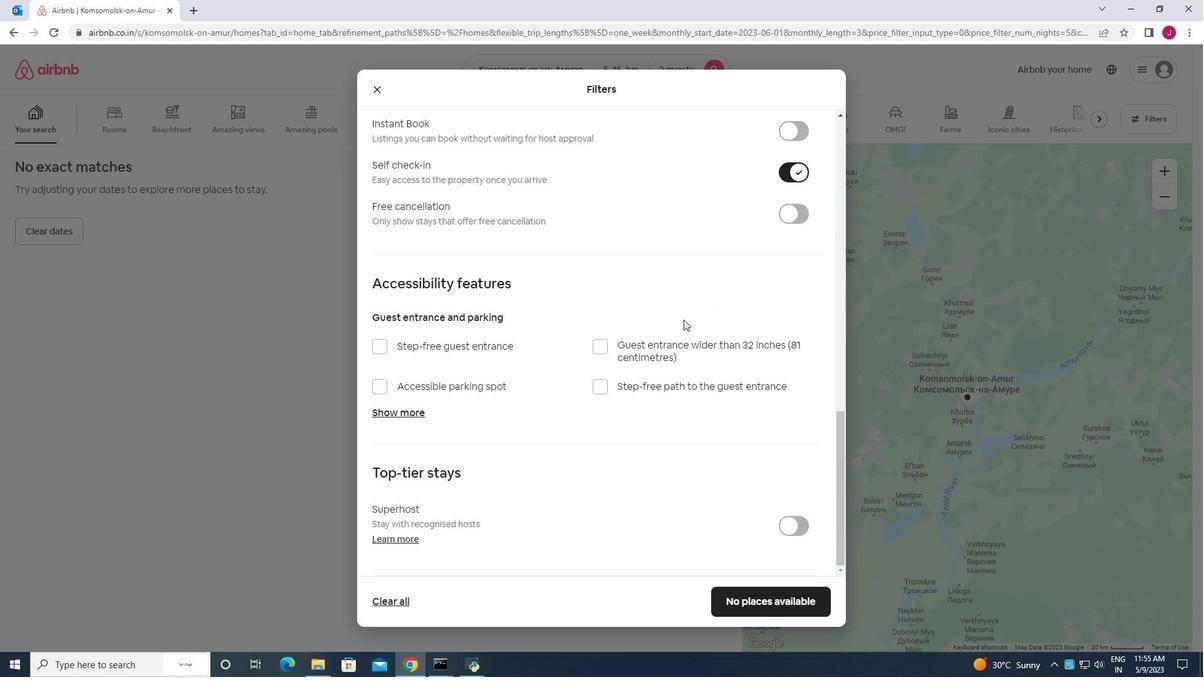 
Action: Mouse scrolled (677, 324) with delta (0, 0)
Screenshot: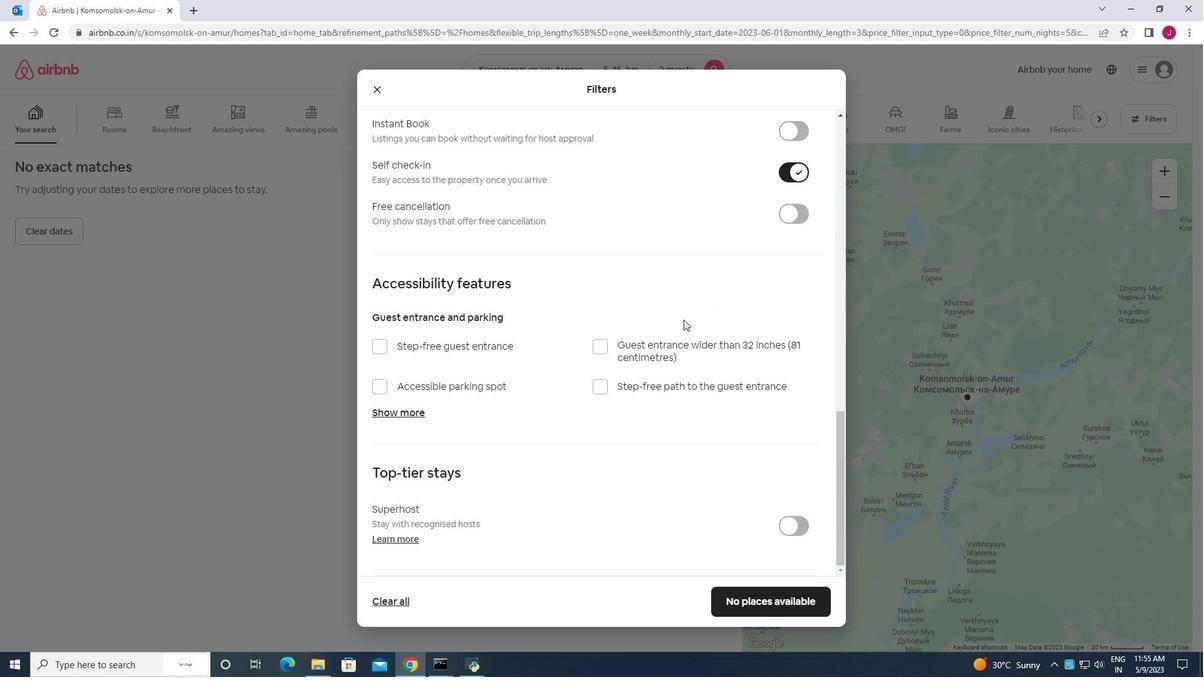 
Action: Mouse moved to (673, 326)
Screenshot: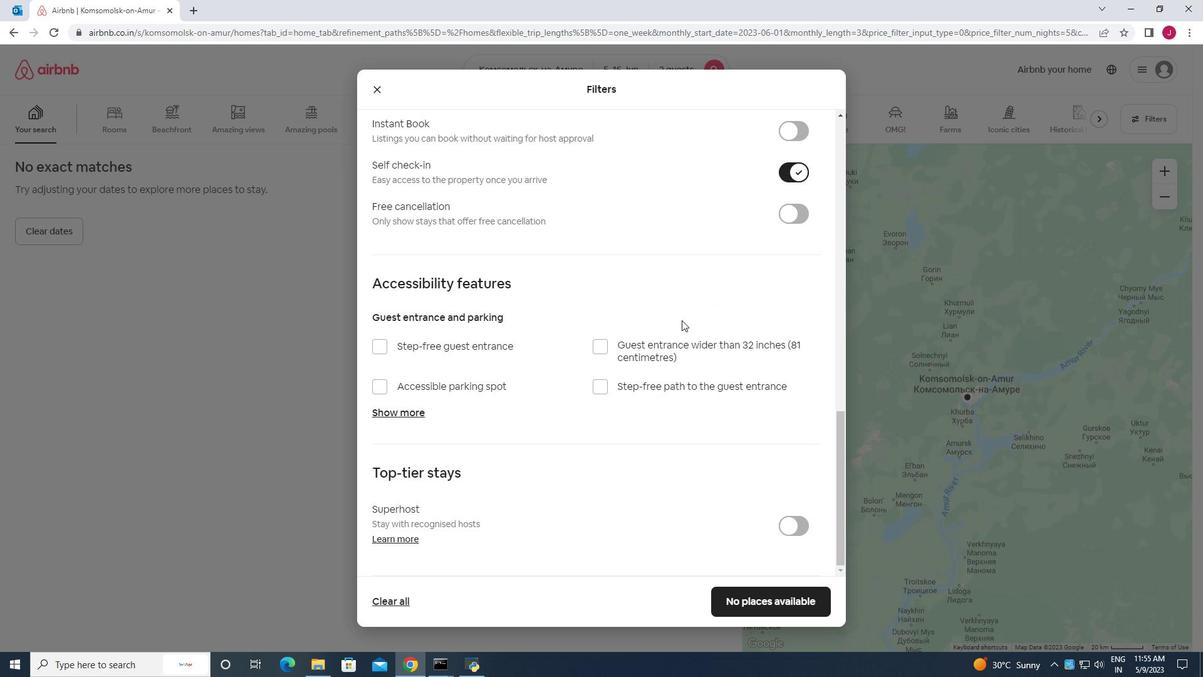 
Action: Mouse scrolled (673, 325) with delta (0, 0)
Screenshot: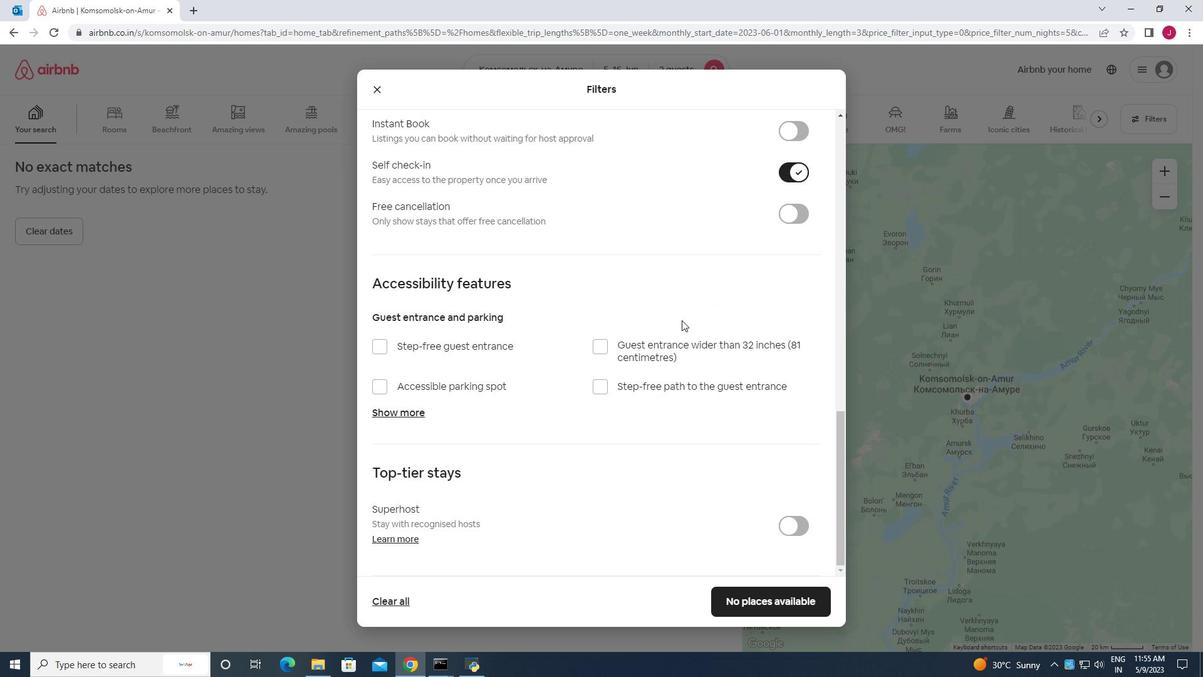 
Action: Mouse moved to (672, 328)
Screenshot: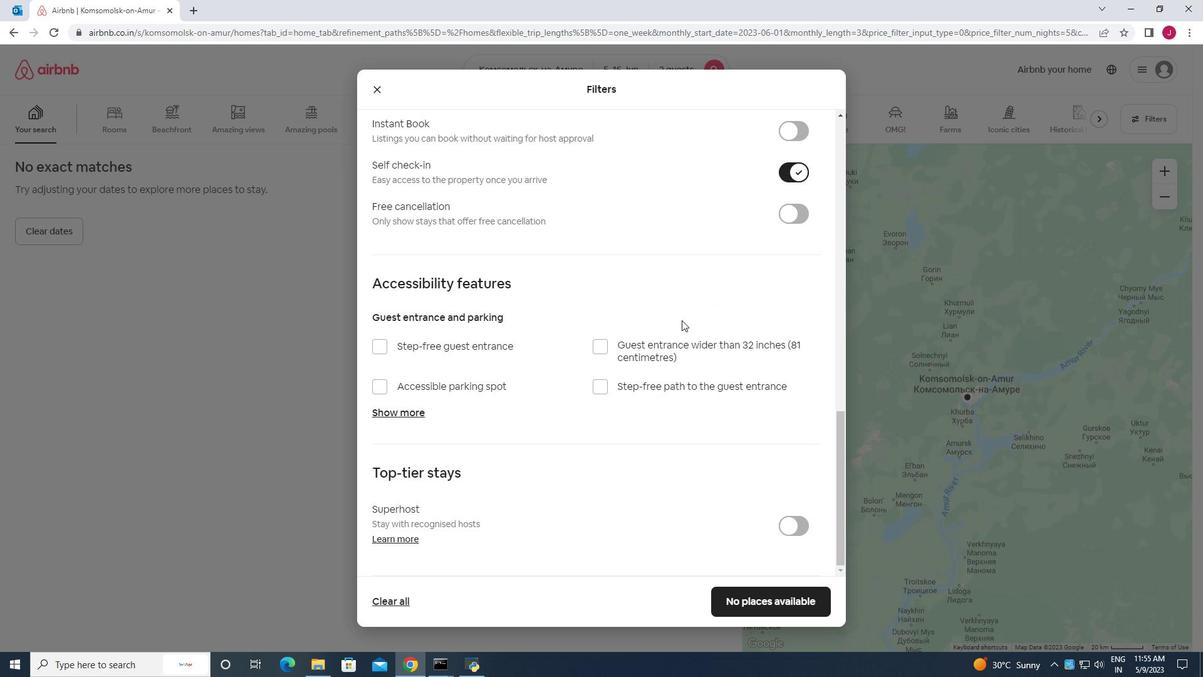 
Action: Mouse scrolled (672, 327) with delta (0, 0)
Screenshot: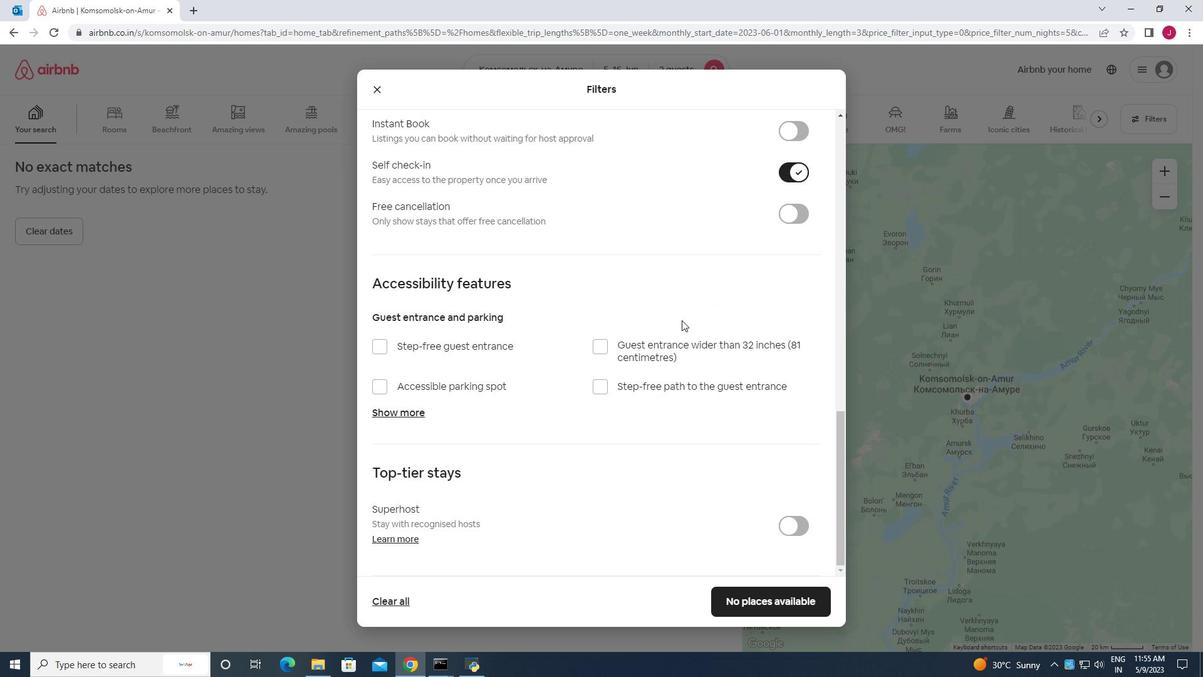 
Action: Mouse moved to (660, 334)
Screenshot: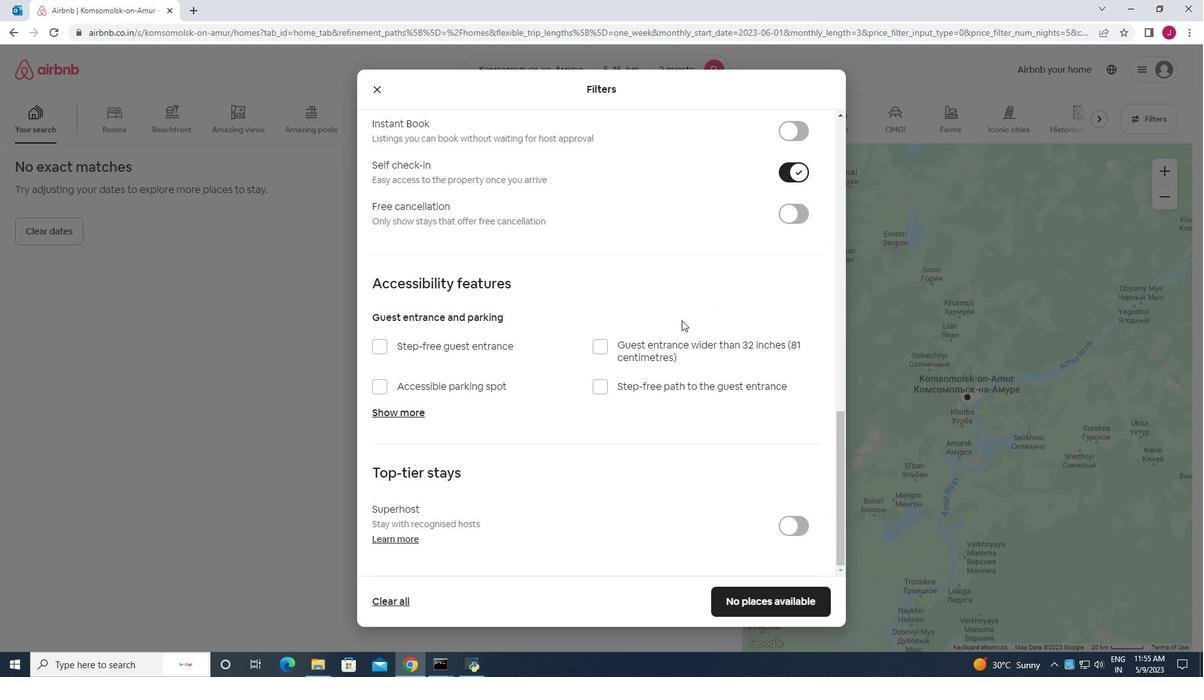 
Action: Mouse scrolled (660, 333) with delta (0, 0)
Screenshot: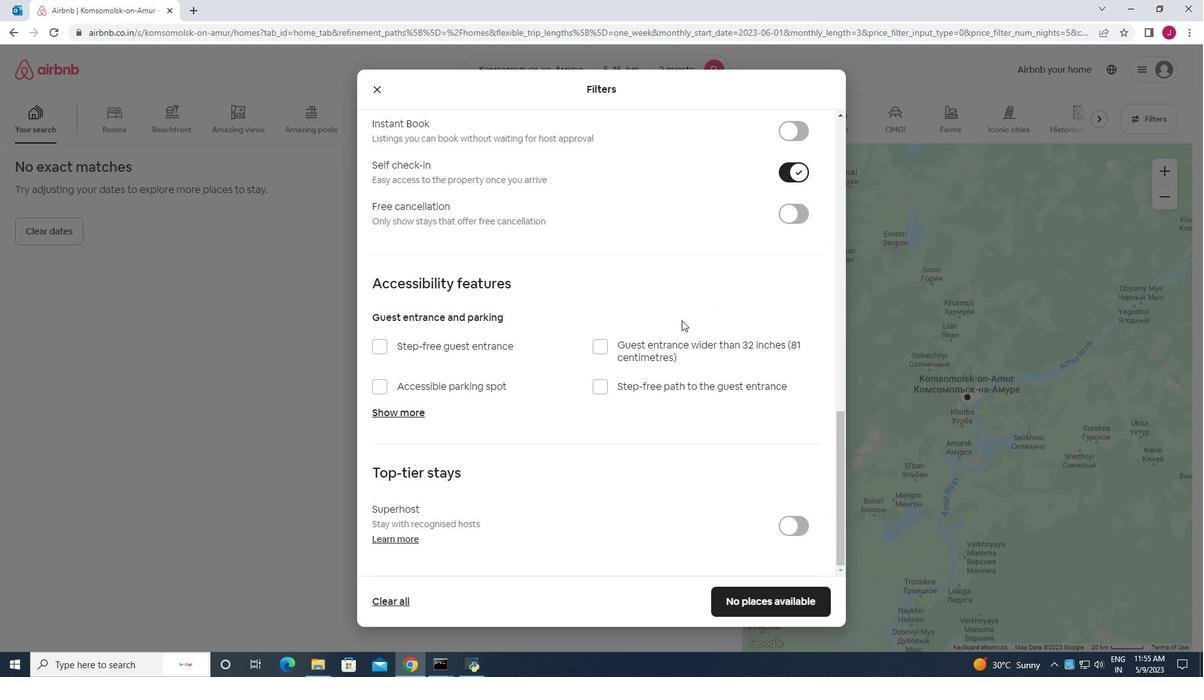 
Action: Mouse moved to (752, 599)
Screenshot: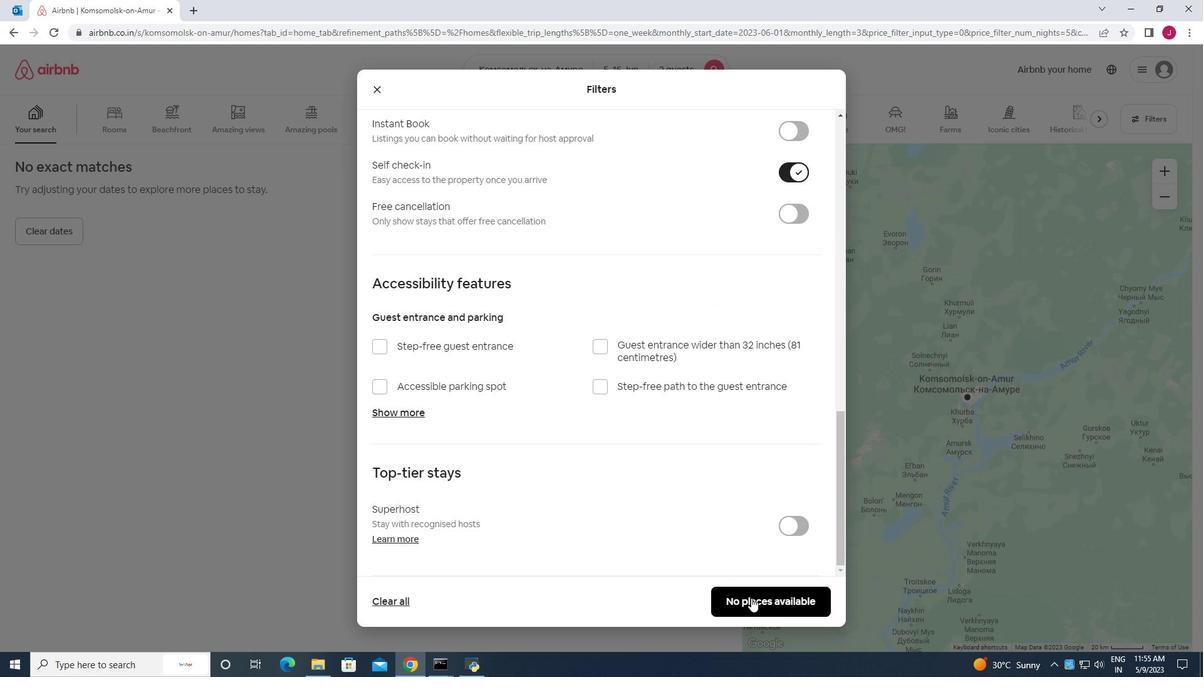 
Action: Mouse pressed left at (752, 599)
Screenshot: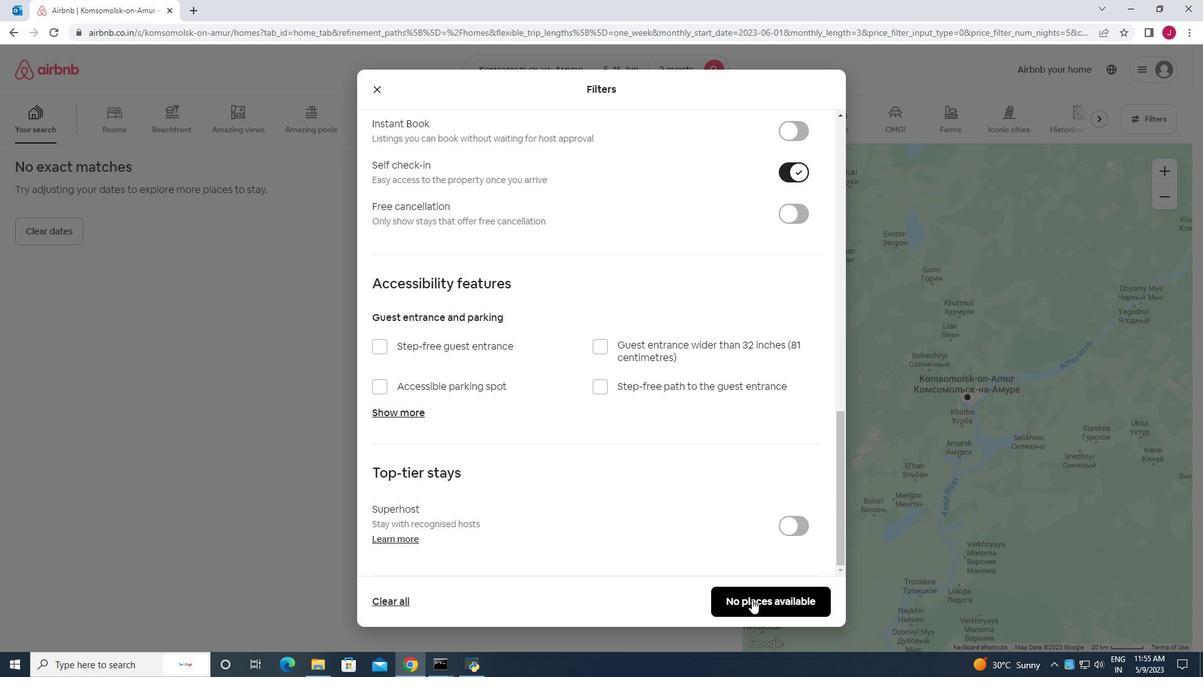 
Action: Mouse moved to (744, 586)
Screenshot: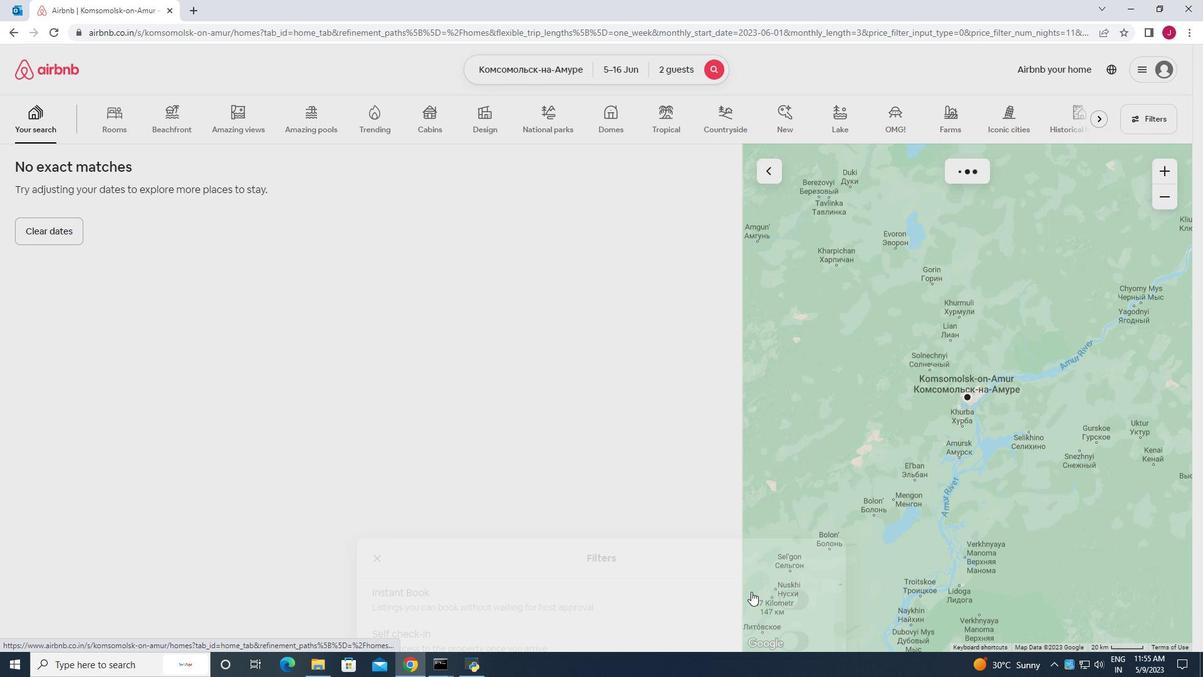 
